 Task: Look for space in Inhumas, Brazil from 5th June, 2023 to 16th June, 2023 for 2 adults in price range Rs.7000 to Rs.15000. Place can be entire place with 1  bedroom having 1 bed and 1 bathroom. Property type can be house, flat, guest house, hotel. Booking option can be shelf check-in. Required host language is Spanish.
Action: Key pressed <Key.caps_lock>i<Key.caps_lock>nhumas,<Key.space><Key.caps_lock>b<Key.caps_lock>razil<Key.enter>
Screenshot: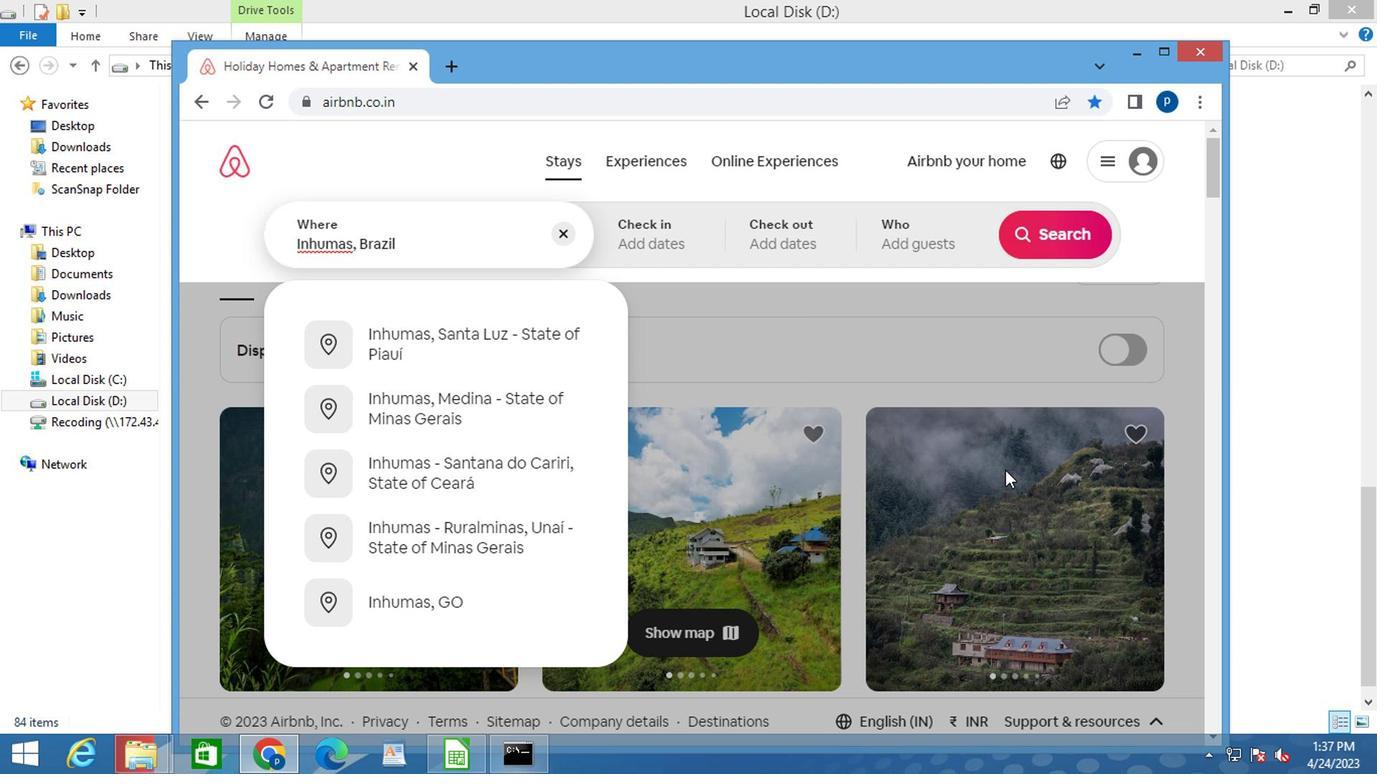 
Action: Mouse moved to (1042, 390)
Screenshot: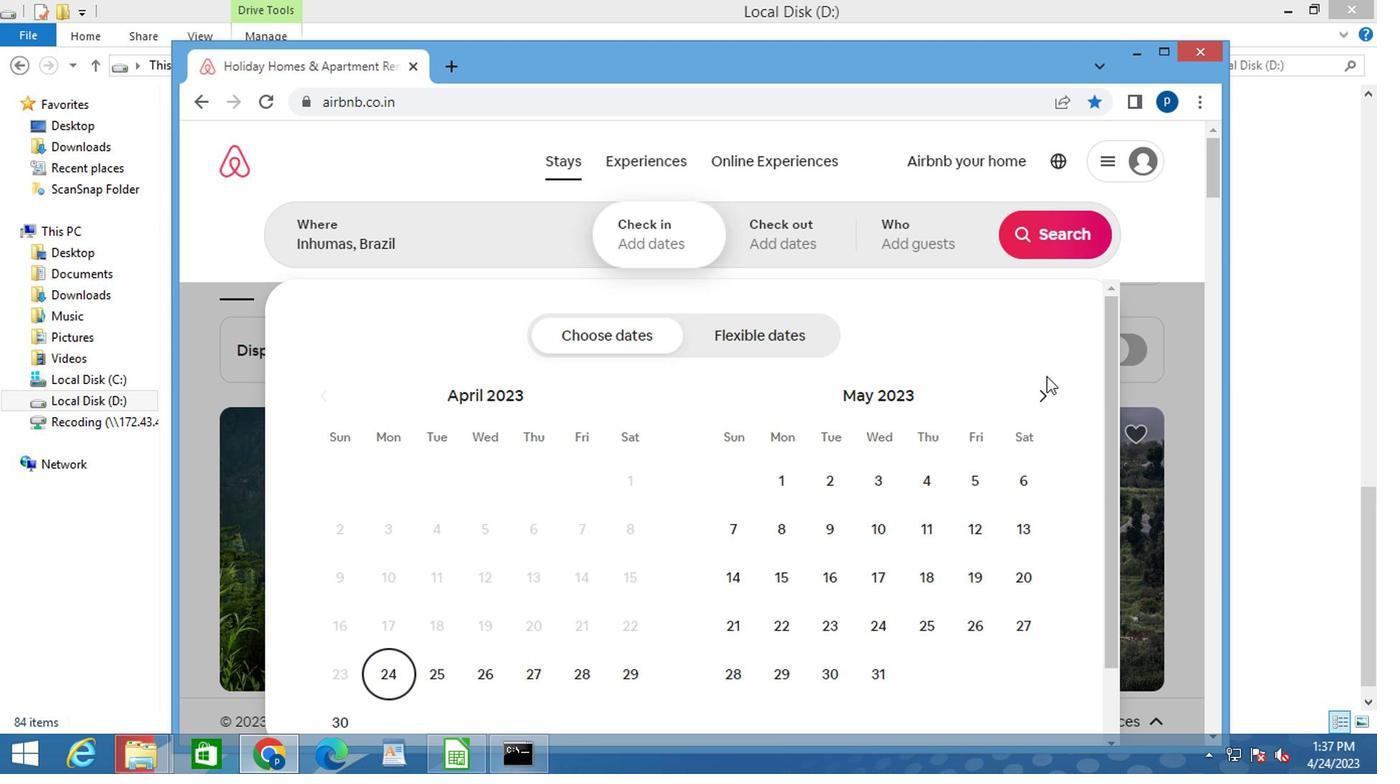 
Action: Mouse pressed left at (1042, 390)
Screenshot: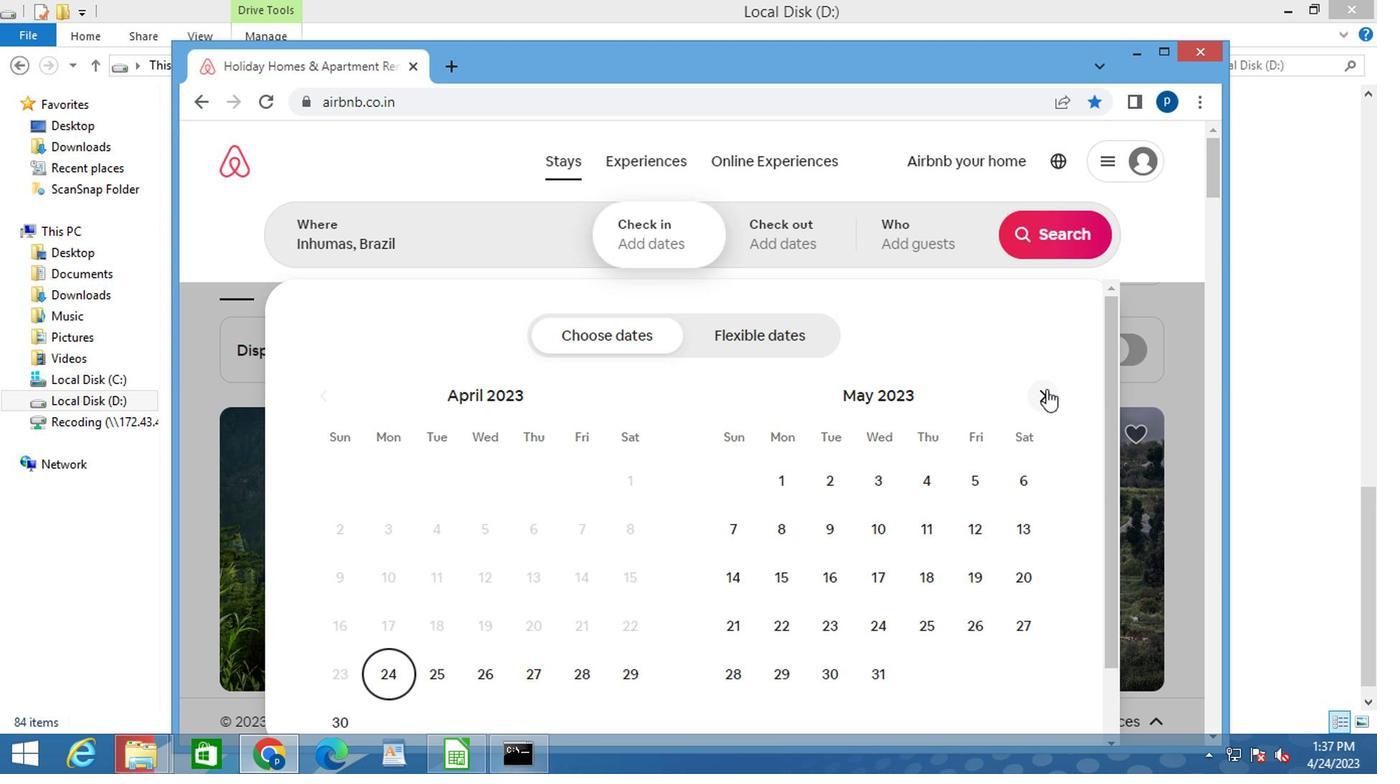 
Action: Mouse moved to (783, 522)
Screenshot: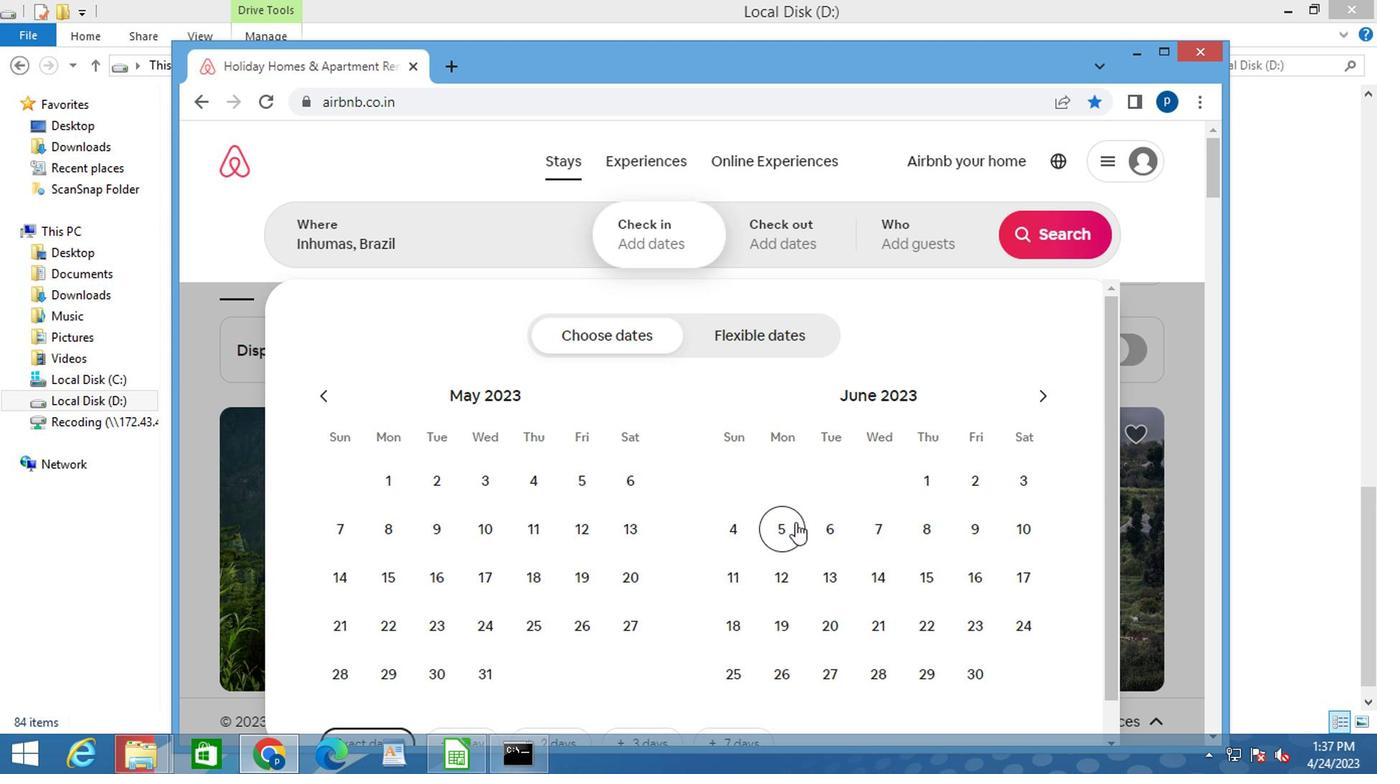 
Action: Mouse pressed left at (783, 522)
Screenshot: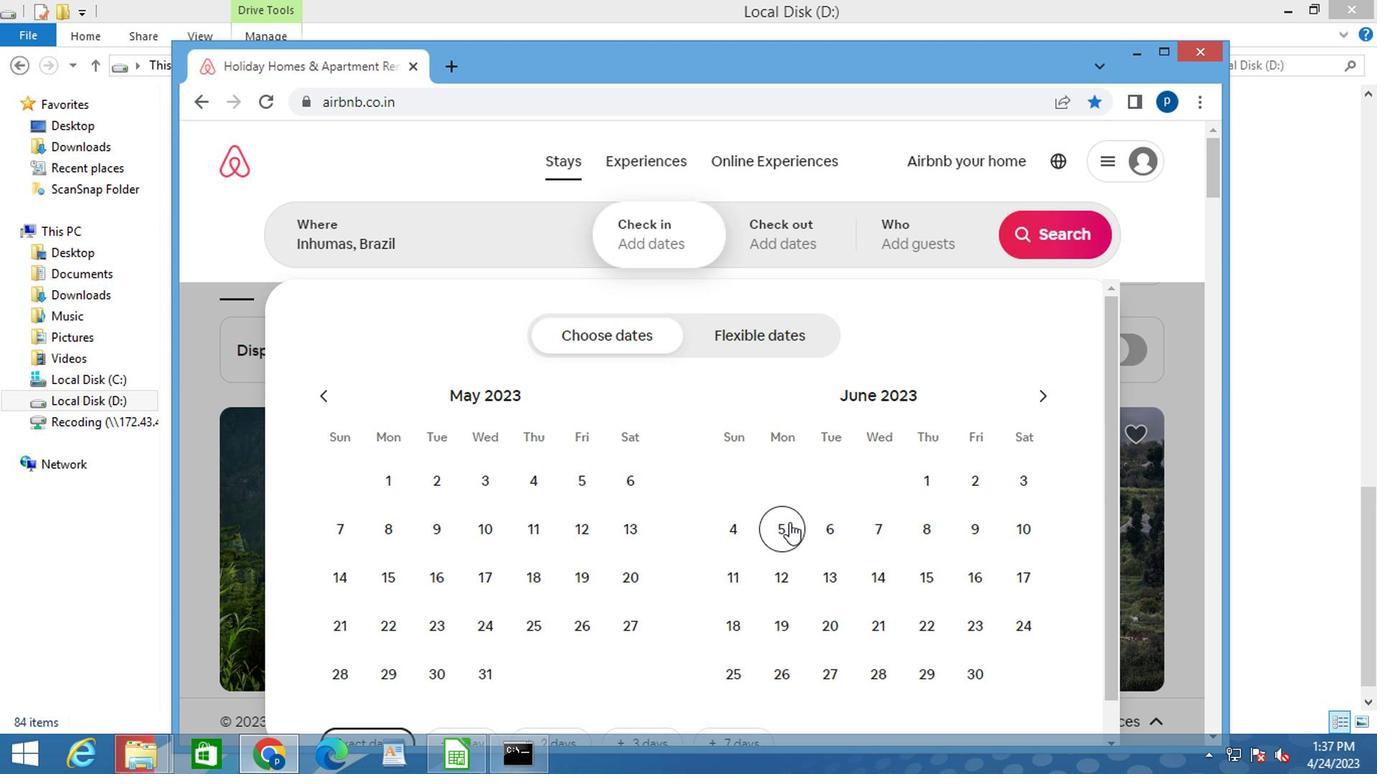 
Action: Mouse moved to (970, 575)
Screenshot: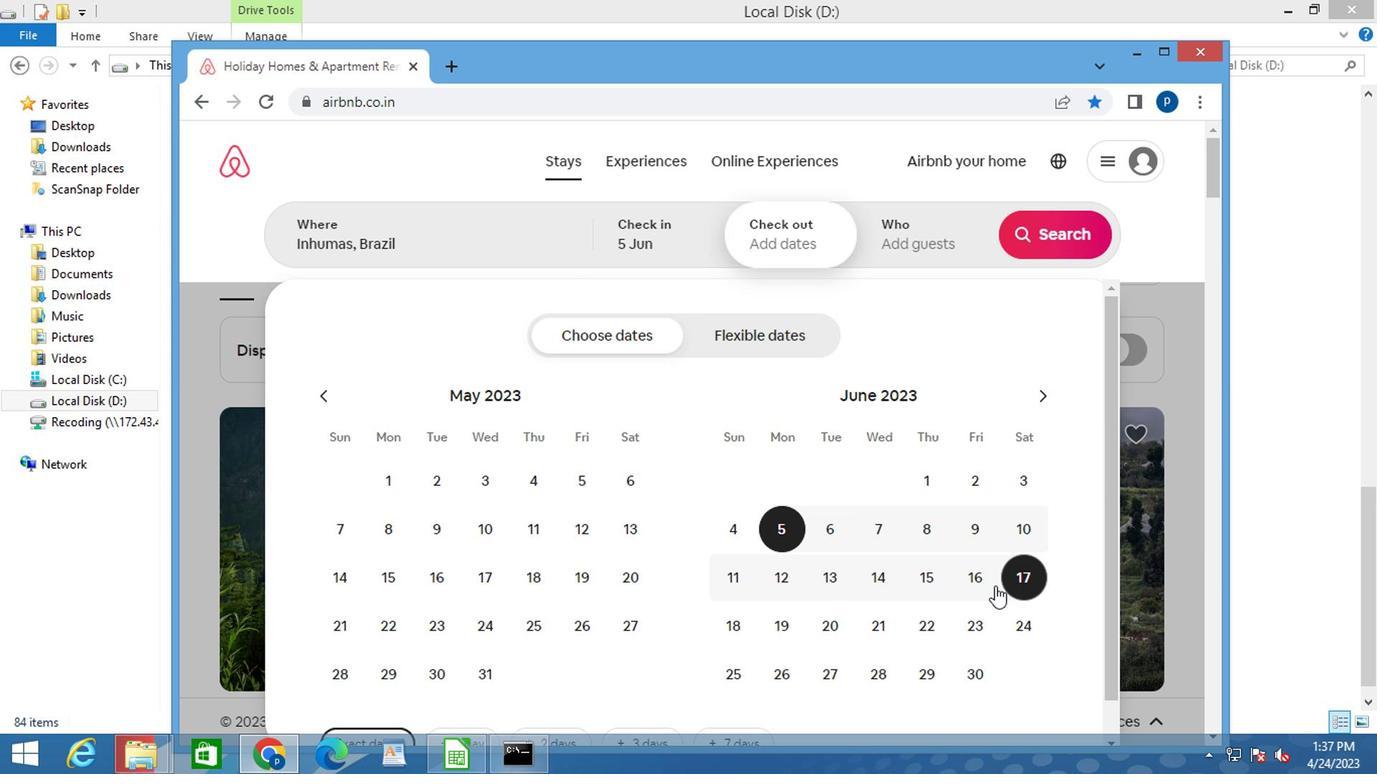 
Action: Mouse pressed left at (970, 575)
Screenshot: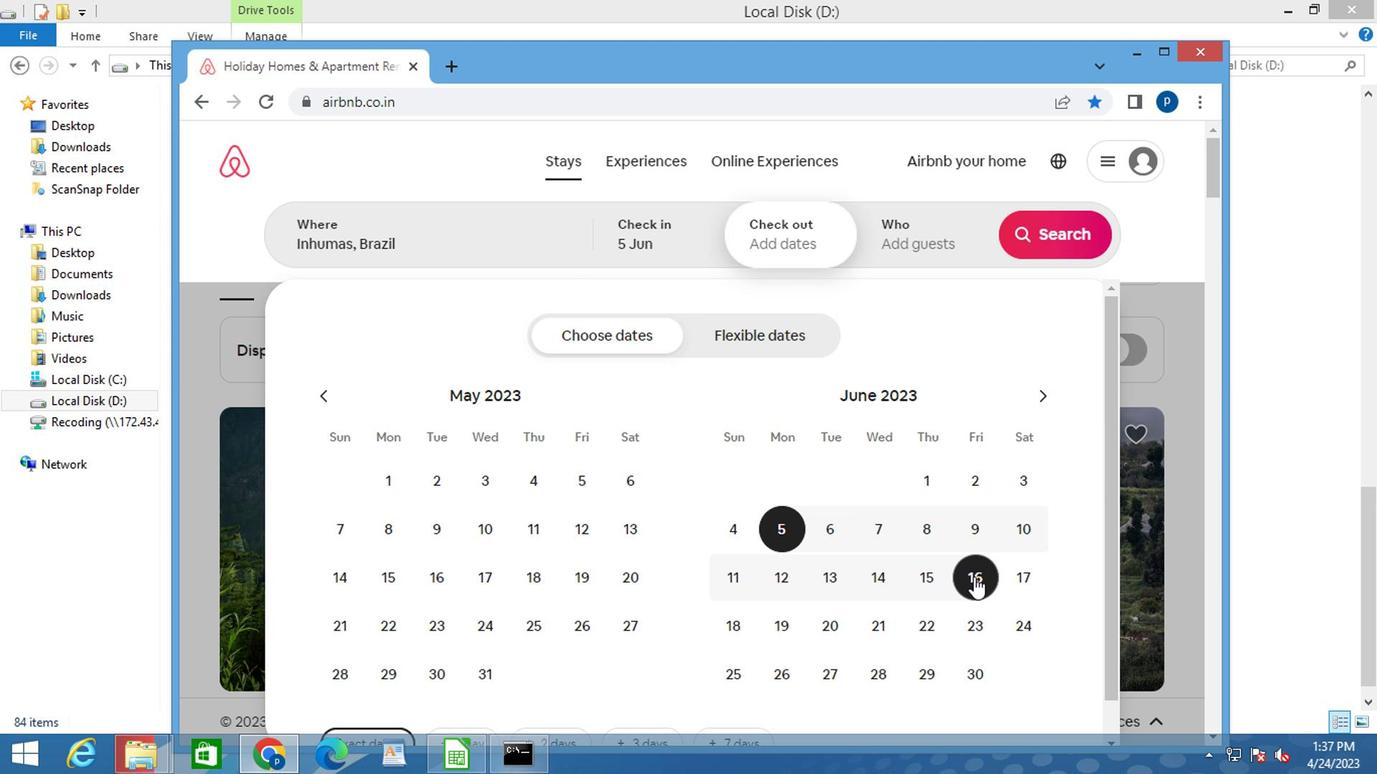 
Action: Mouse moved to (914, 233)
Screenshot: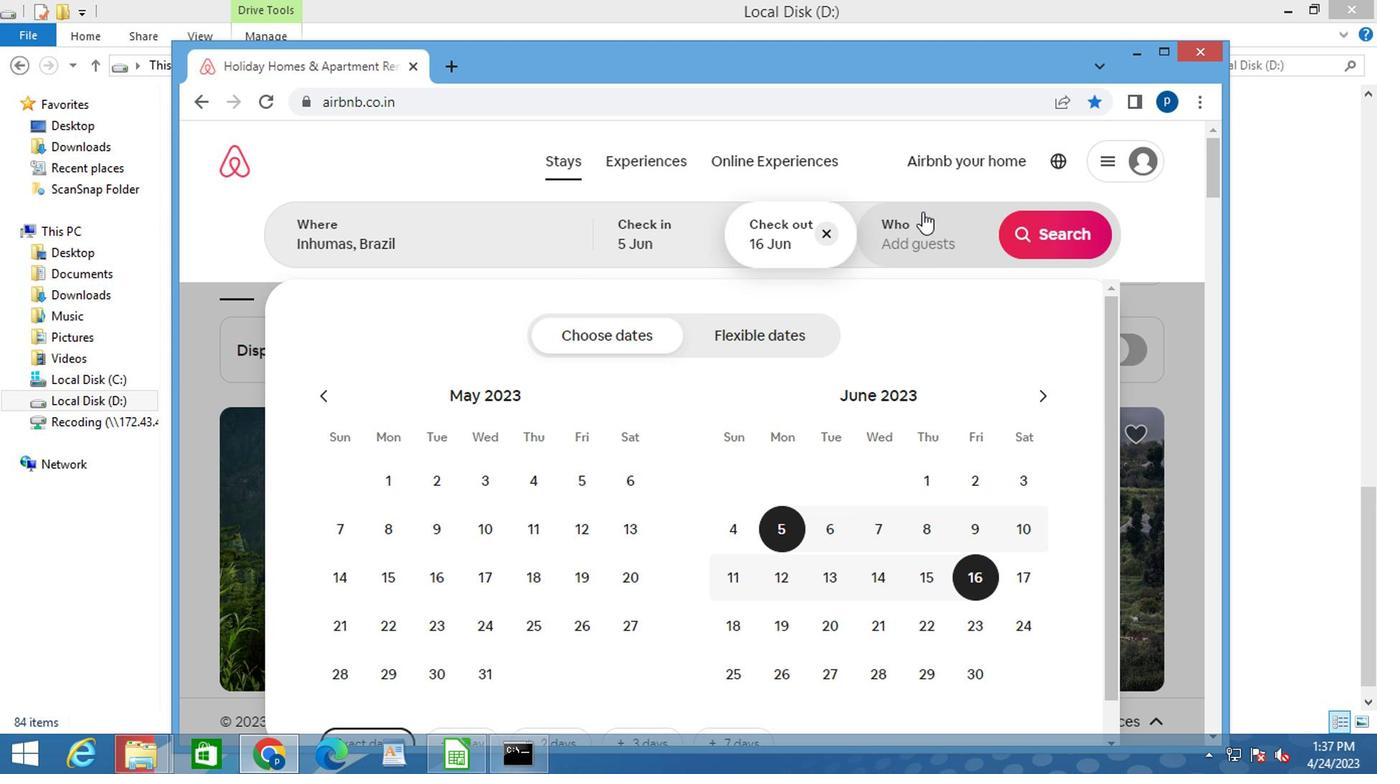 
Action: Mouse pressed left at (914, 233)
Screenshot: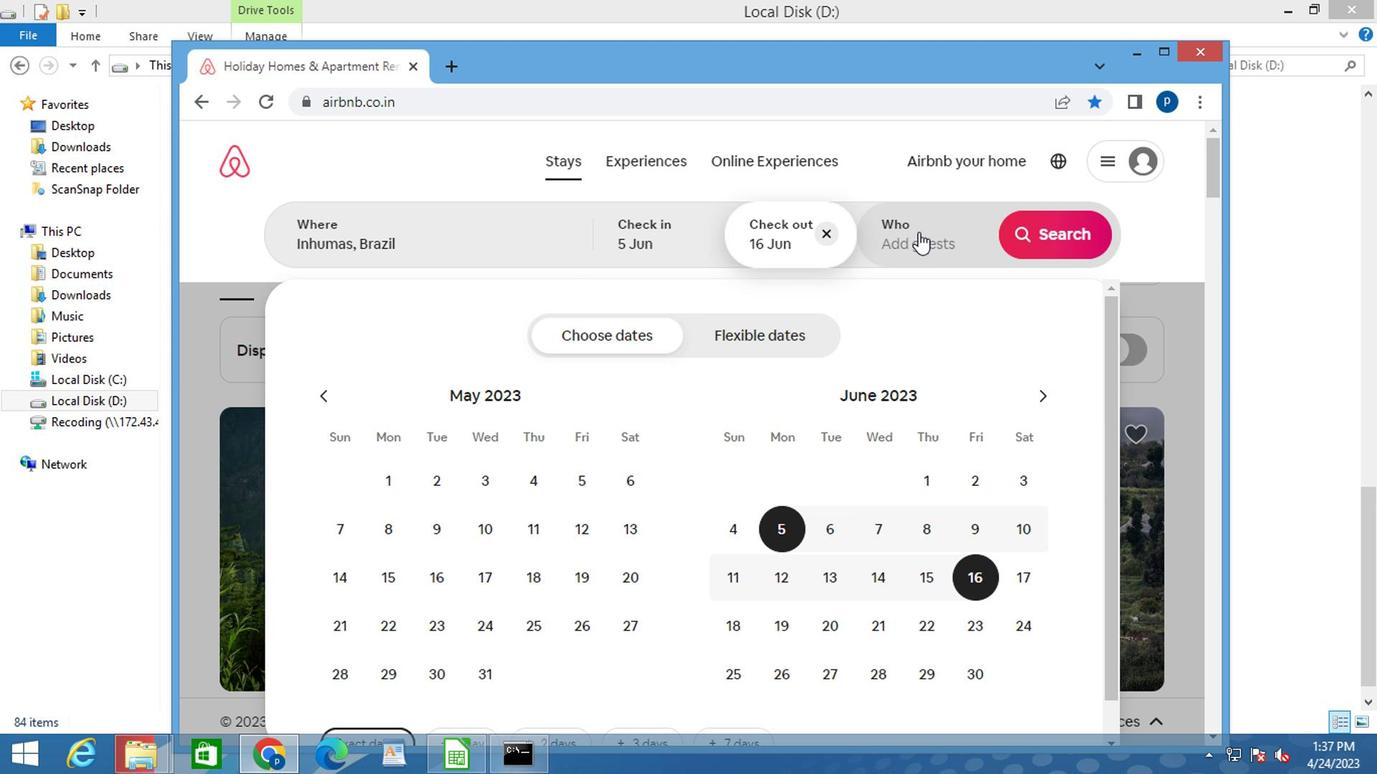 
Action: Mouse moved to (1054, 339)
Screenshot: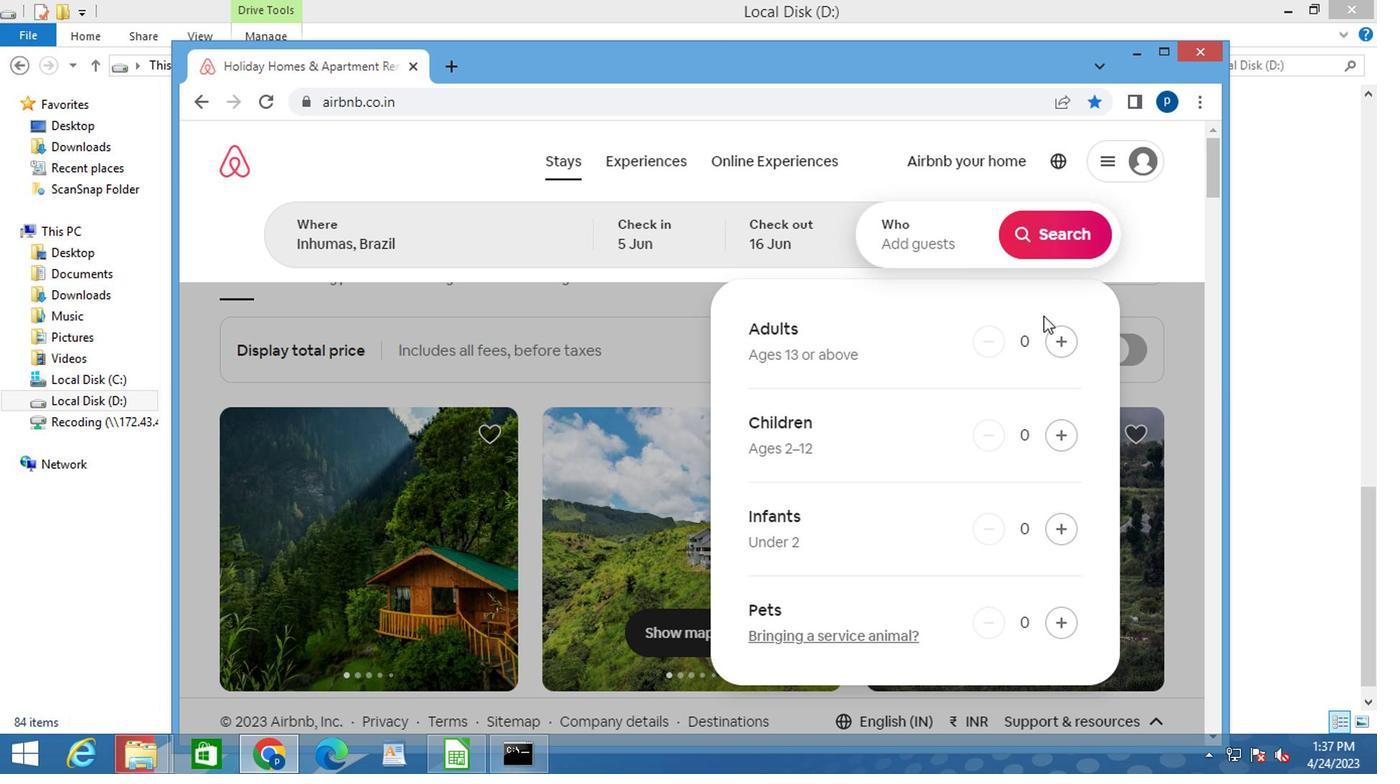
Action: Mouse pressed left at (1054, 339)
Screenshot: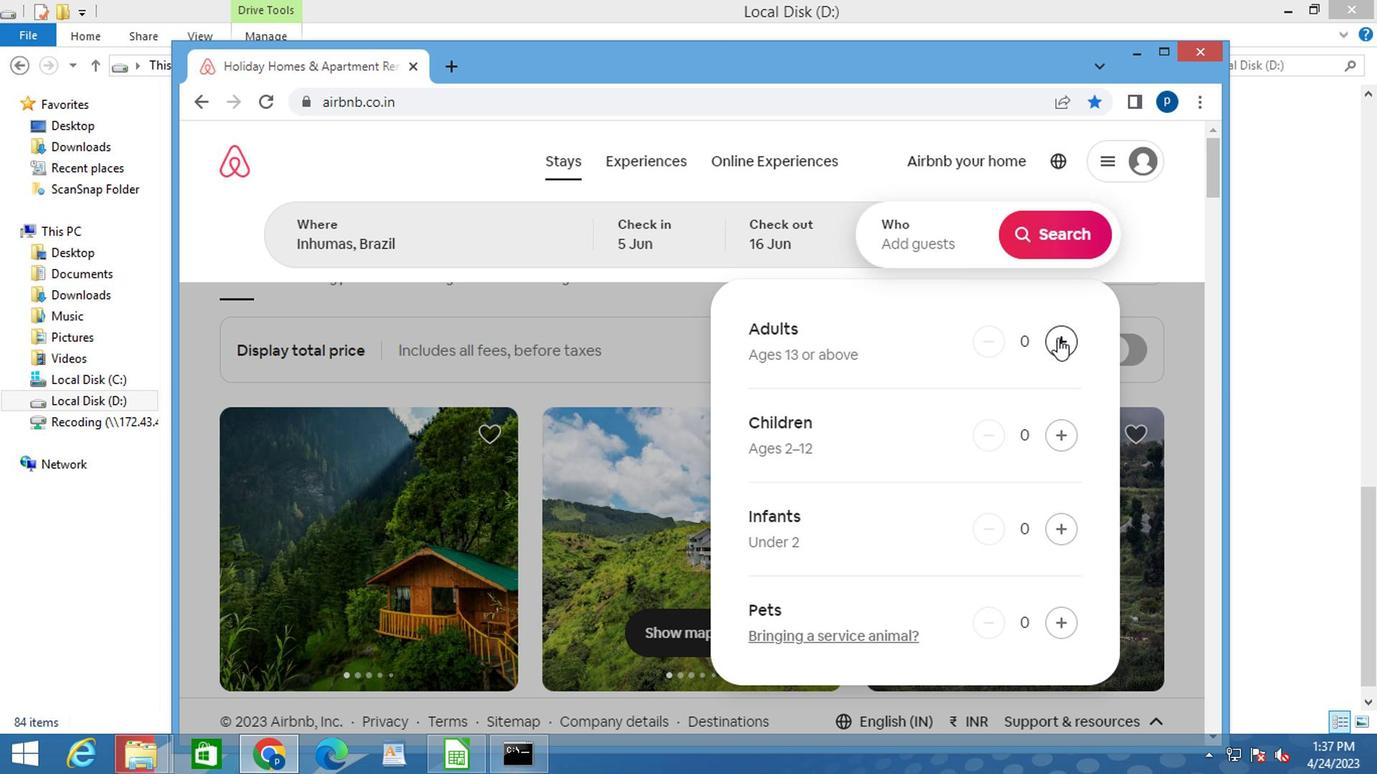 
Action: Mouse pressed left at (1054, 339)
Screenshot: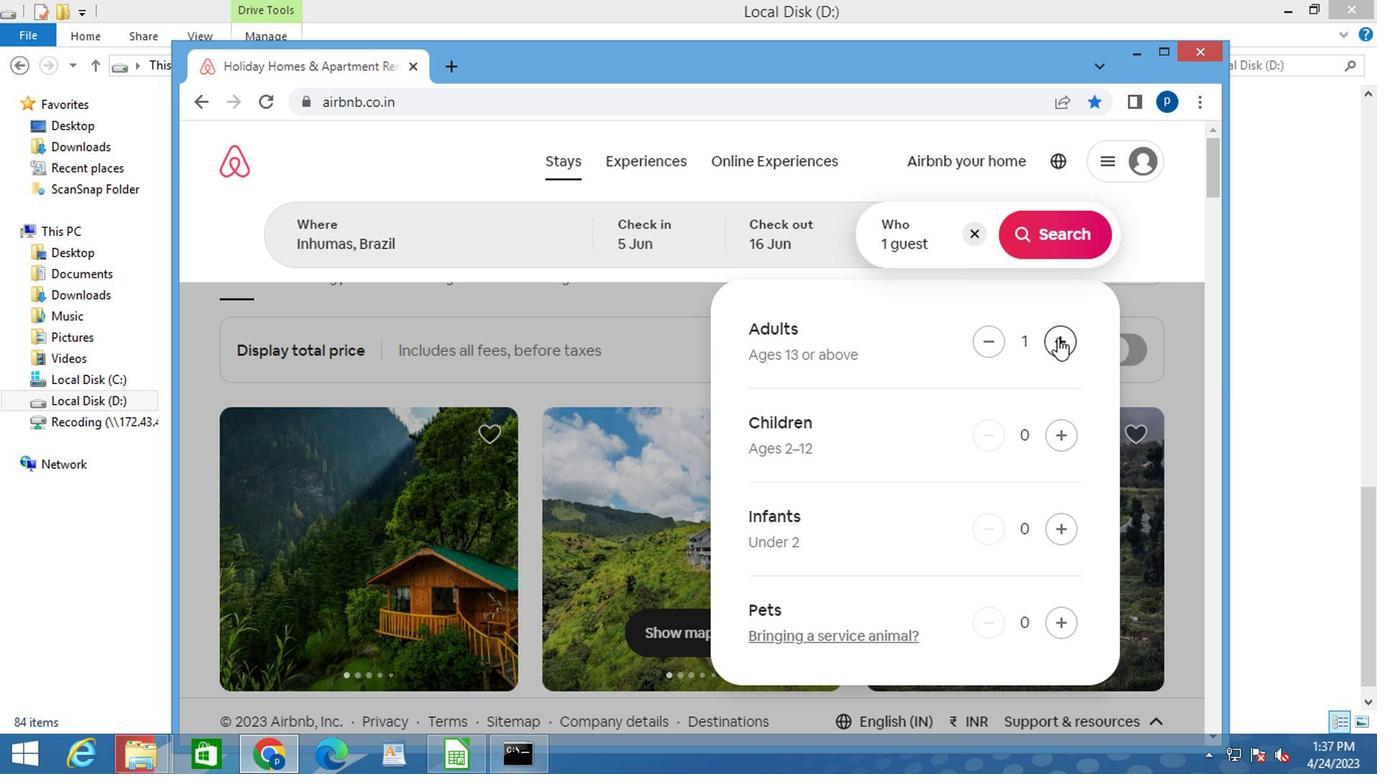 
Action: Mouse moved to (1035, 231)
Screenshot: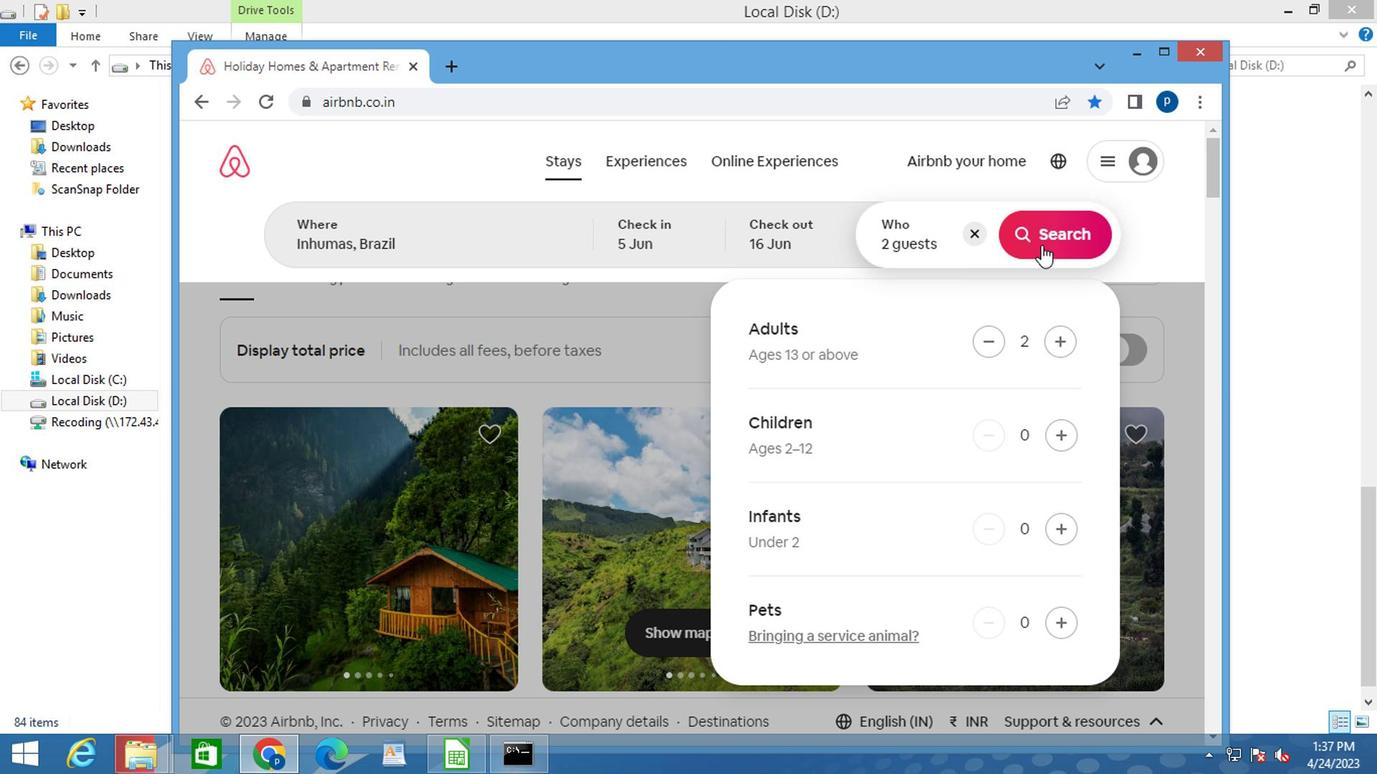 
Action: Mouse pressed left at (1035, 231)
Screenshot: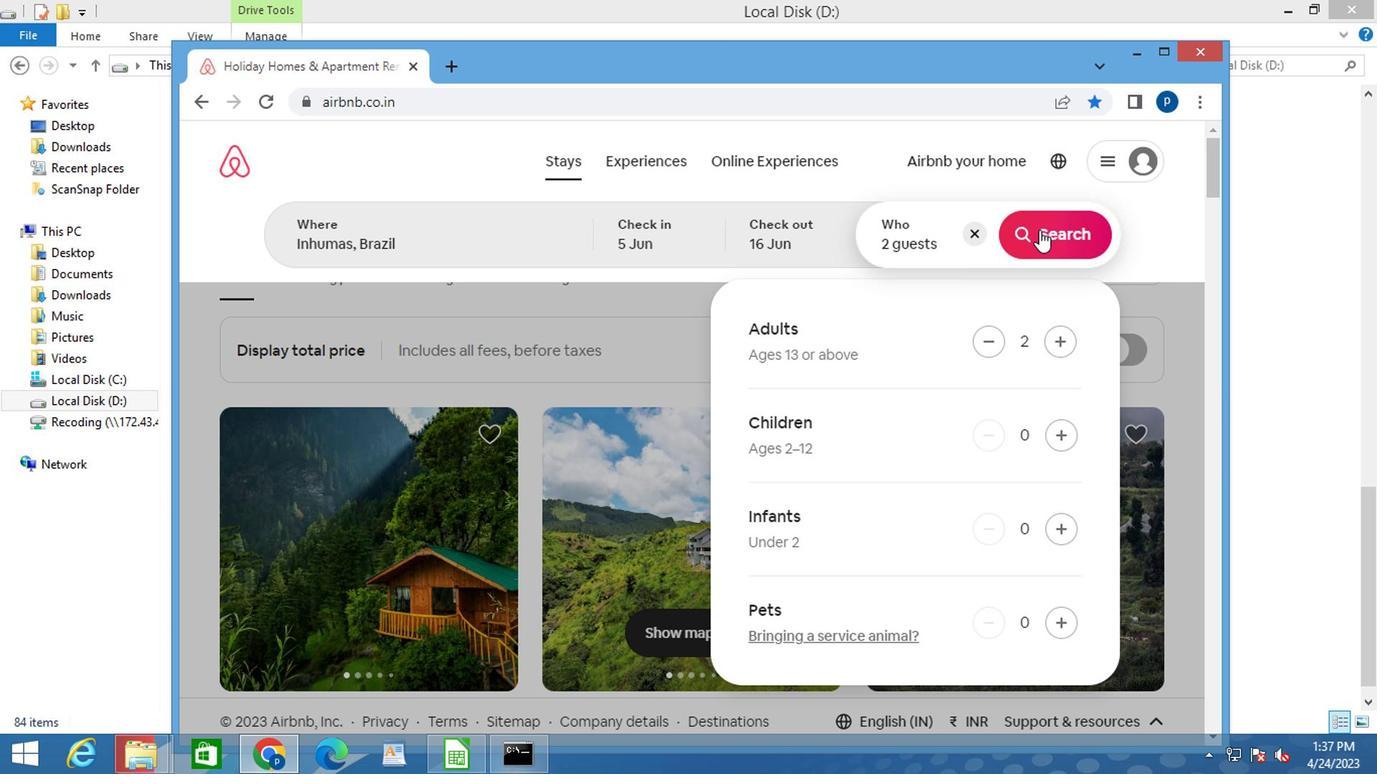 
Action: Mouse moved to (1163, 58)
Screenshot: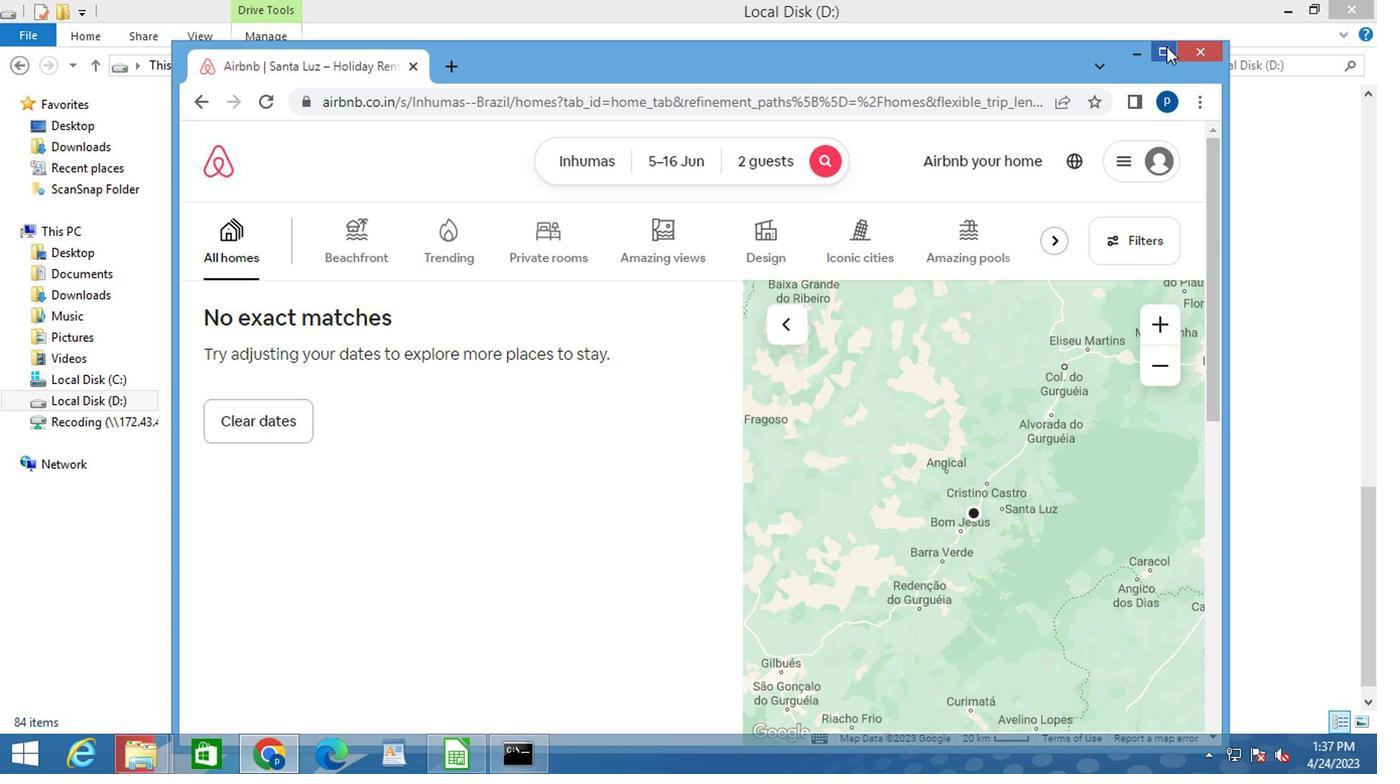 
Action: Mouse pressed left at (1163, 58)
Screenshot: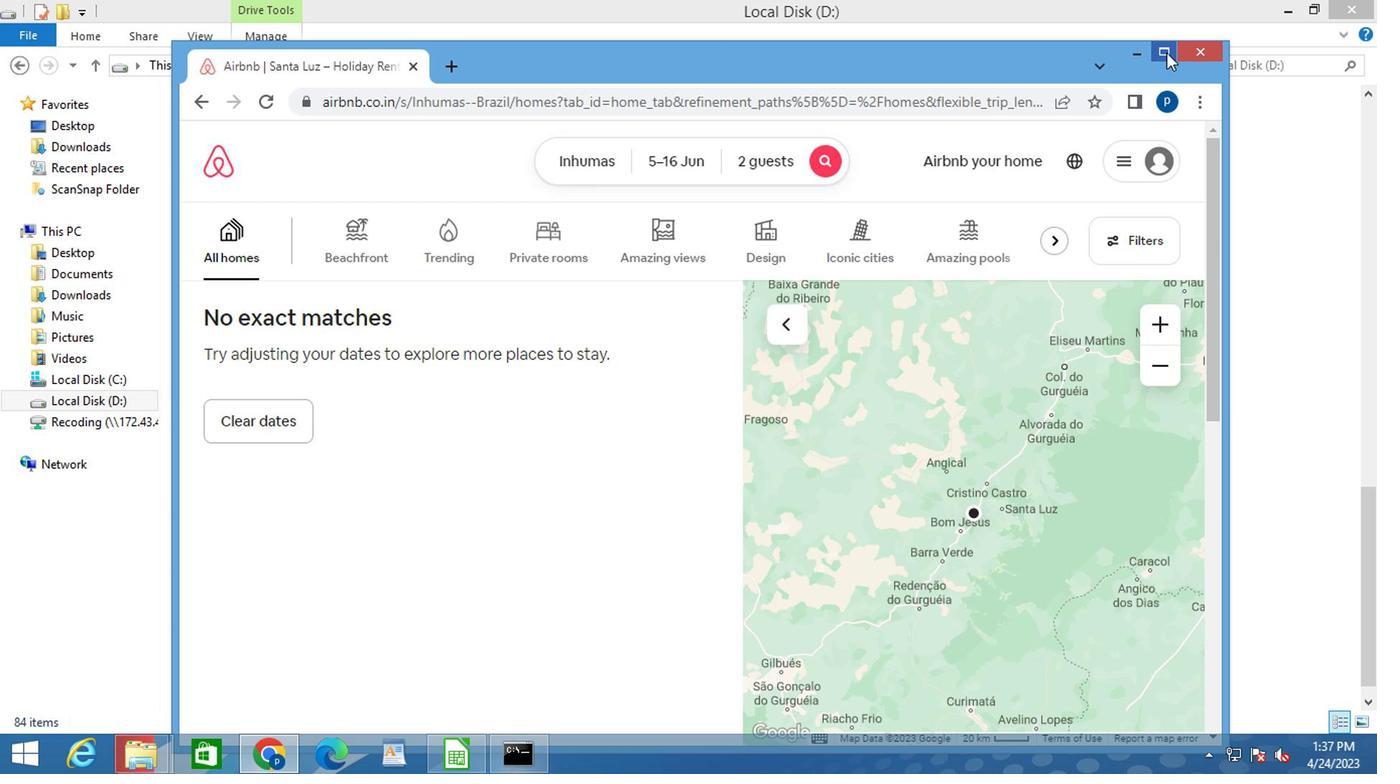 
Action: Mouse moved to (1252, 192)
Screenshot: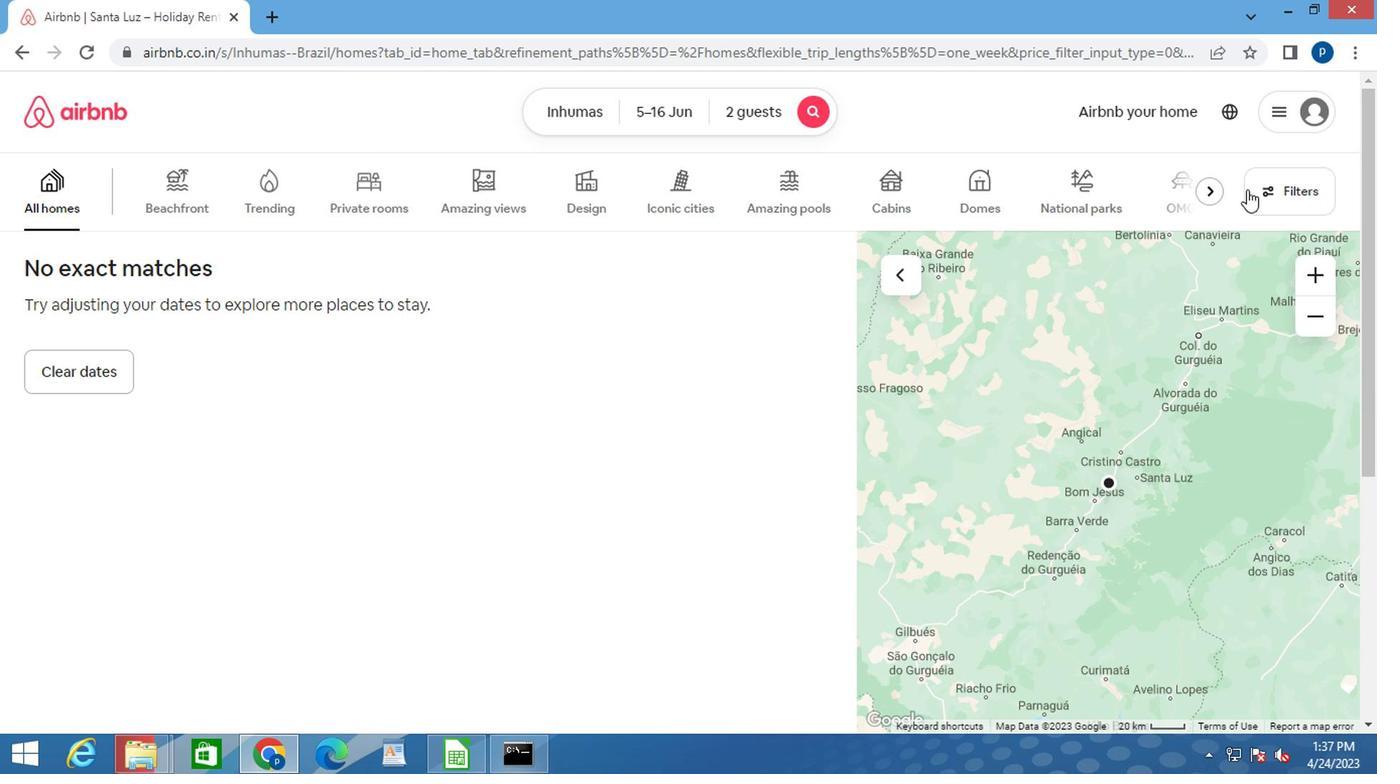 
Action: Mouse pressed left at (1252, 192)
Screenshot: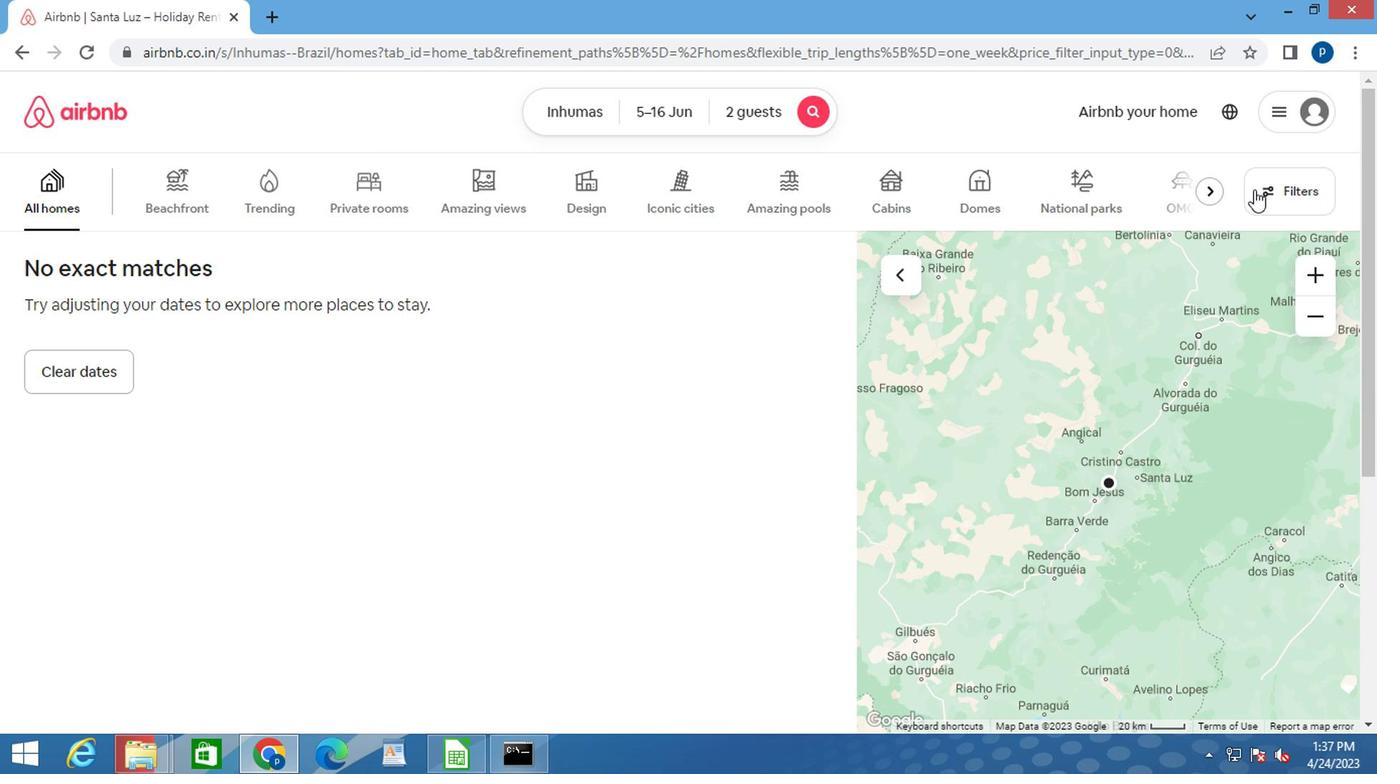 
Action: Mouse moved to (393, 317)
Screenshot: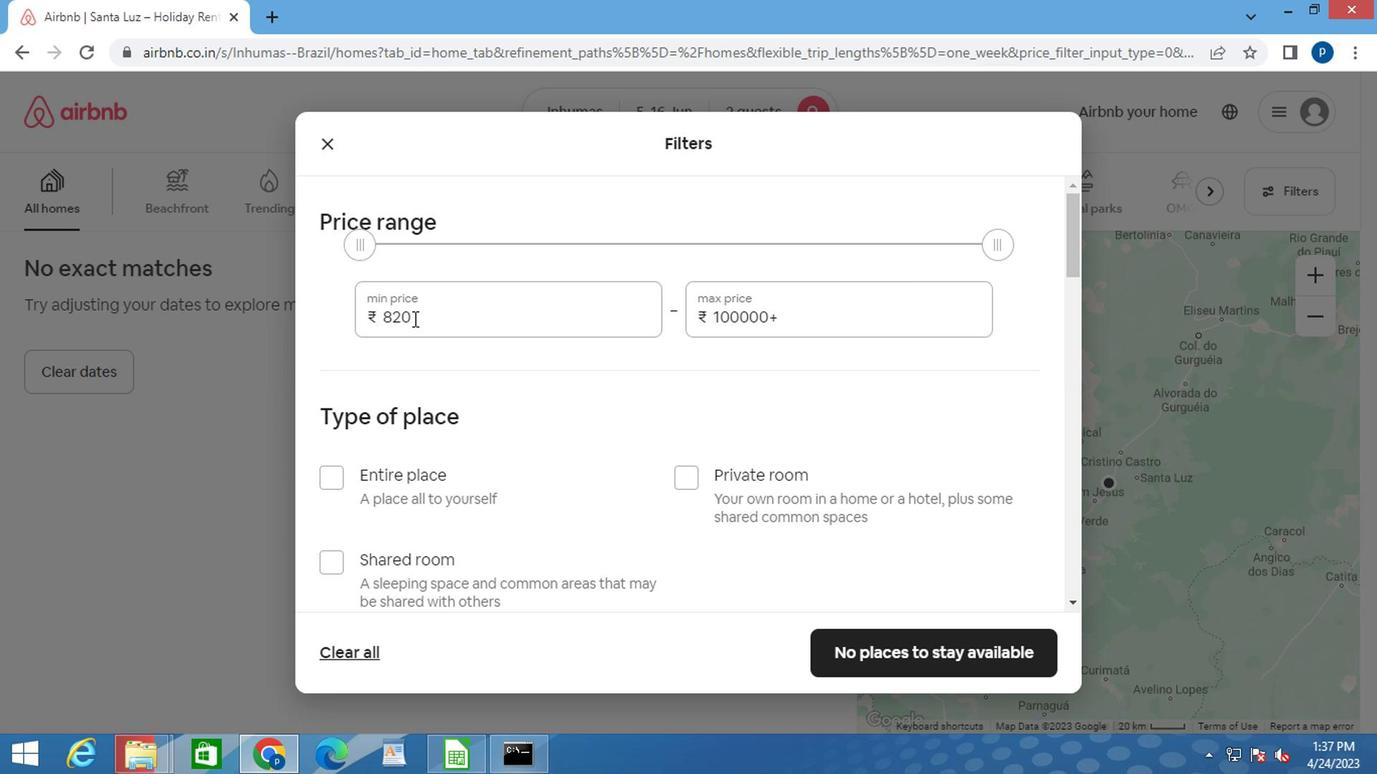 
Action: Mouse pressed left at (393, 317)
Screenshot: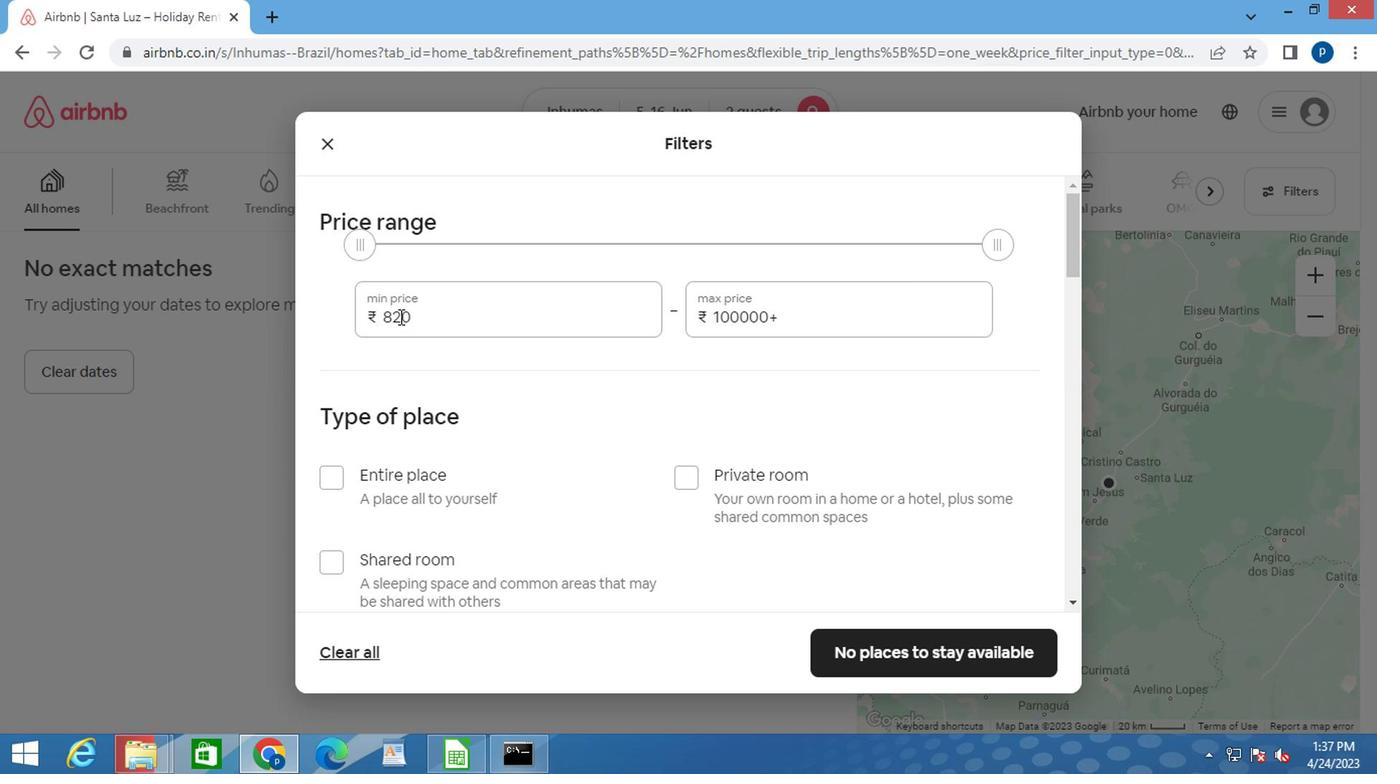 
Action: Mouse pressed left at (393, 317)
Screenshot: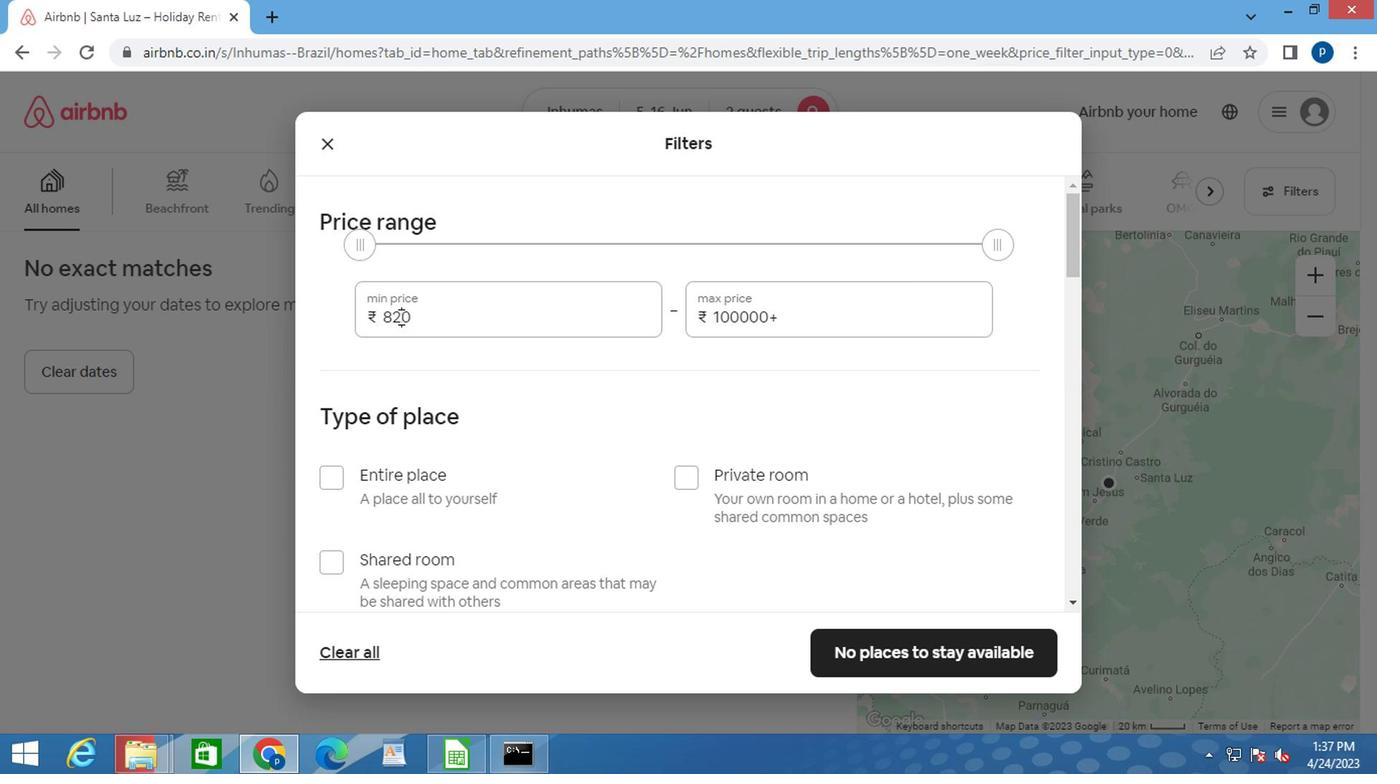 
Action: Mouse moved to (393, 317)
Screenshot: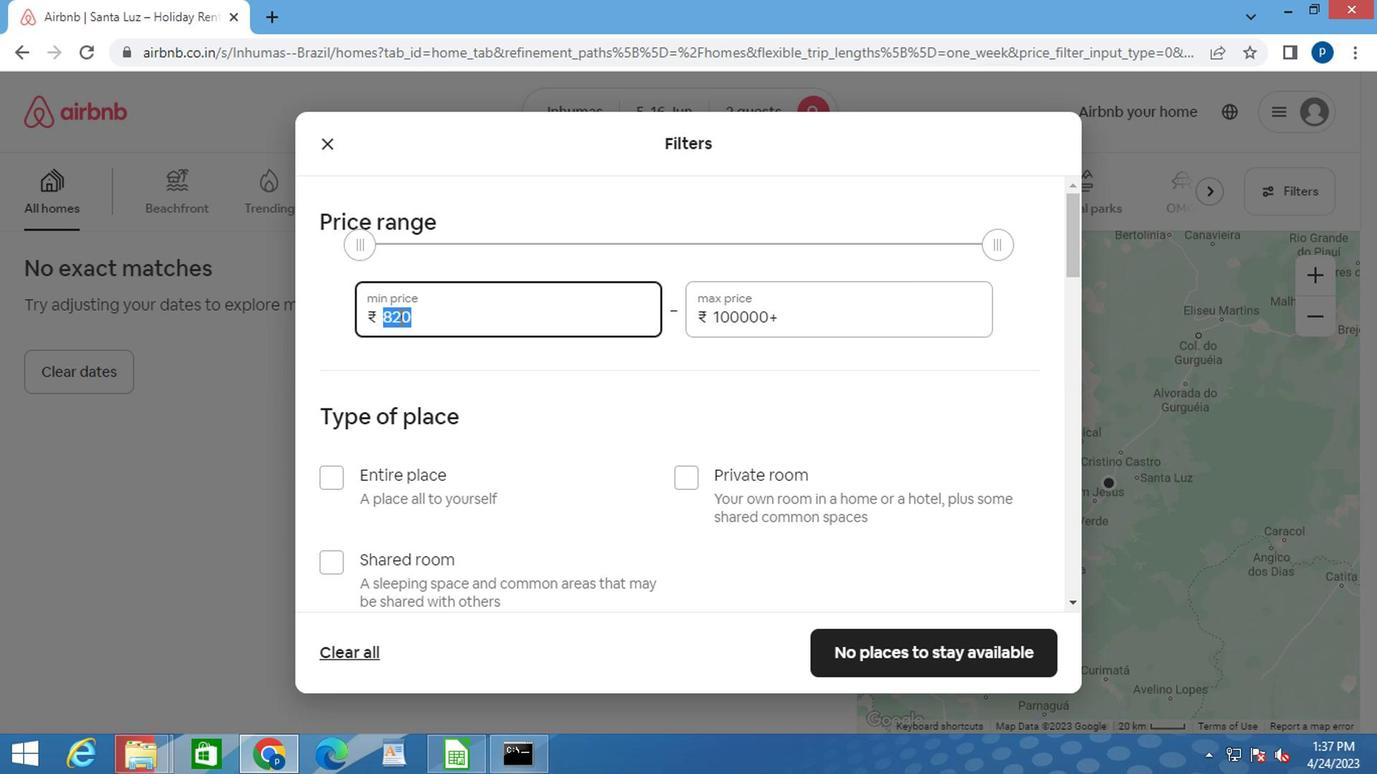 
Action: Key pressed 7000<Key.tab>15000
Screenshot: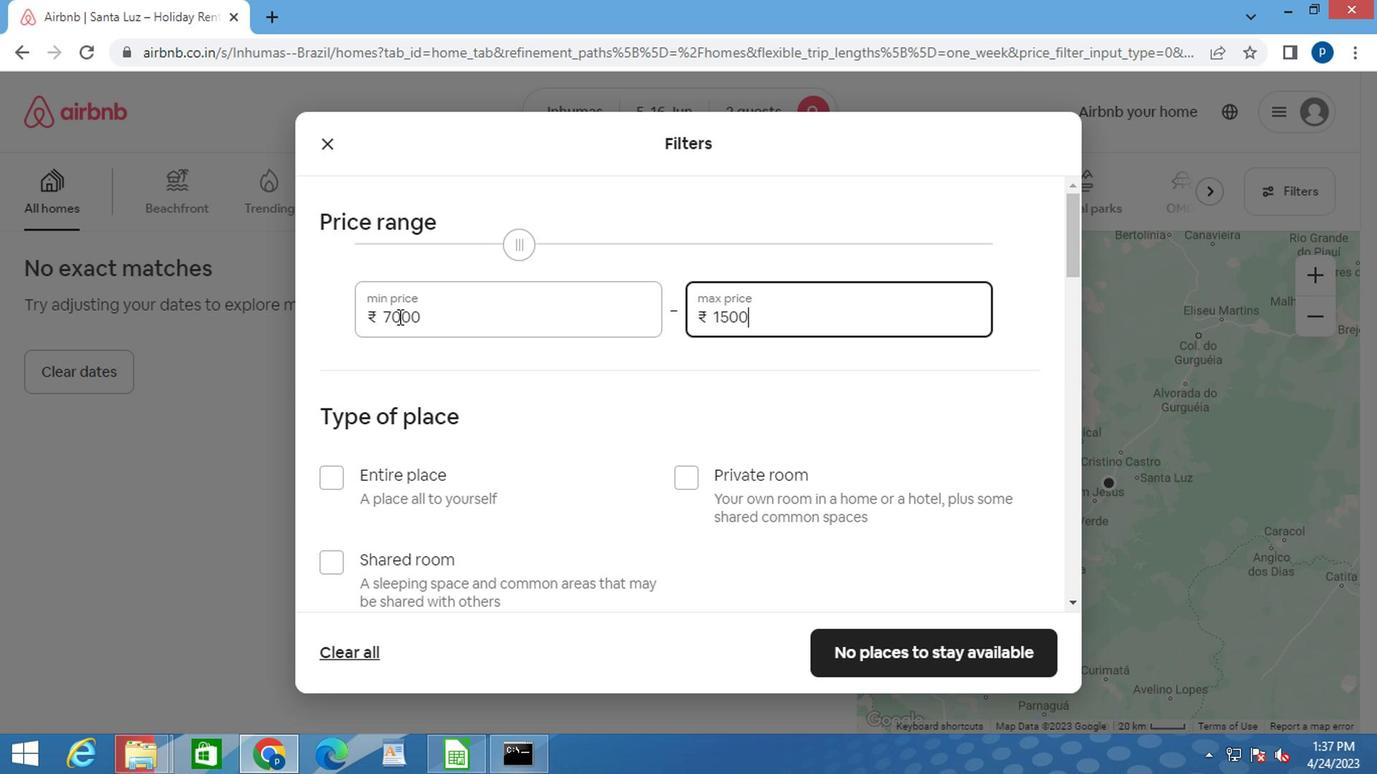 
Action: Mouse moved to (323, 476)
Screenshot: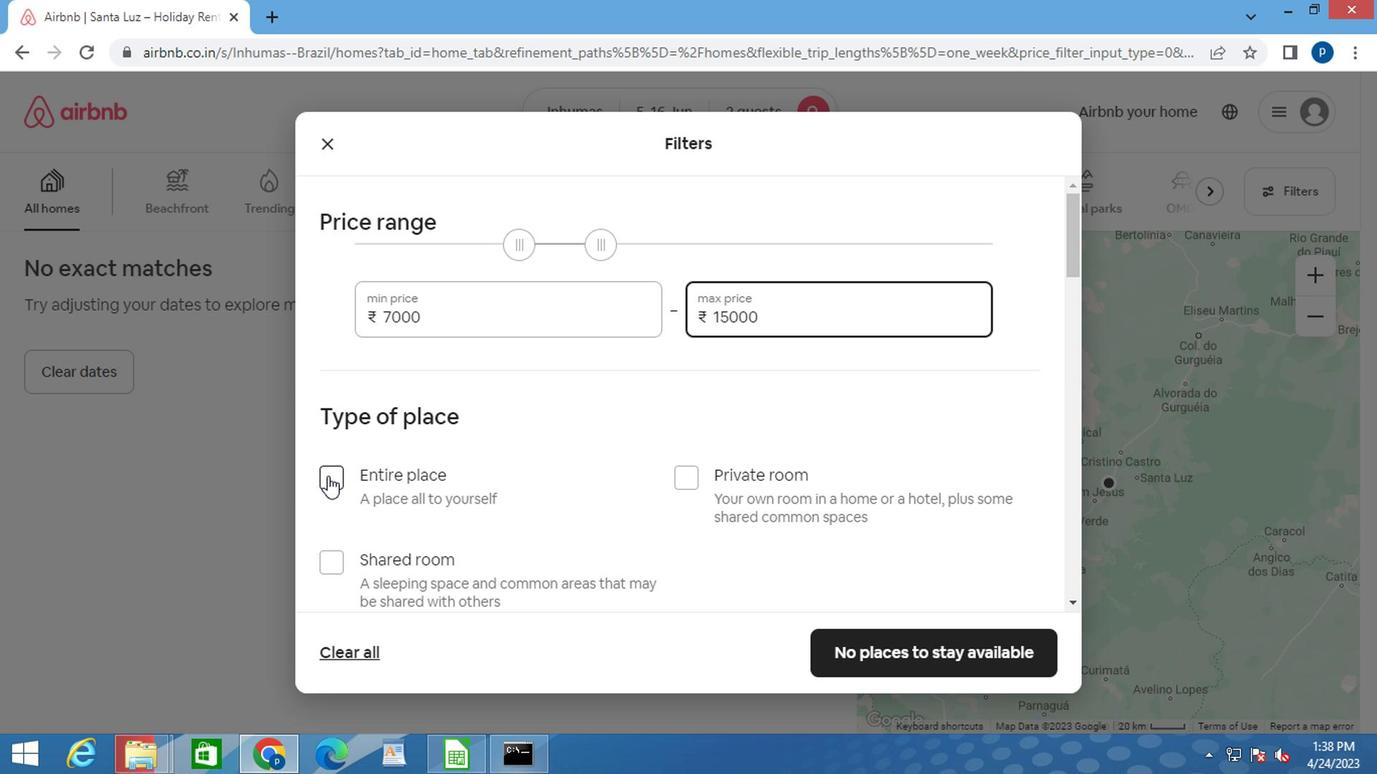 
Action: Mouse pressed left at (323, 476)
Screenshot: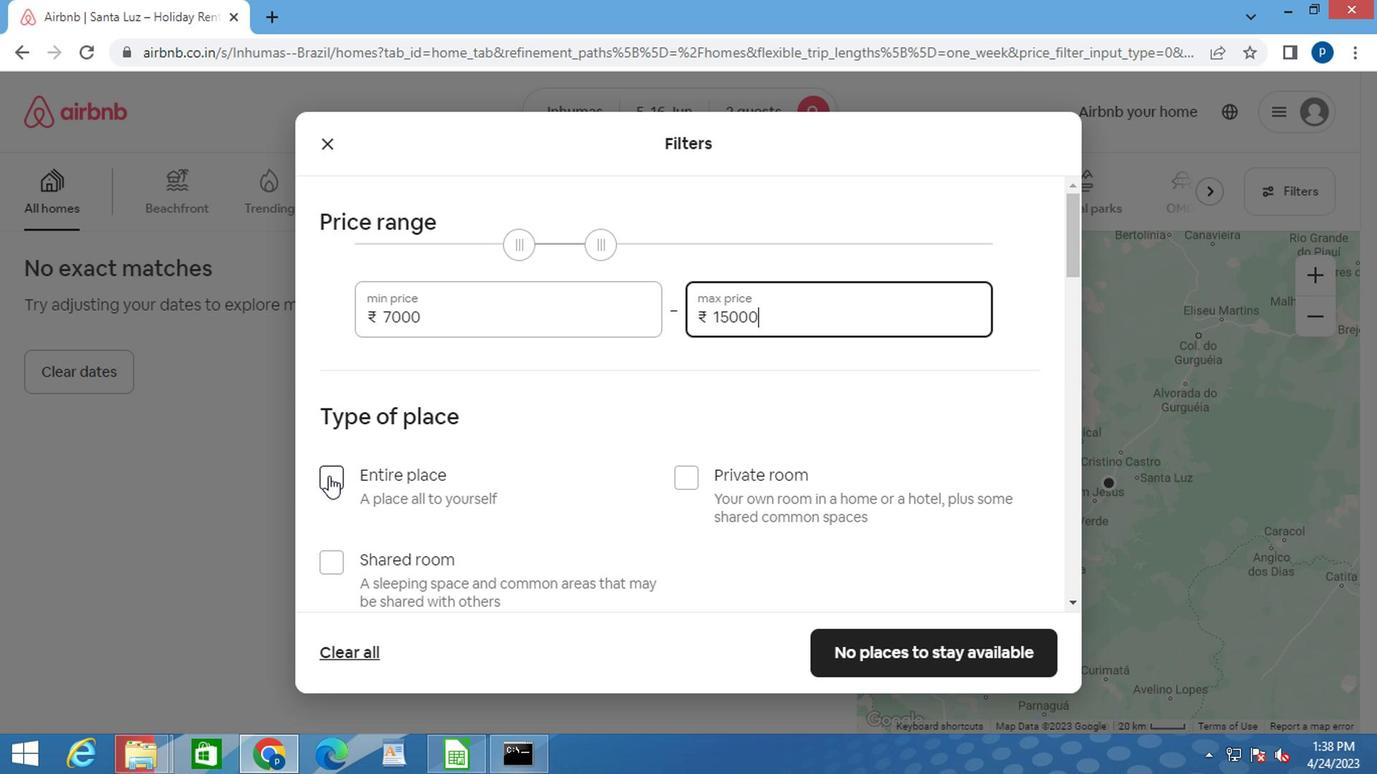 
Action: Mouse moved to (395, 491)
Screenshot: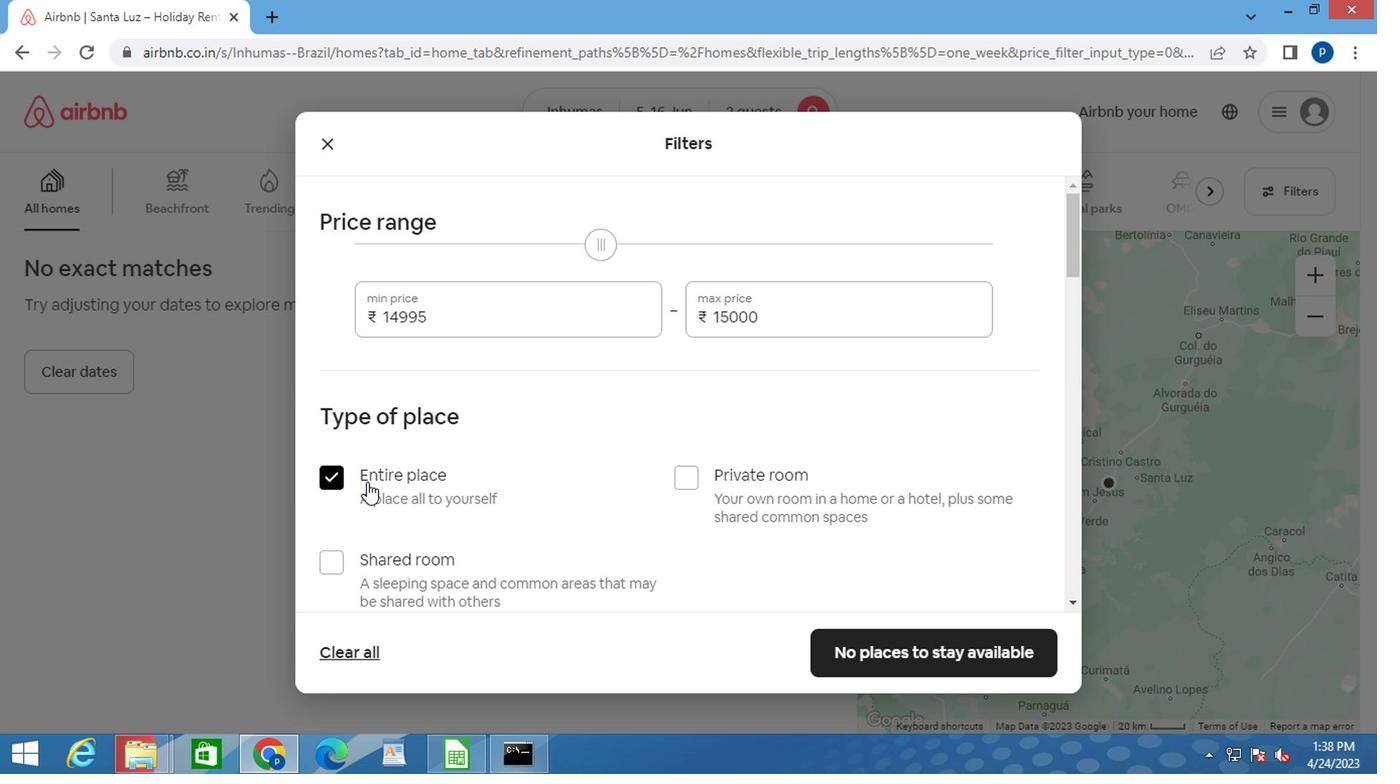 
Action: Mouse scrolled (395, 489) with delta (0, -1)
Screenshot: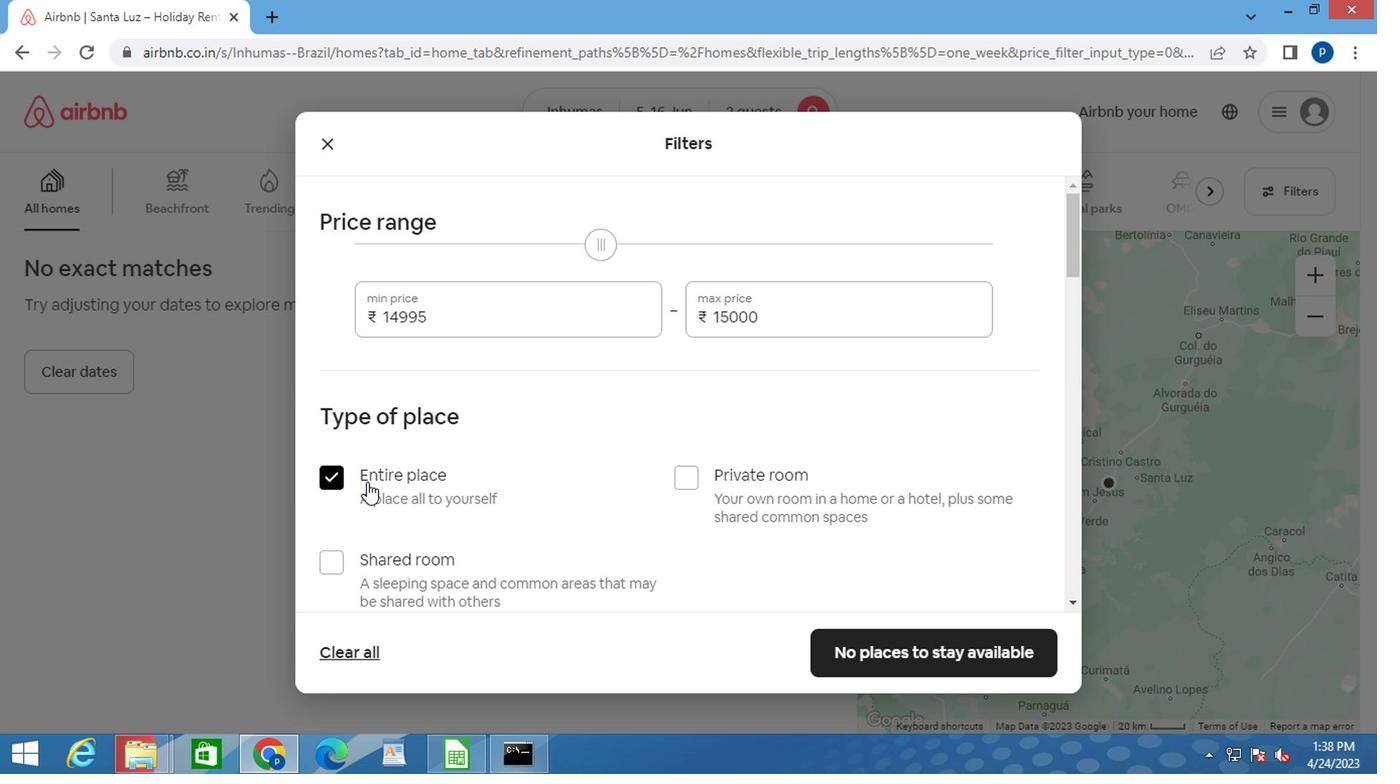 
Action: Mouse scrolled (395, 489) with delta (0, -1)
Screenshot: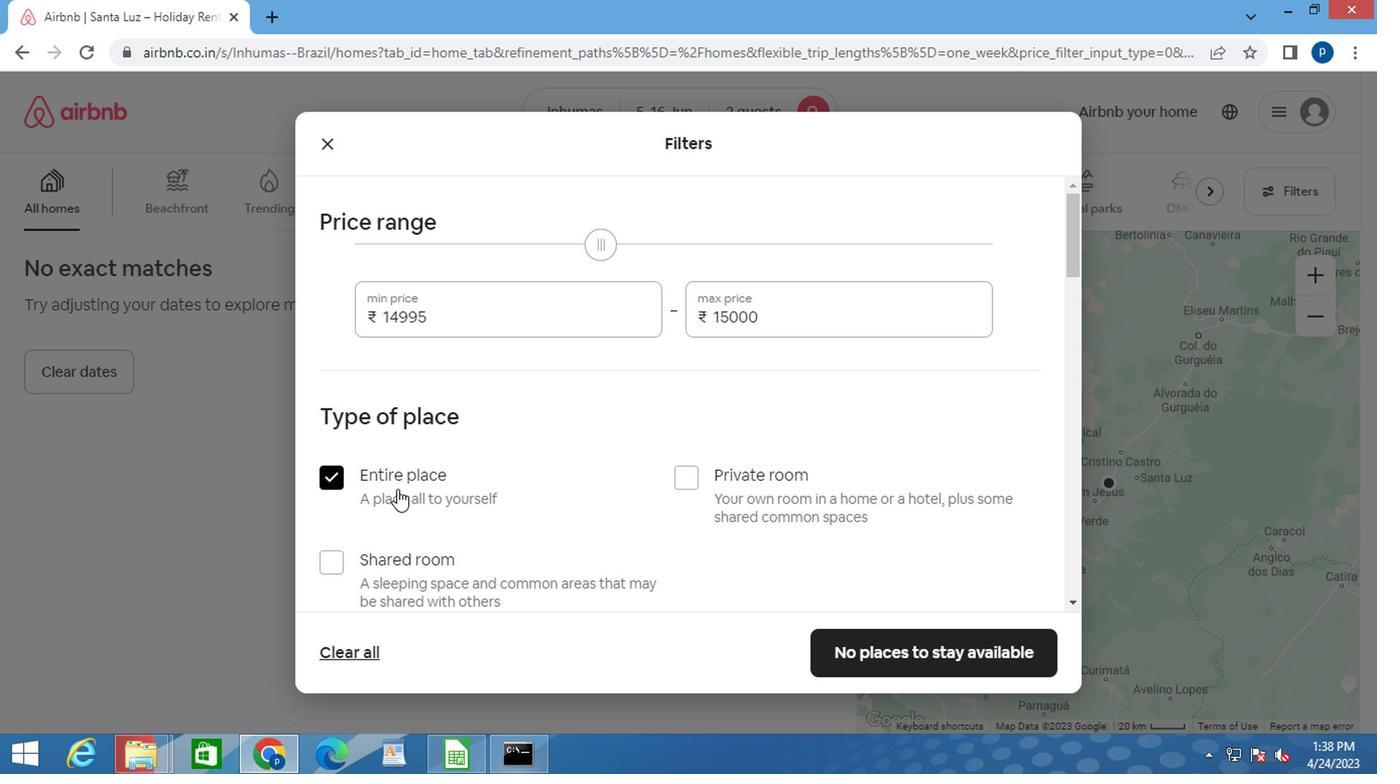 
Action: Mouse moved to (395, 491)
Screenshot: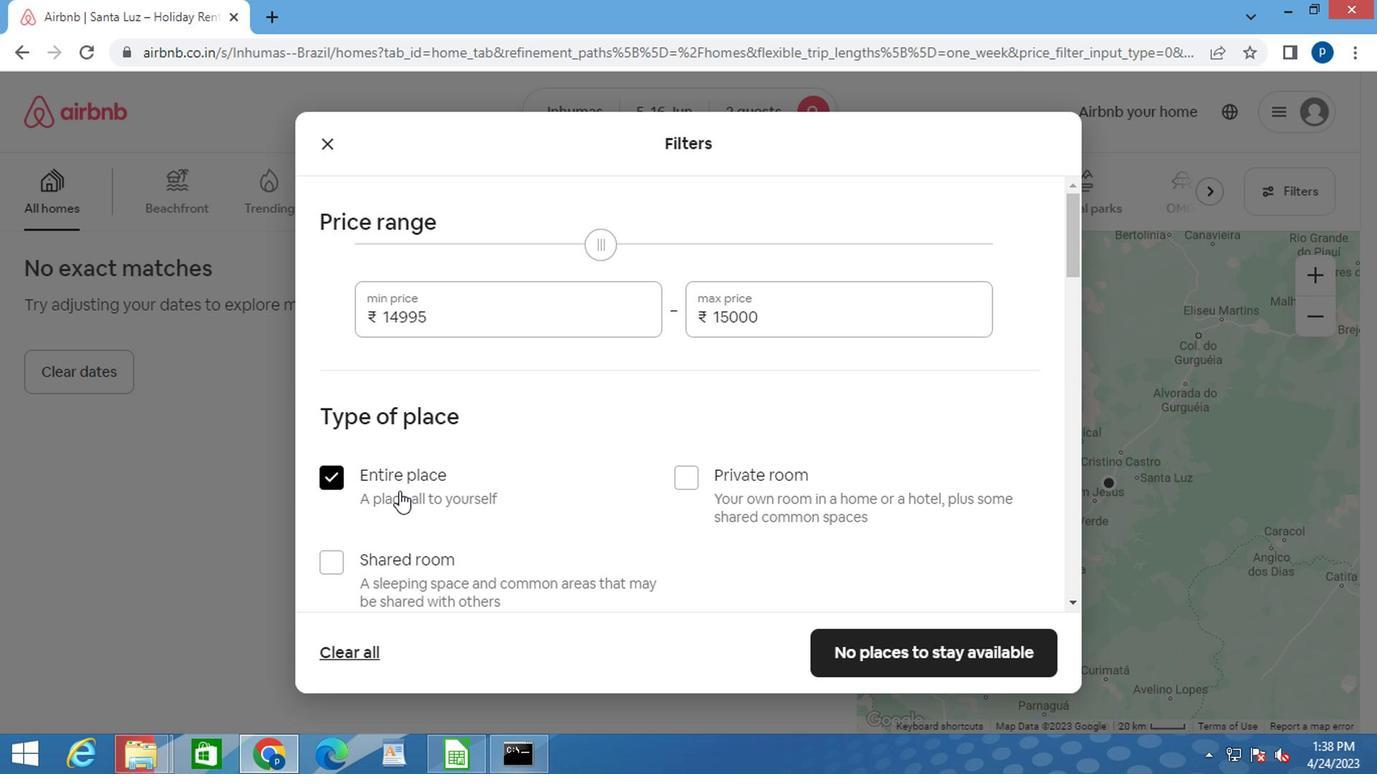 
Action: Mouse scrolled (395, 489) with delta (0, -1)
Screenshot: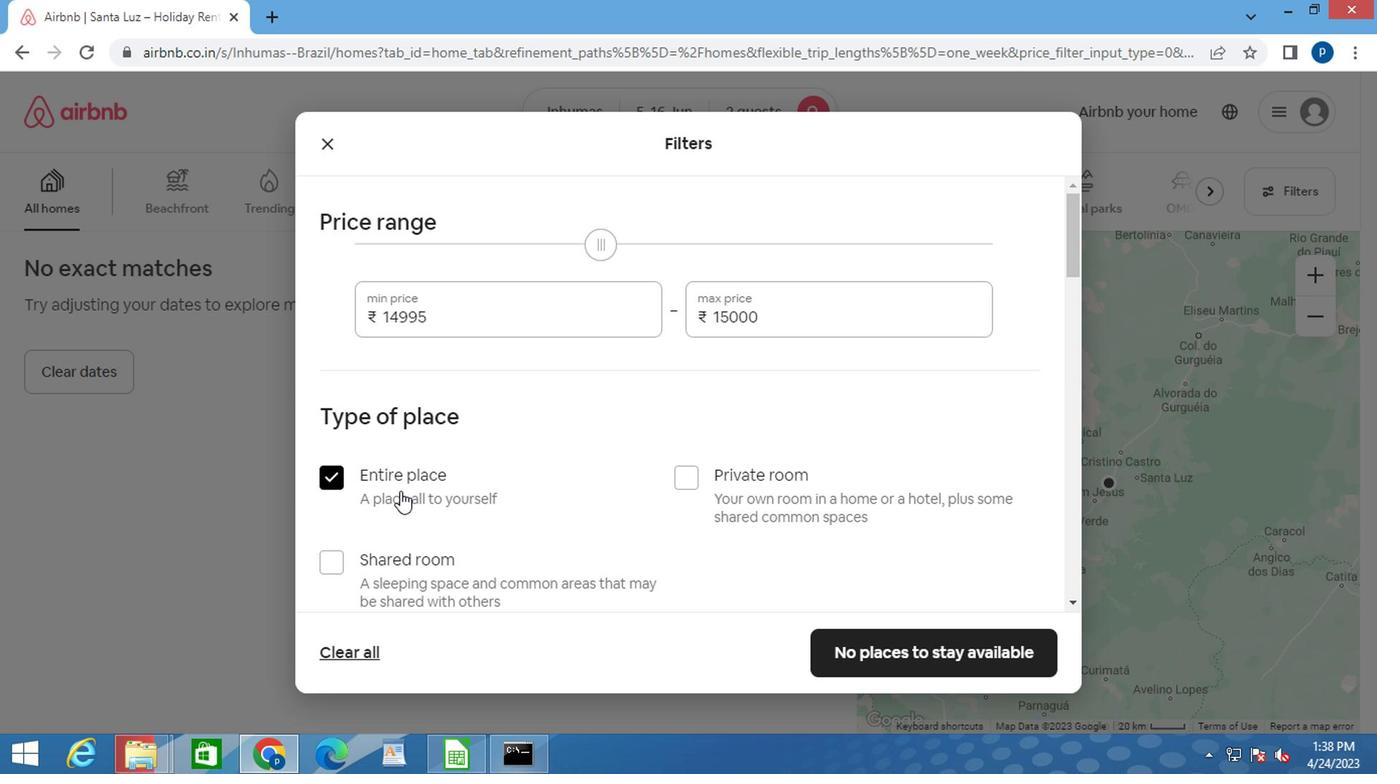 
Action: Mouse moved to (440, 499)
Screenshot: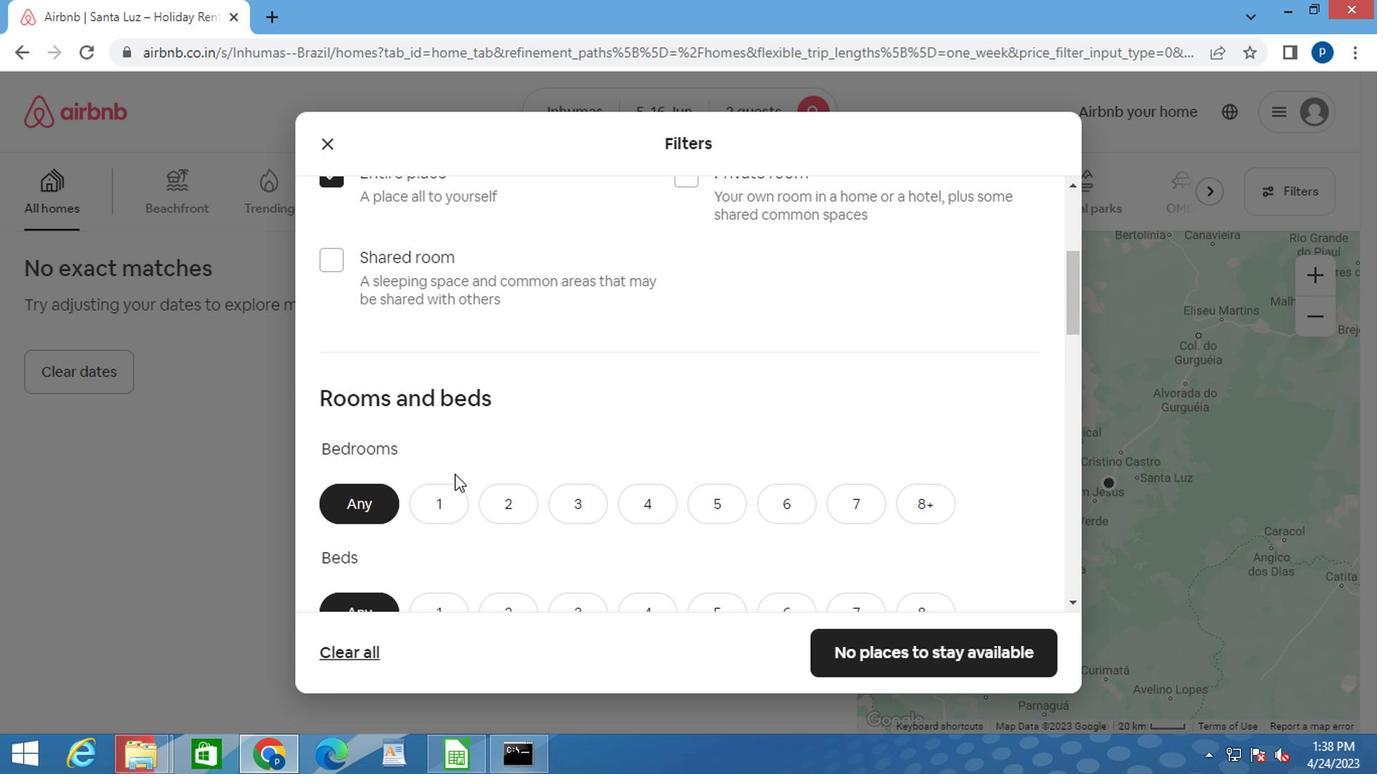 
Action: Mouse pressed left at (440, 499)
Screenshot: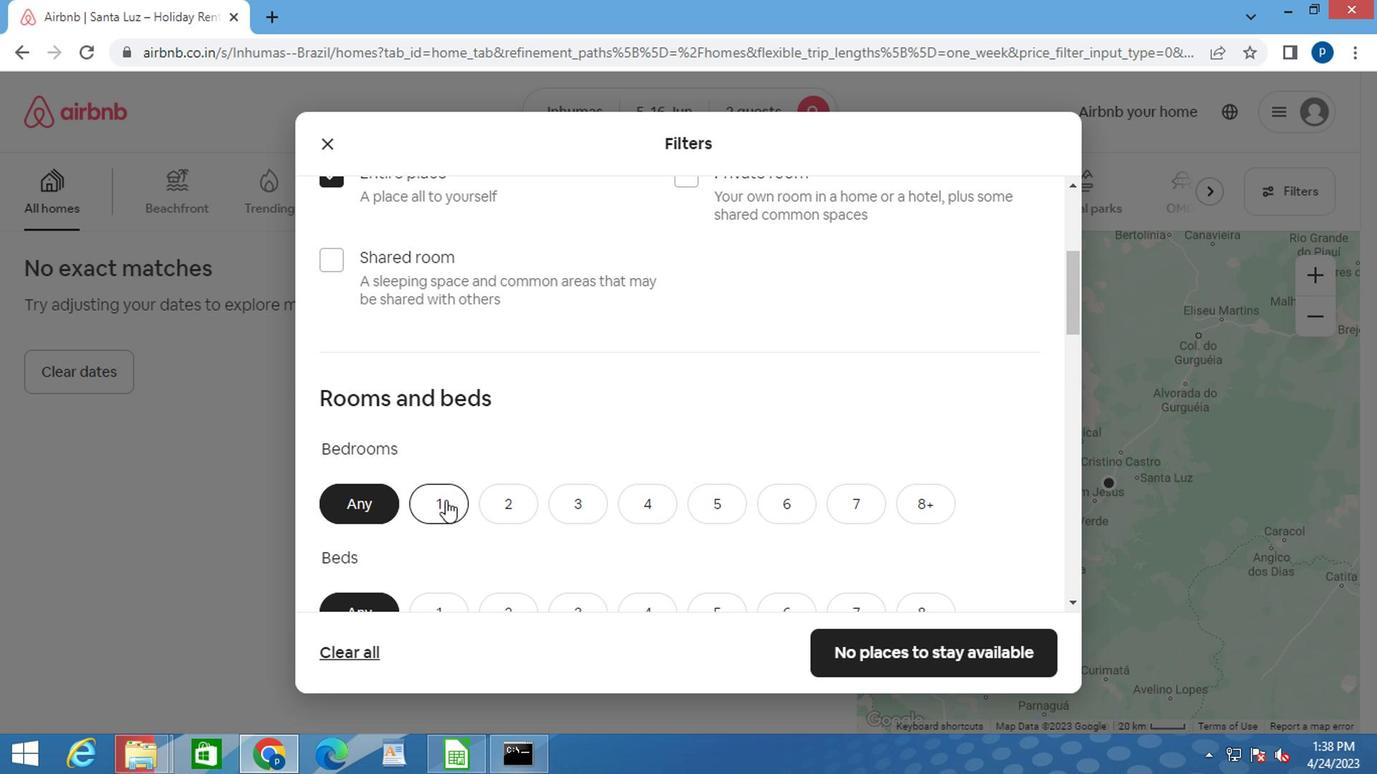 
Action: Mouse moved to (438, 501)
Screenshot: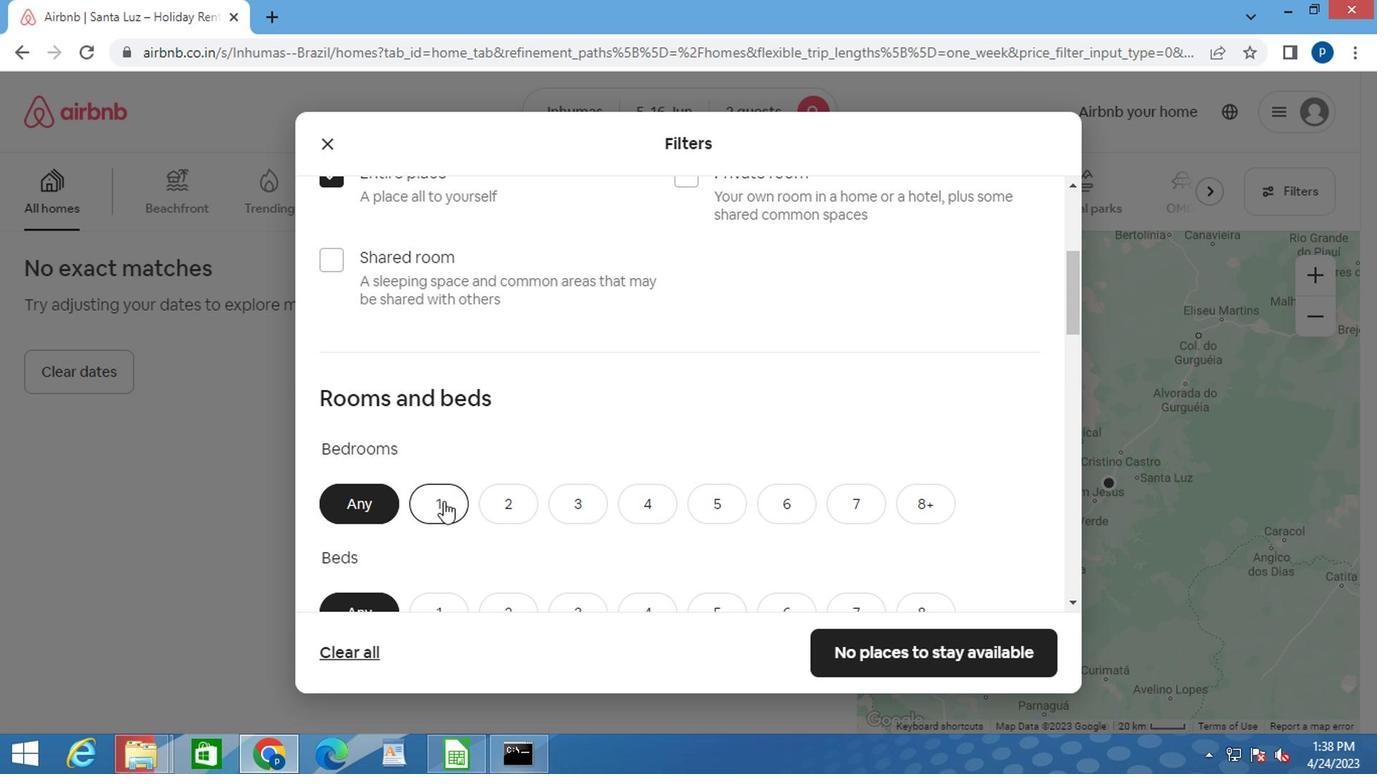 
Action: Mouse scrolled (438, 499) with delta (0, -1)
Screenshot: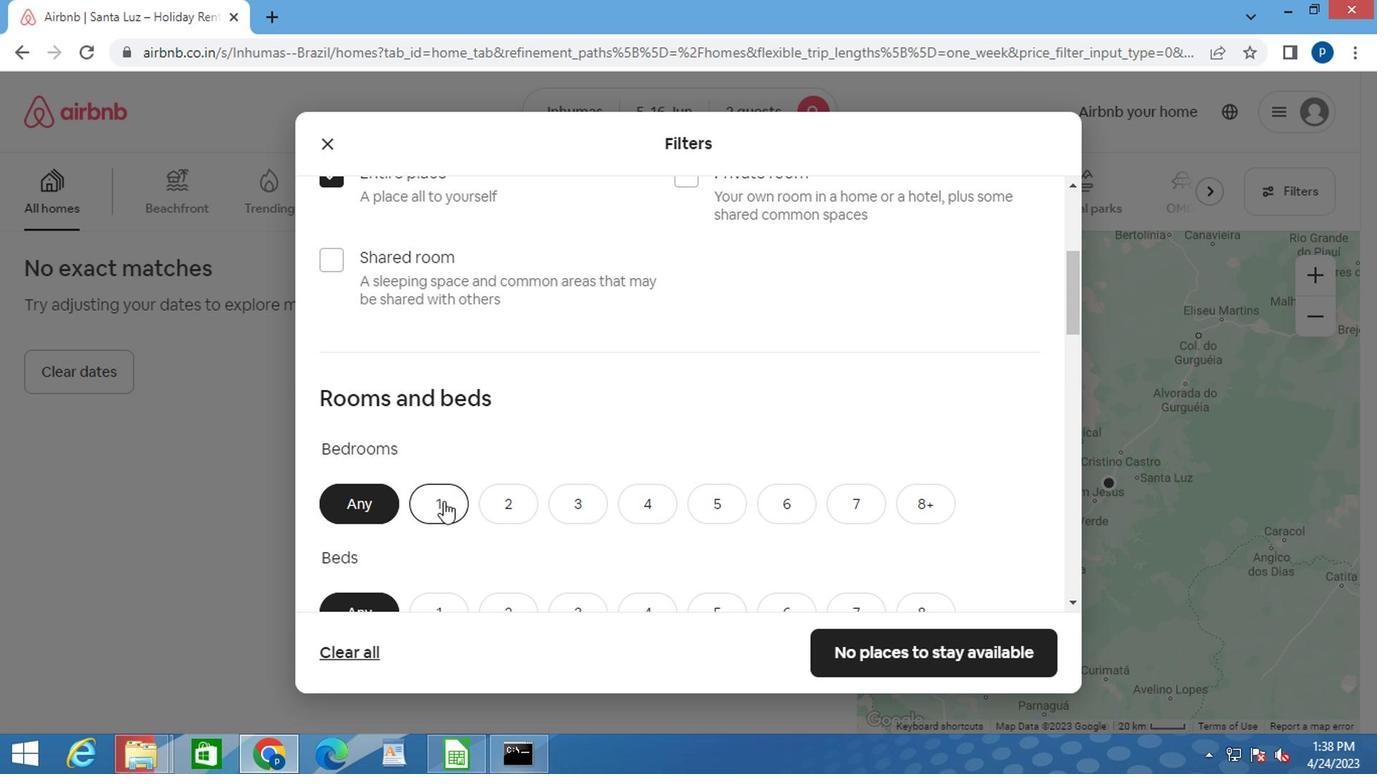 
Action: Mouse scrolled (438, 499) with delta (0, -1)
Screenshot: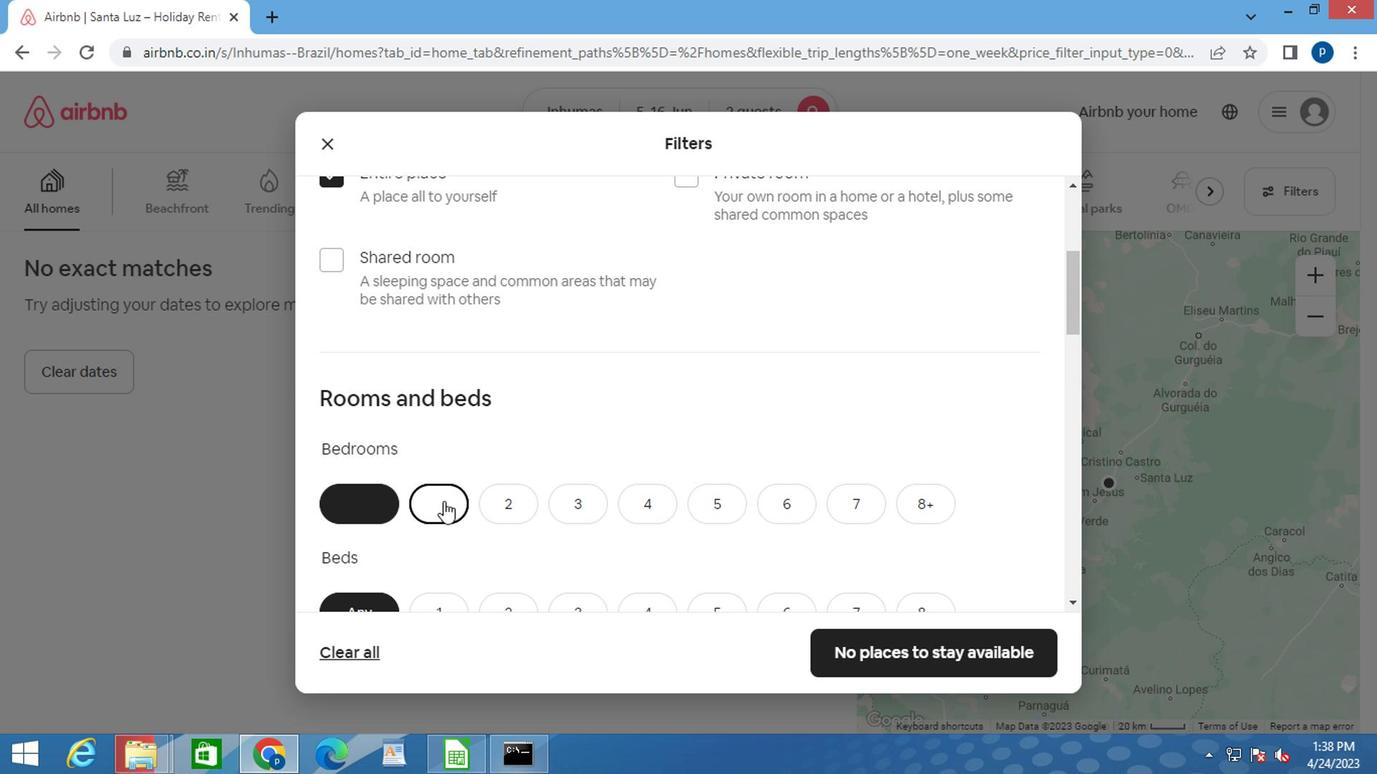 
Action: Mouse moved to (434, 410)
Screenshot: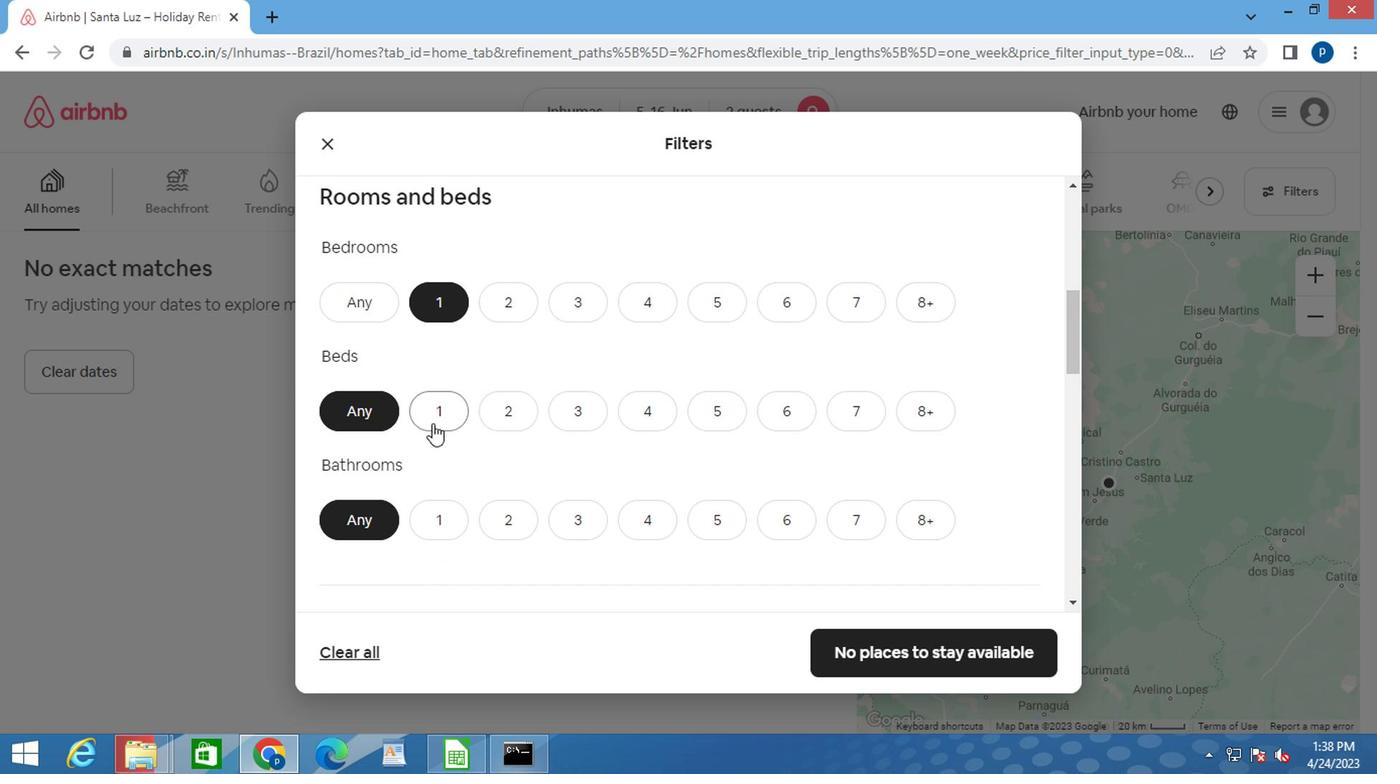 
Action: Mouse pressed left at (434, 410)
Screenshot: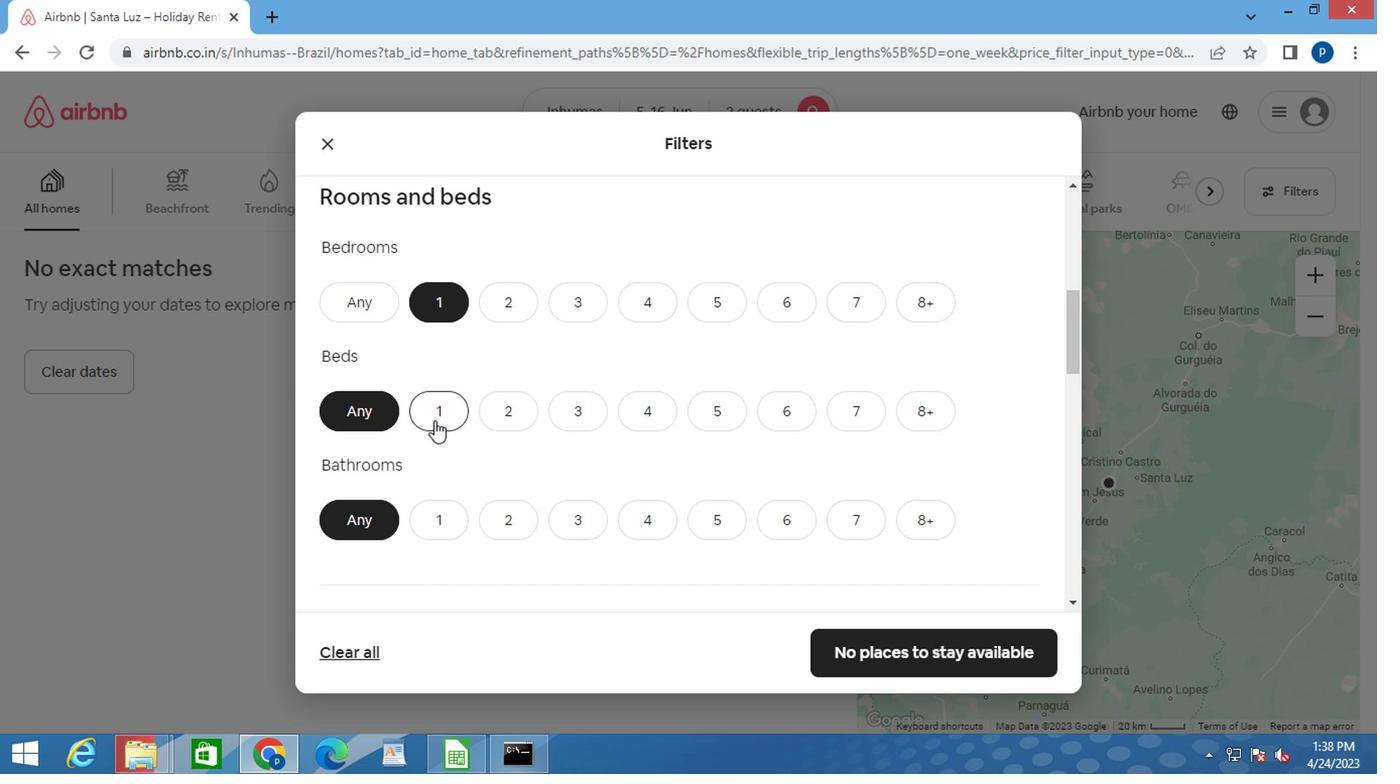 
Action: Mouse moved to (429, 511)
Screenshot: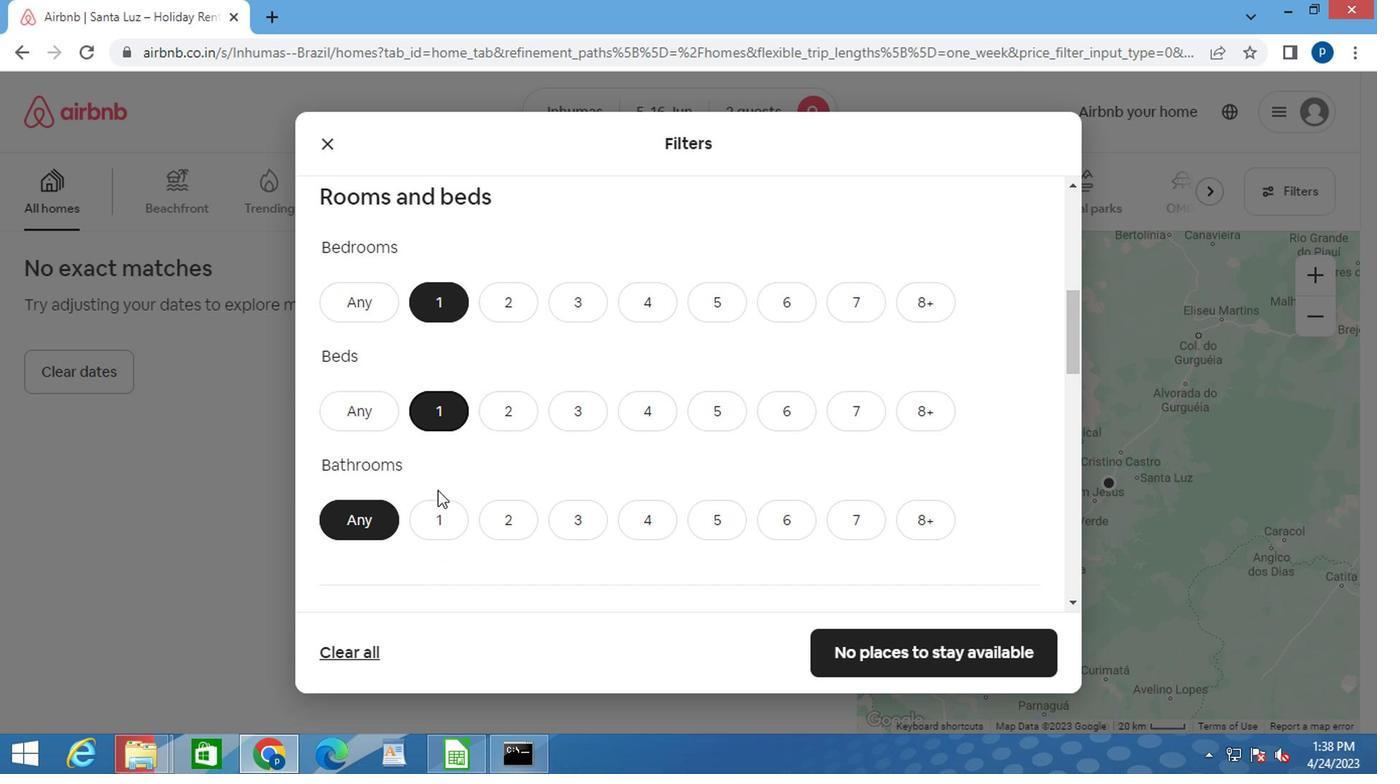 
Action: Mouse pressed left at (429, 511)
Screenshot: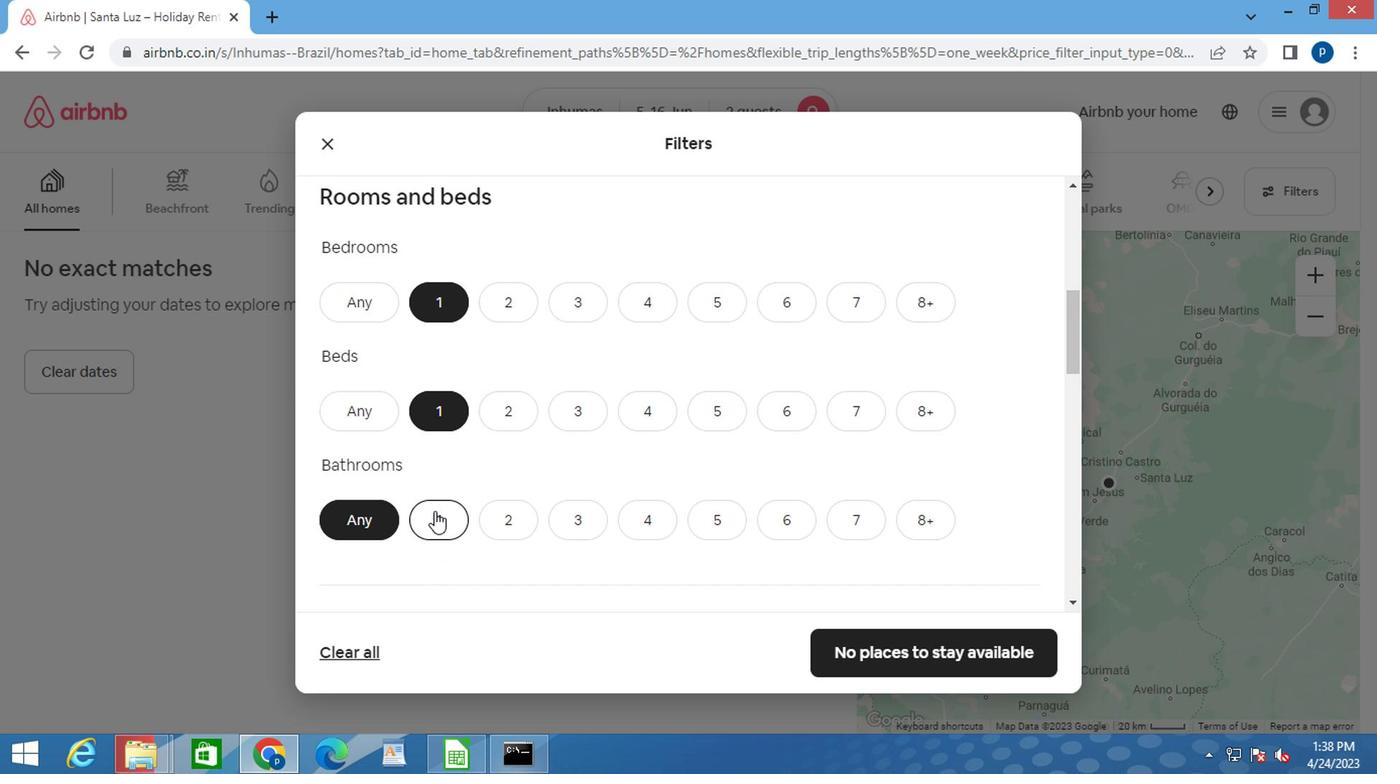 
Action: Mouse moved to (547, 509)
Screenshot: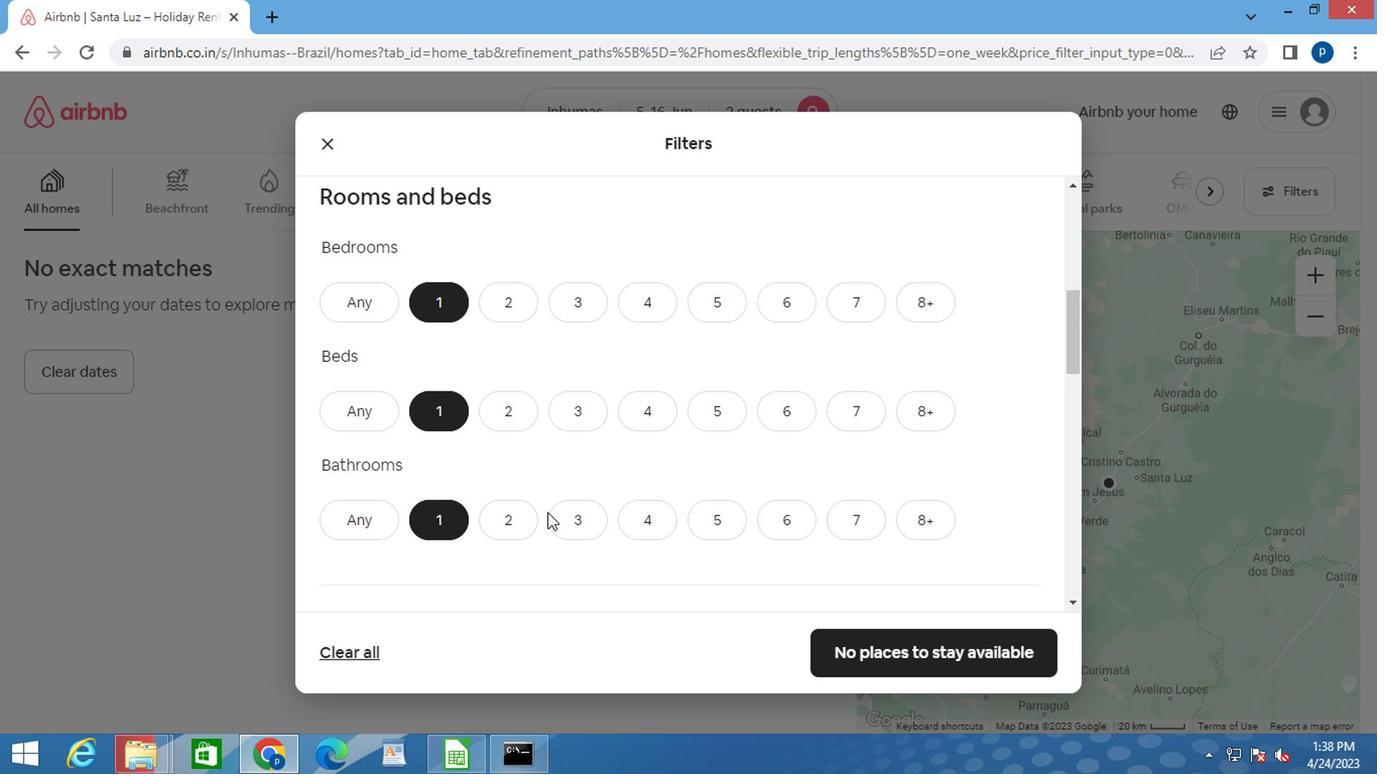 
Action: Mouse scrolled (547, 509) with delta (0, 0)
Screenshot: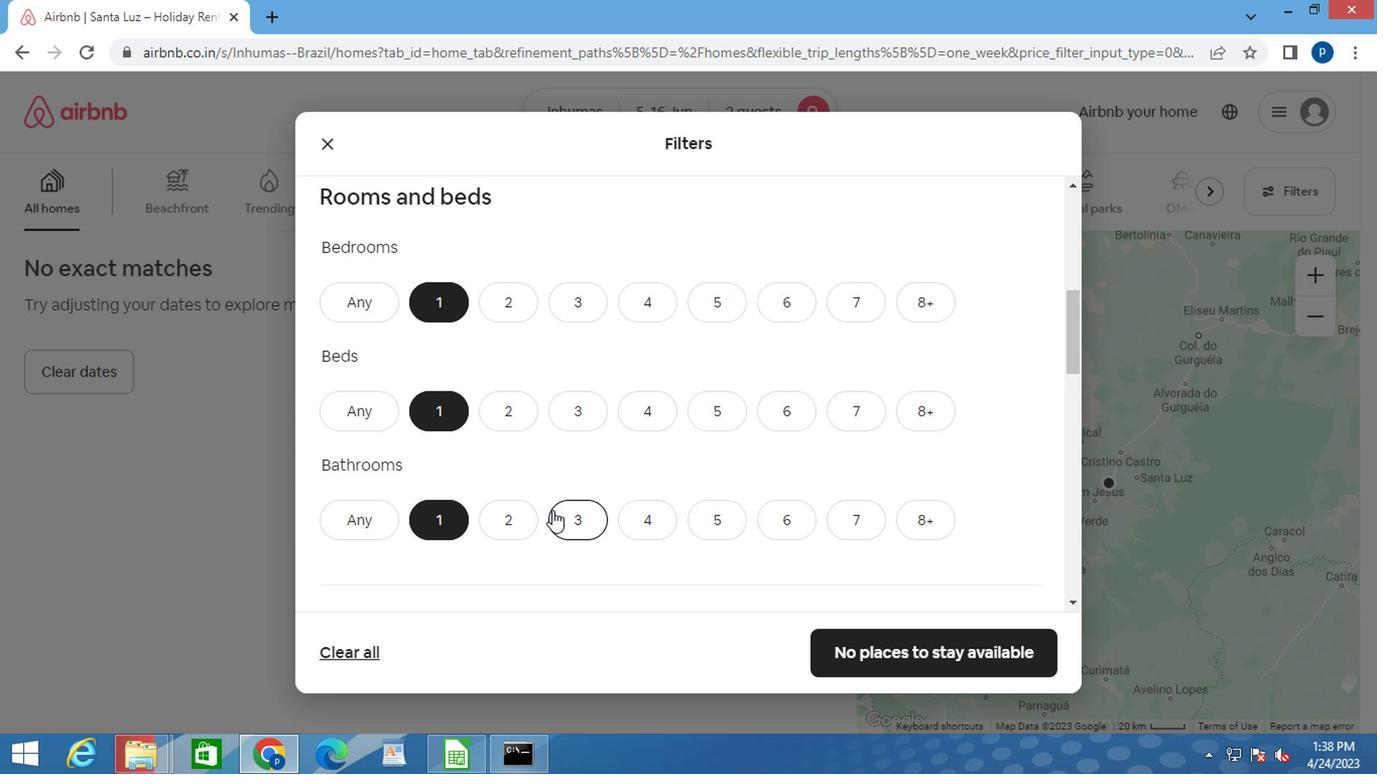 
Action: Mouse scrolled (547, 509) with delta (0, 0)
Screenshot: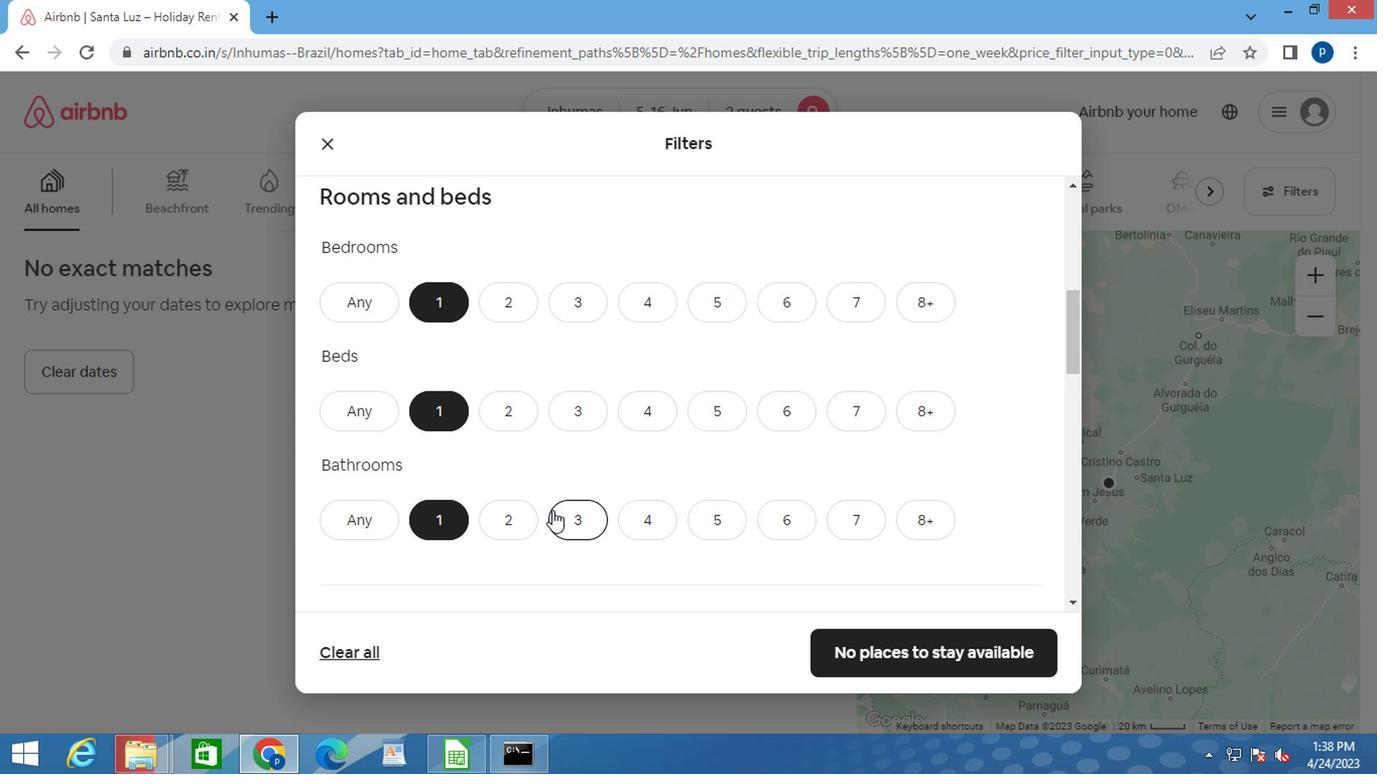 
Action: Mouse moved to (543, 491)
Screenshot: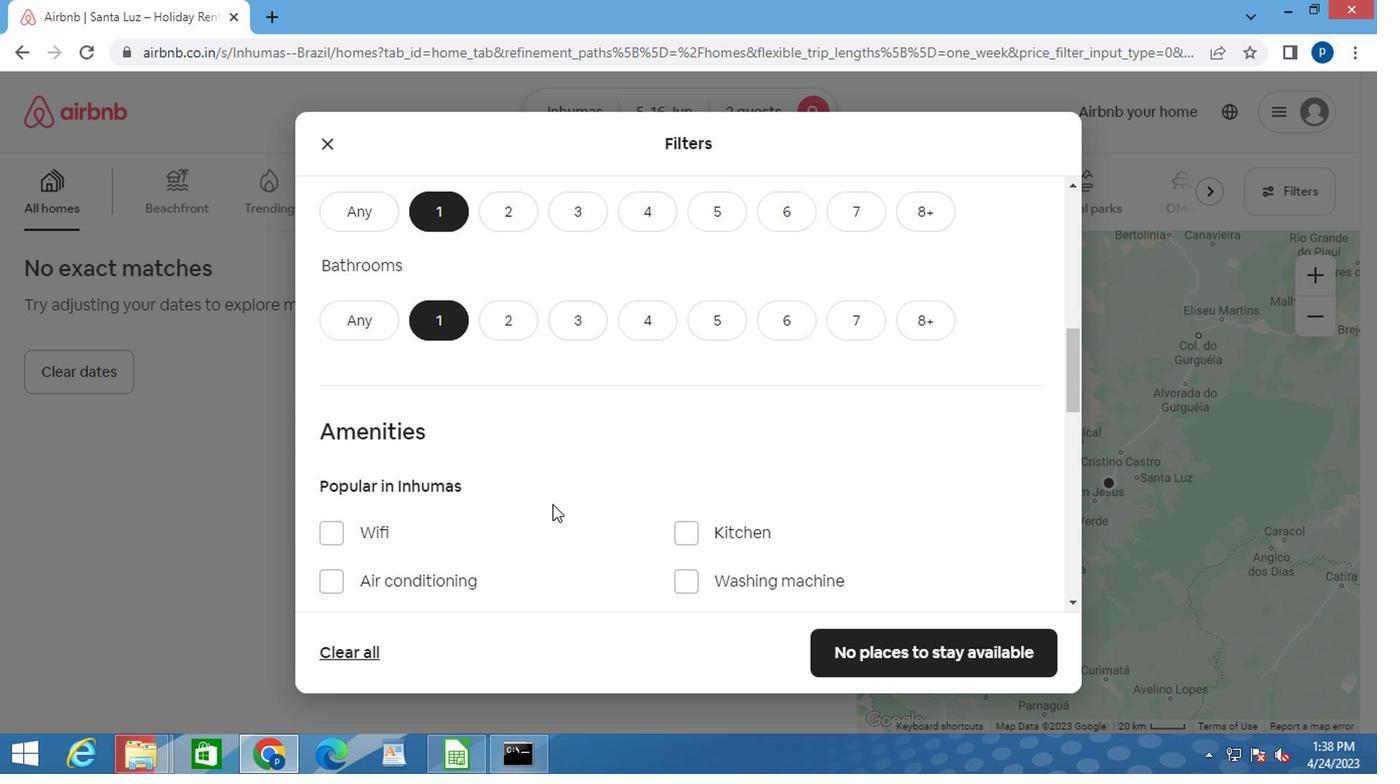 
Action: Mouse scrolled (543, 489) with delta (0, -1)
Screenshot: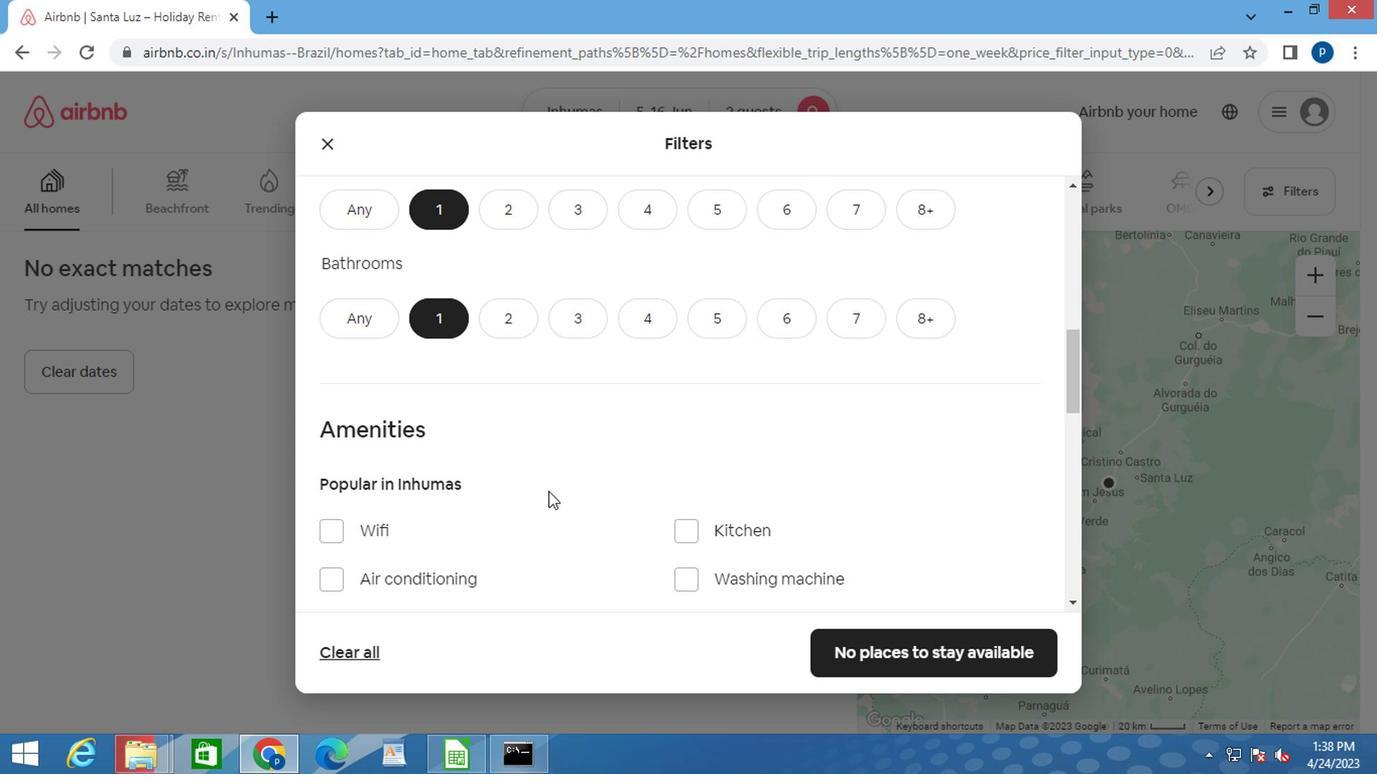 
Action: Mouse moved to (538, 484)
Screenshot: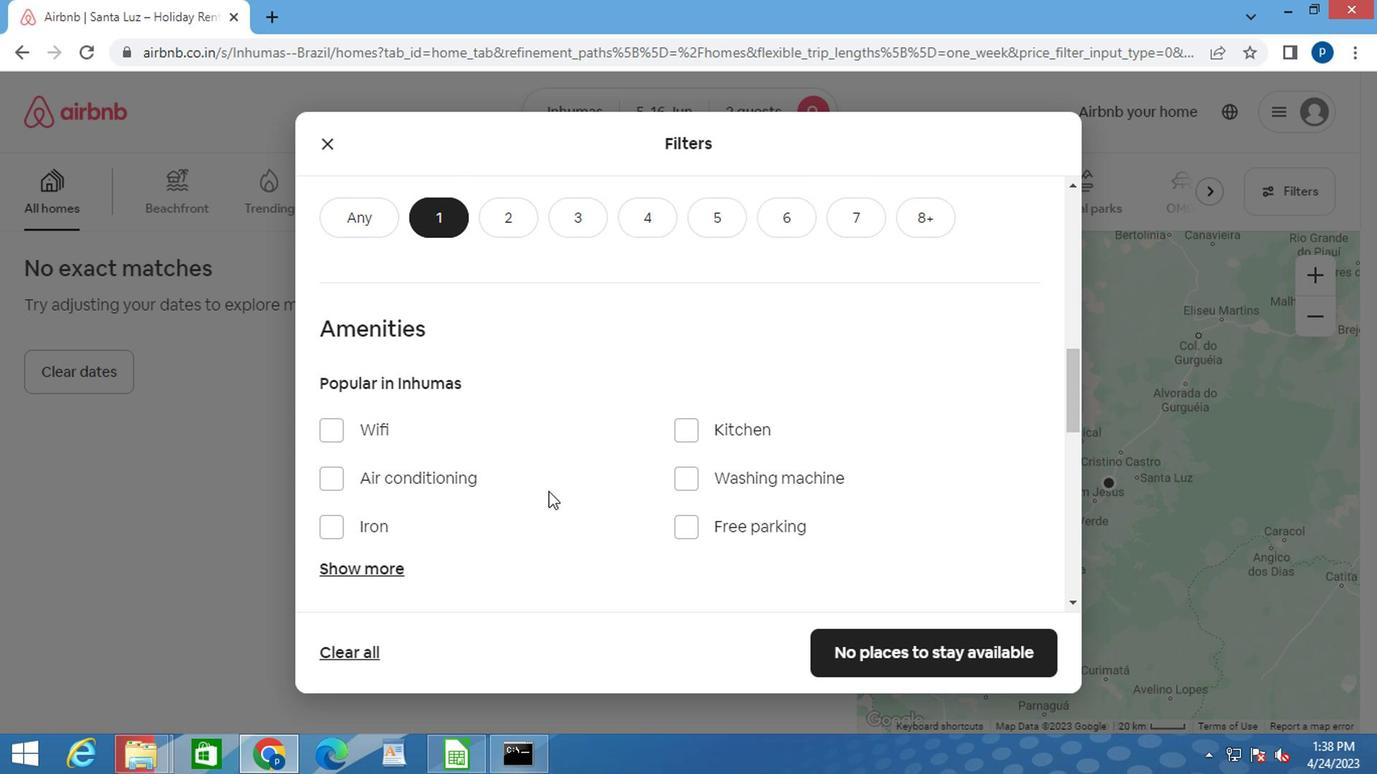 
Action: Mouse scrolled (538, 484) with delta (0, 0)
Screenshot: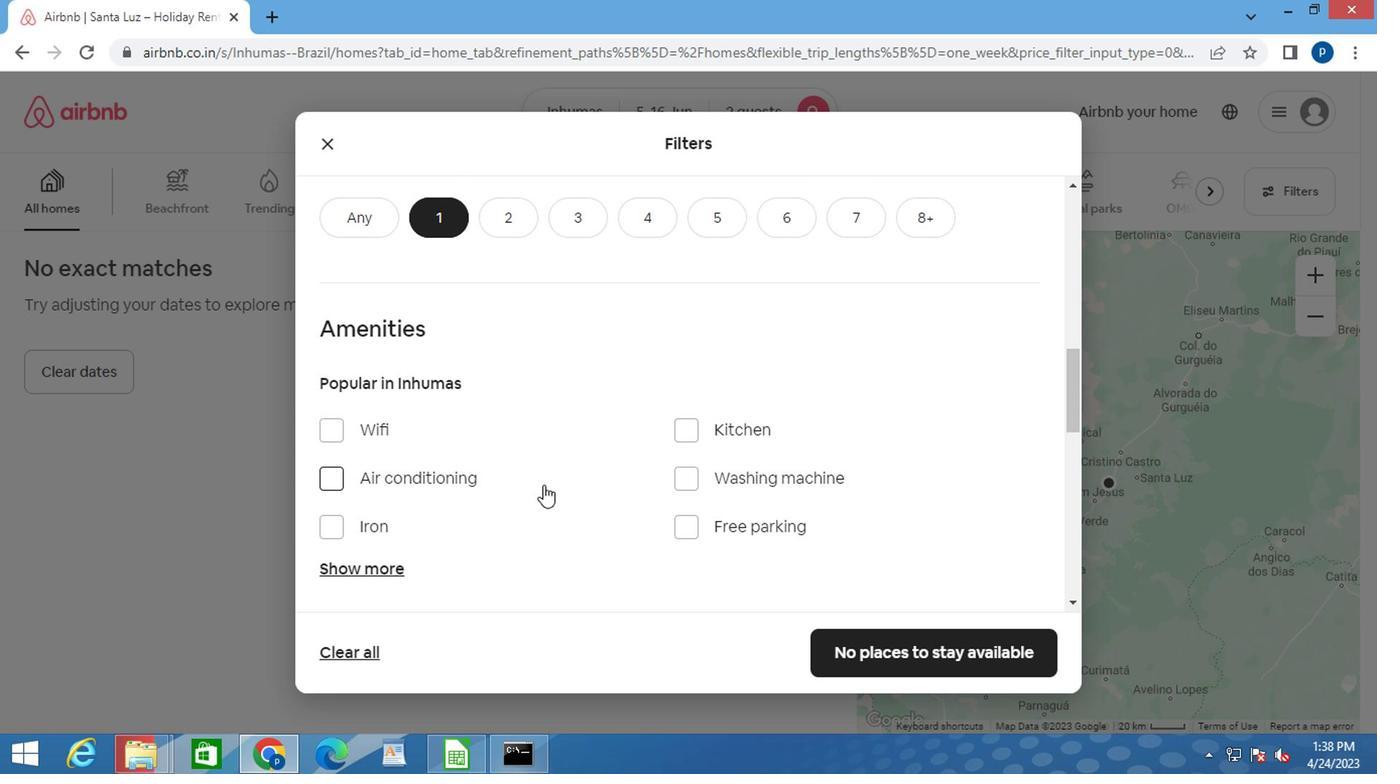 
Action: Mouse moved to (539, 479)
Screenshot: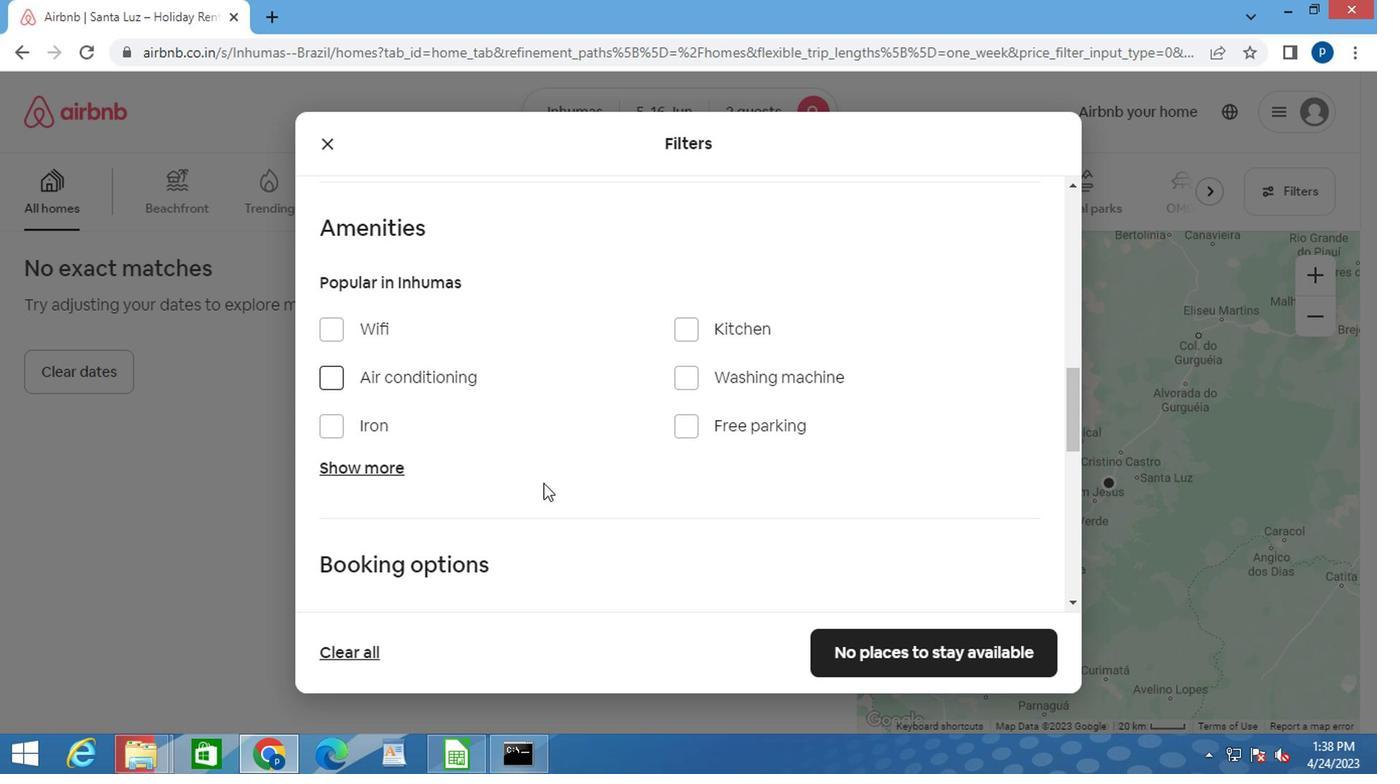
Action: Mouse scrolled (539, 478) with delta (0, 0)
Screenshot: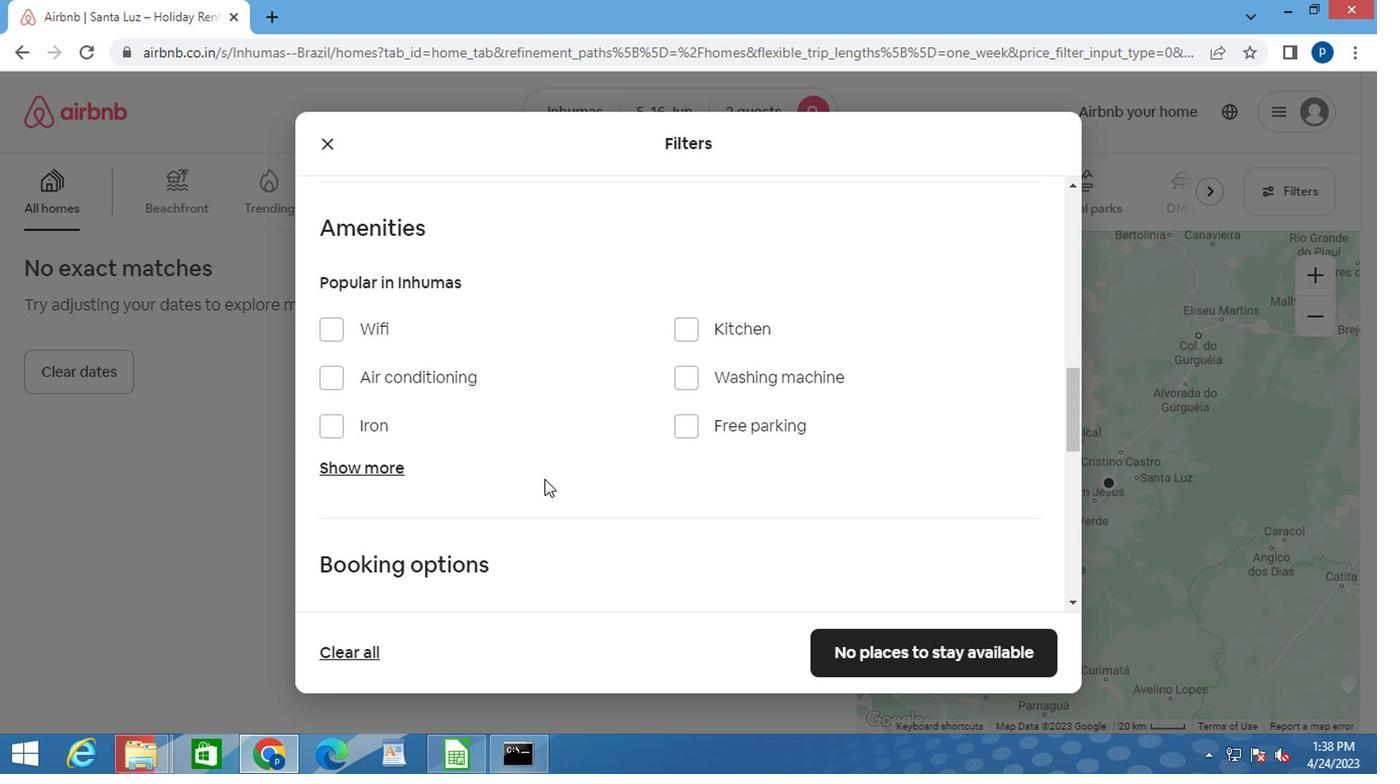 
Action: Mouse moved to (548, 469)
Screenshot: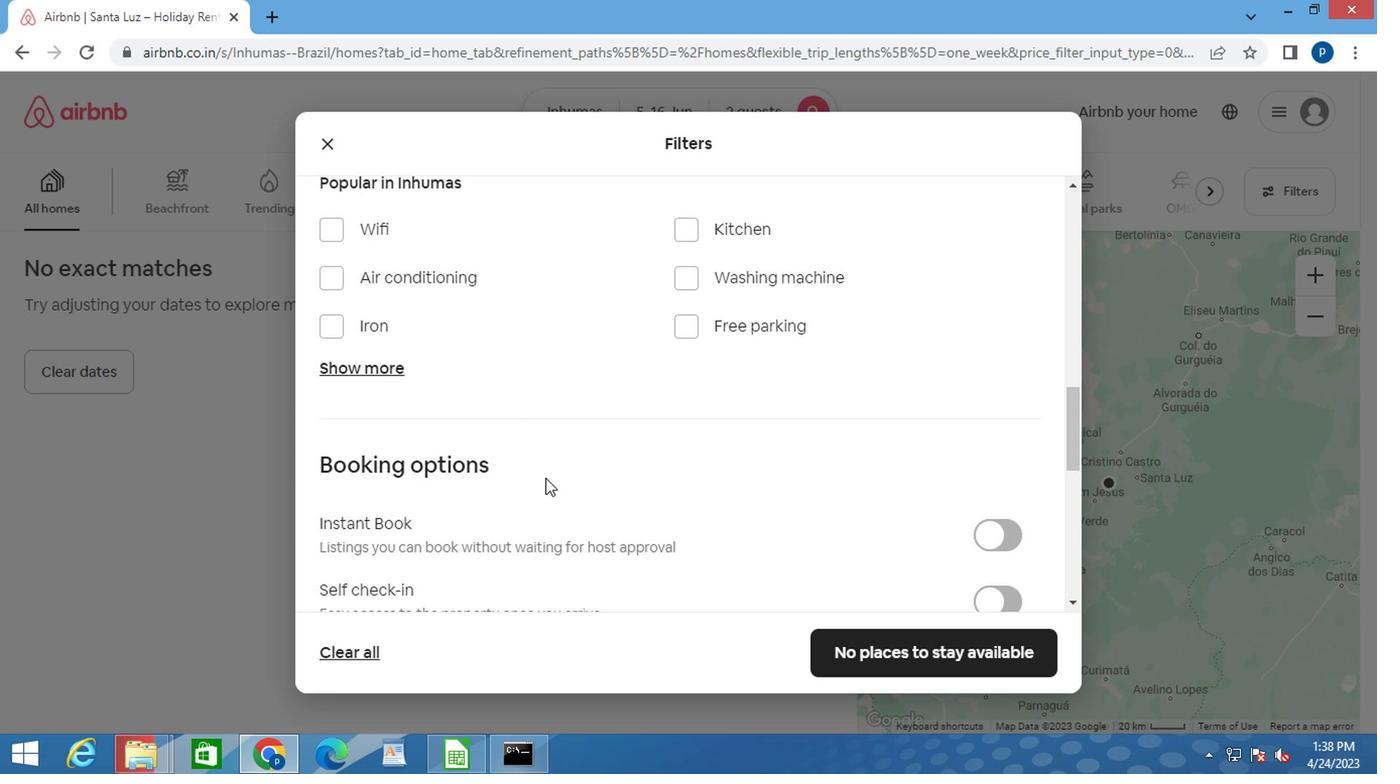 
Action: Mouse scrolled (548, 469) with delta (0, 0)
Screenshot: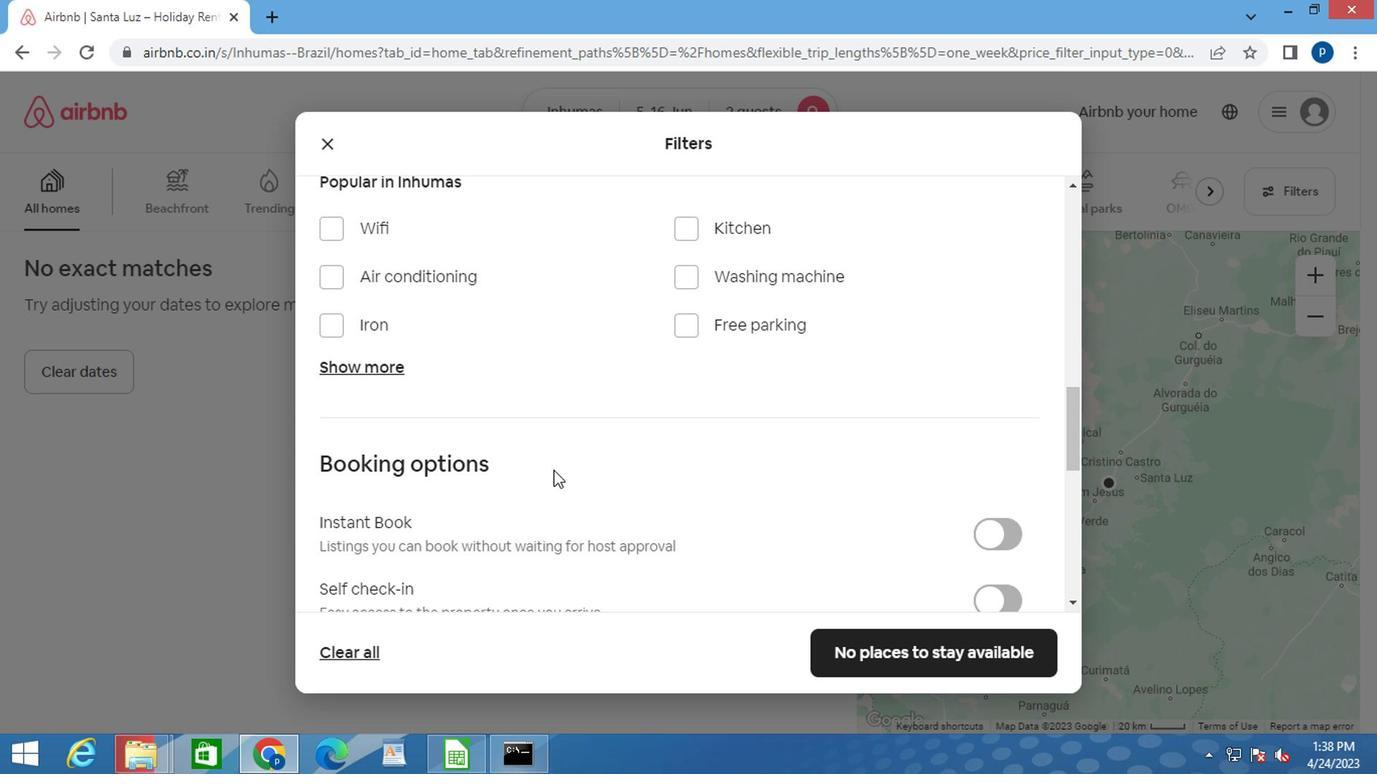 
Action: Mouse moved to (561, 461)
Screenshot: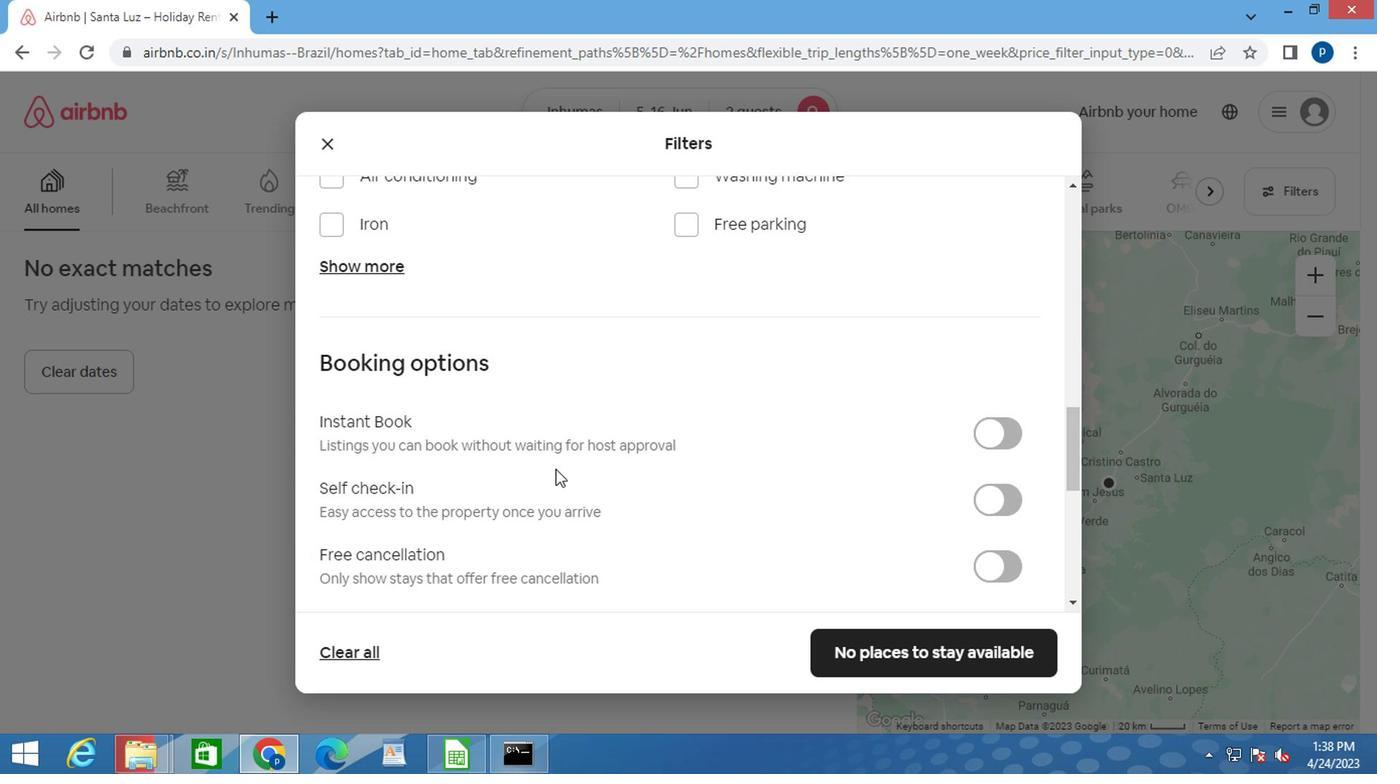 
Action: Mouse scrolled (561, 461) with delta (0, 0)
Screenshot: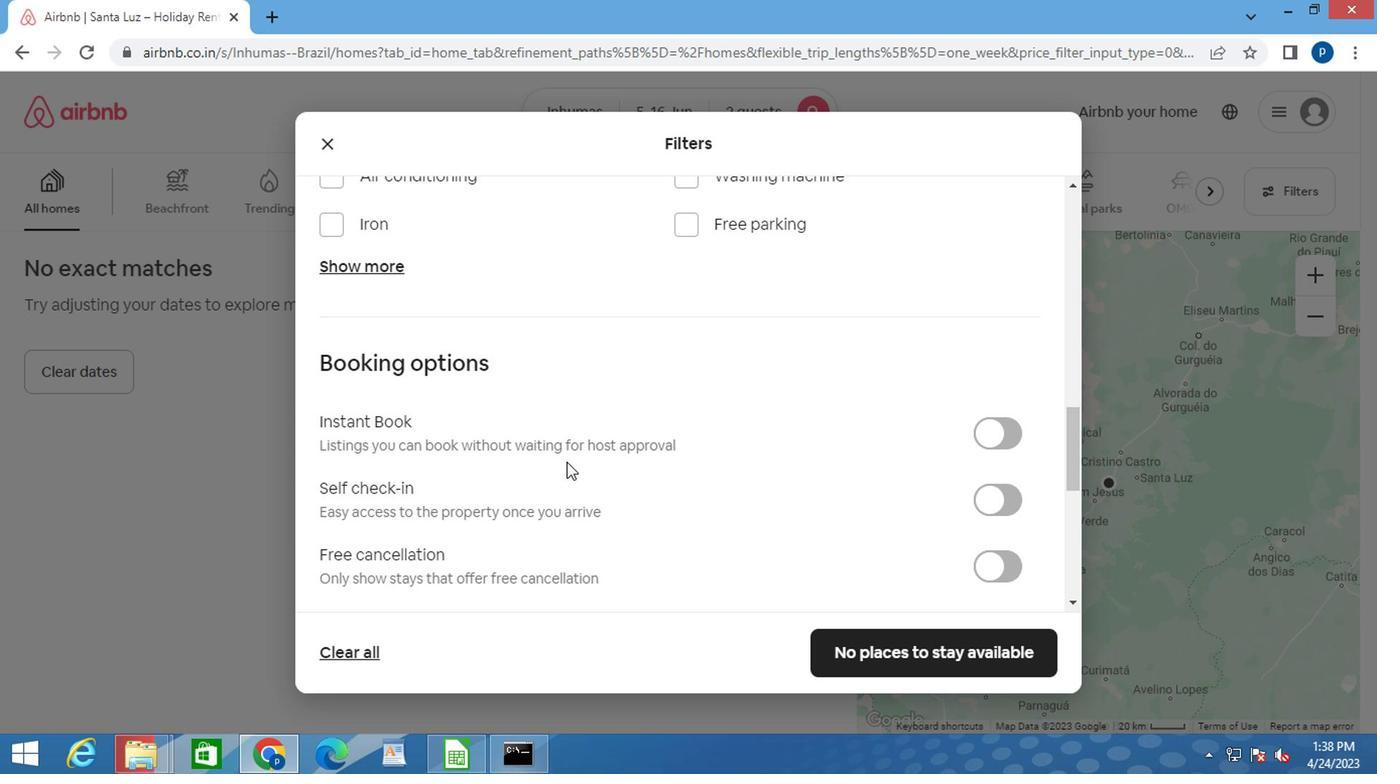 
Action: Mouse moved to (982, 393)
Screenshot: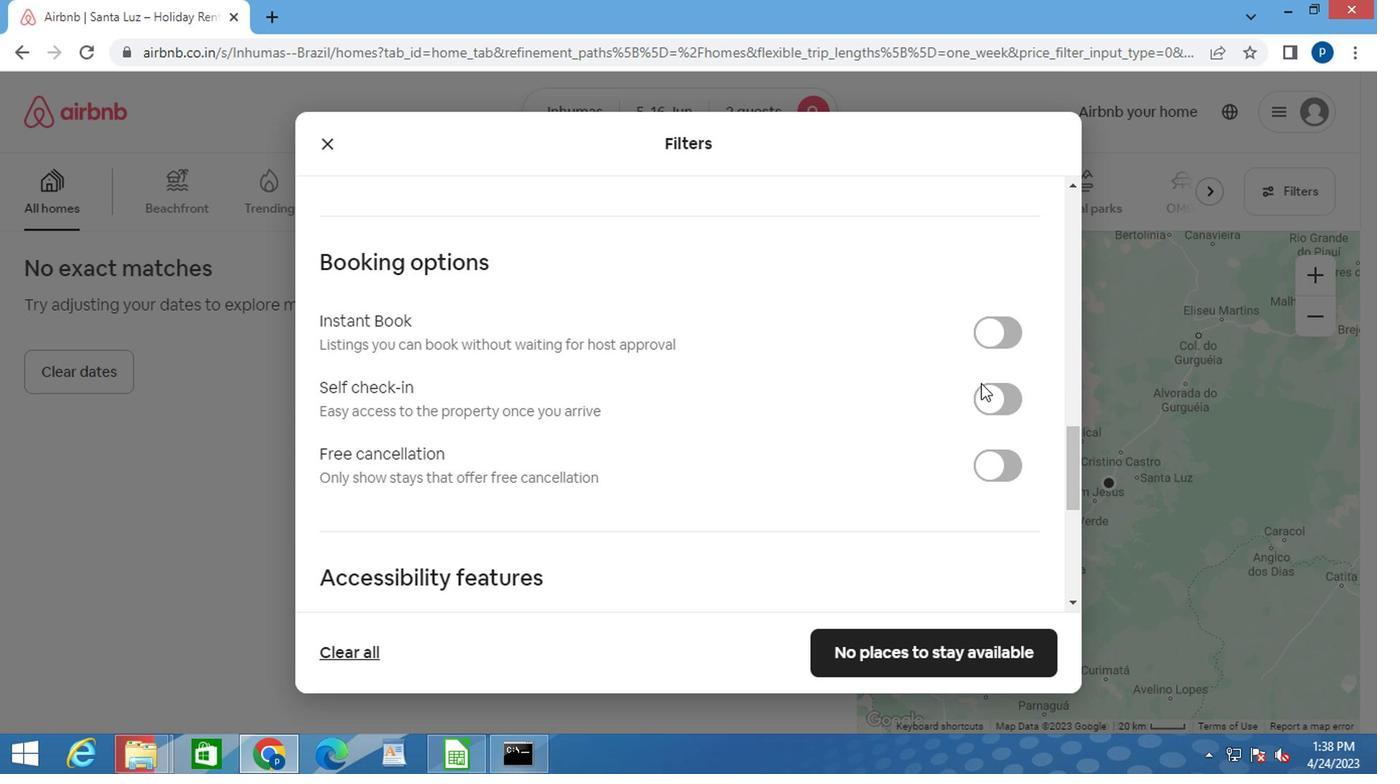 
Action: Mouse pressed left at (982, 393)
Screenshot: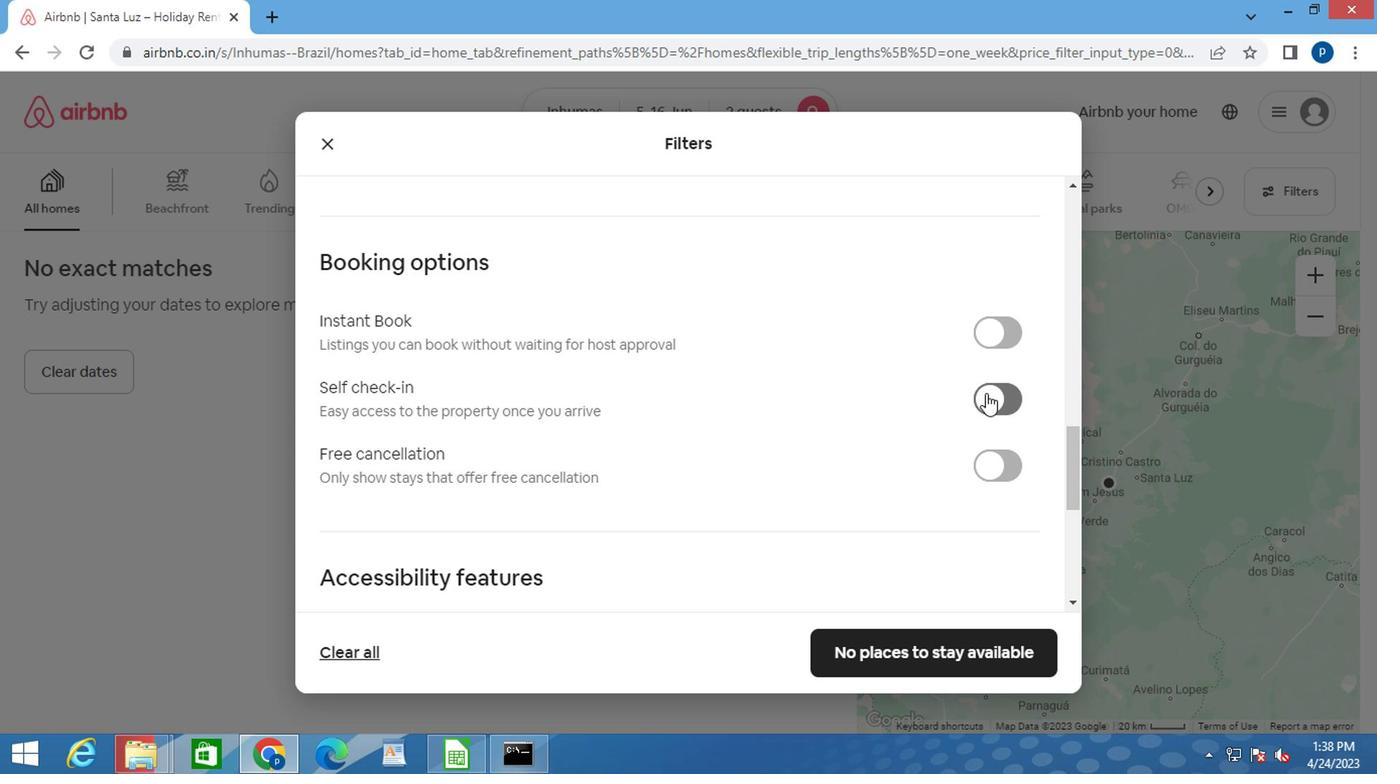 
Action: Mouse moved to (931, 388)
Screenshot: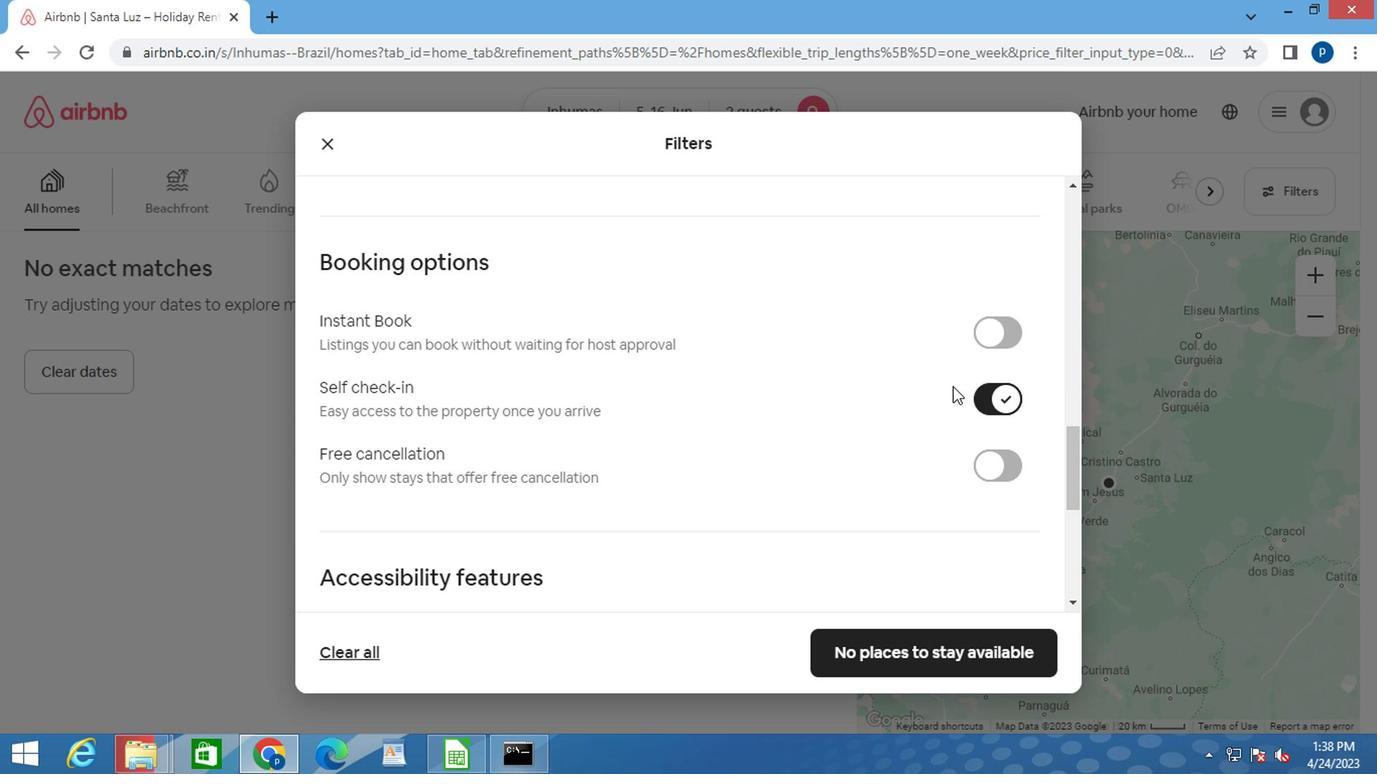 
Action: Mouse scrolled (931, 387) with delta (0, 0)
Screenshot: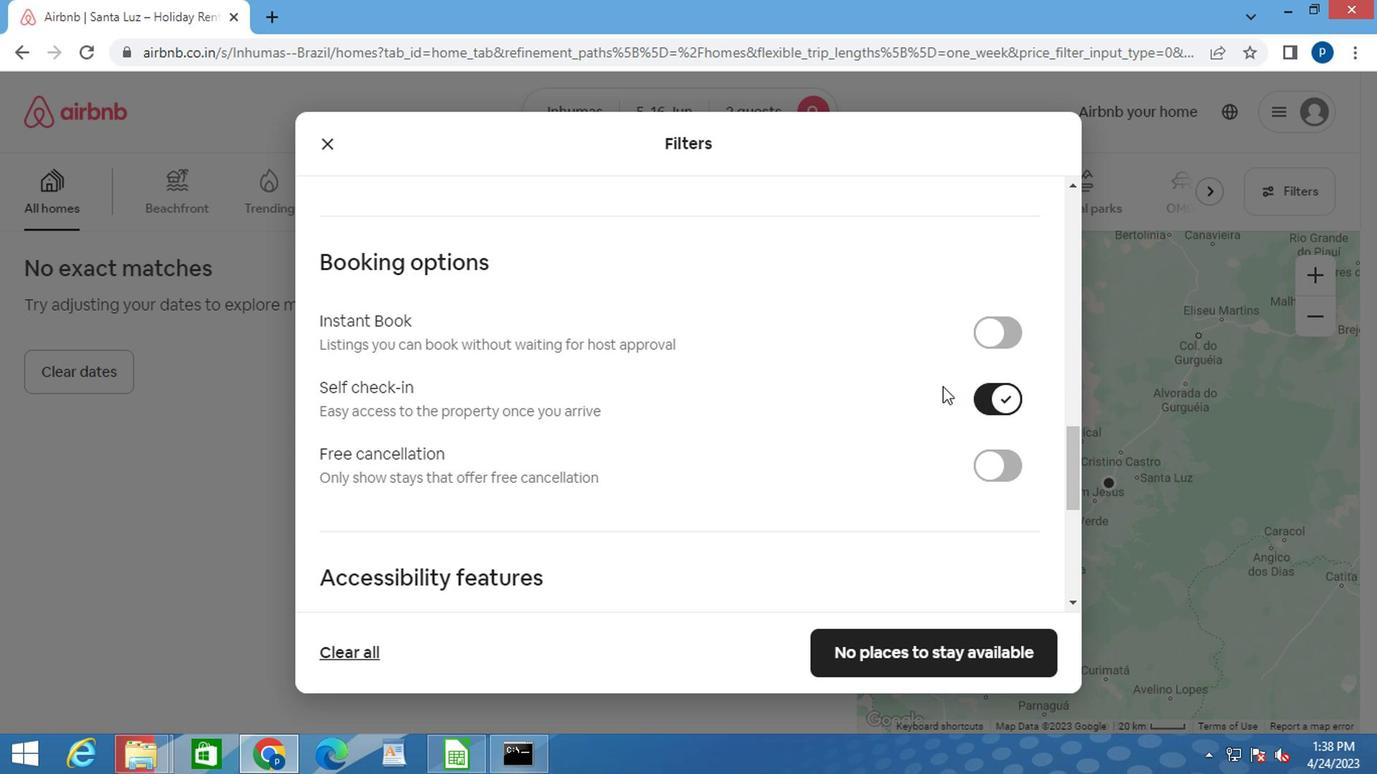 
Action: Mouse moved to (929, 388)
Screenshot: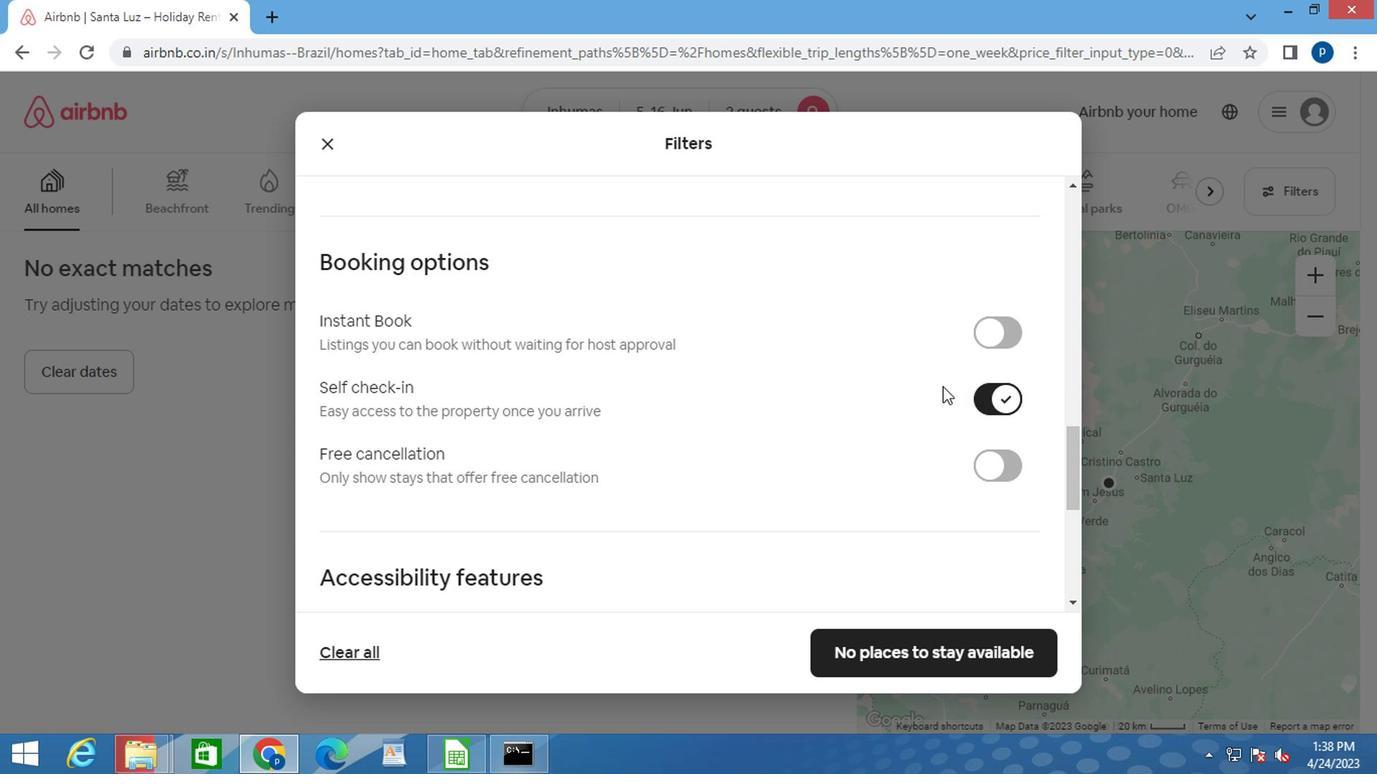 
Action: Mouse scrolled (929, 387) with delta (0, 0)
Screenshot: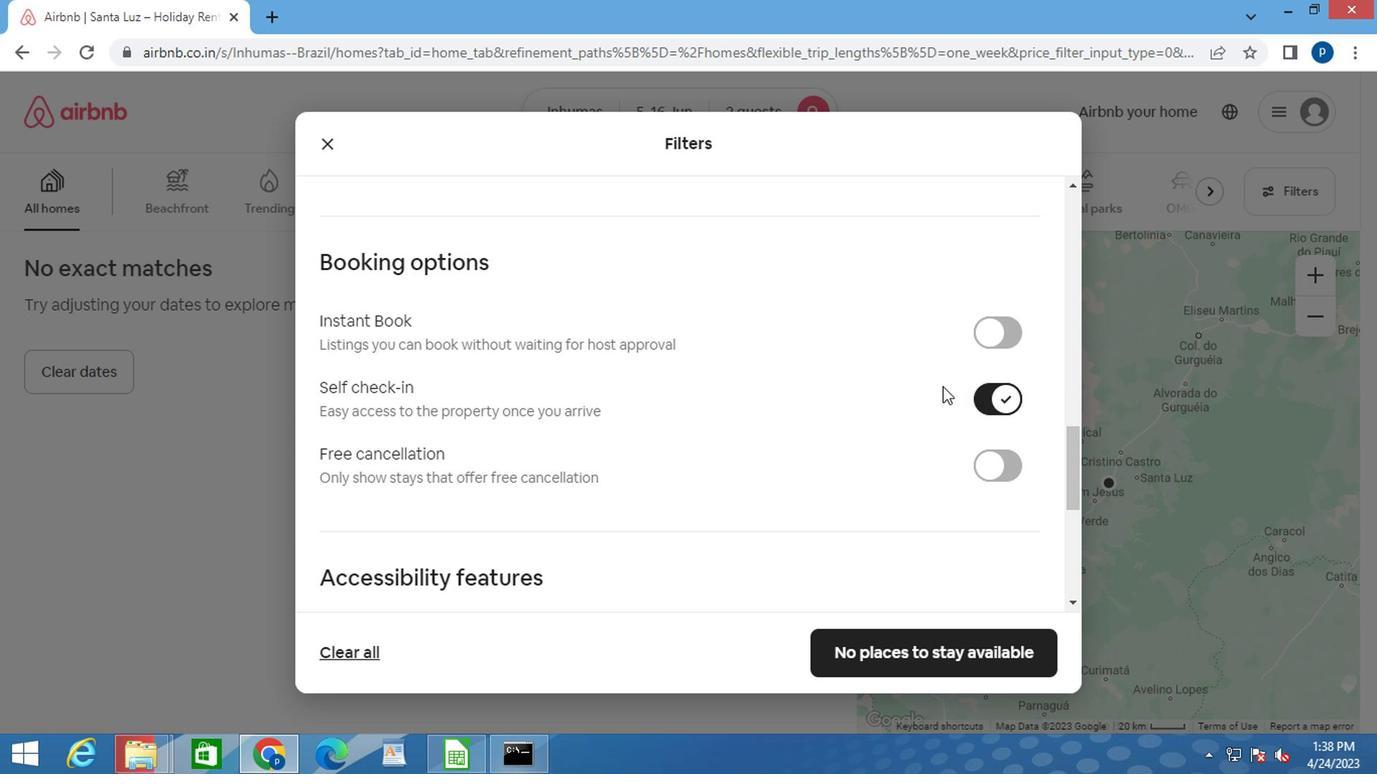 
Action: Mouse moved to (928, 388)
Screenshot: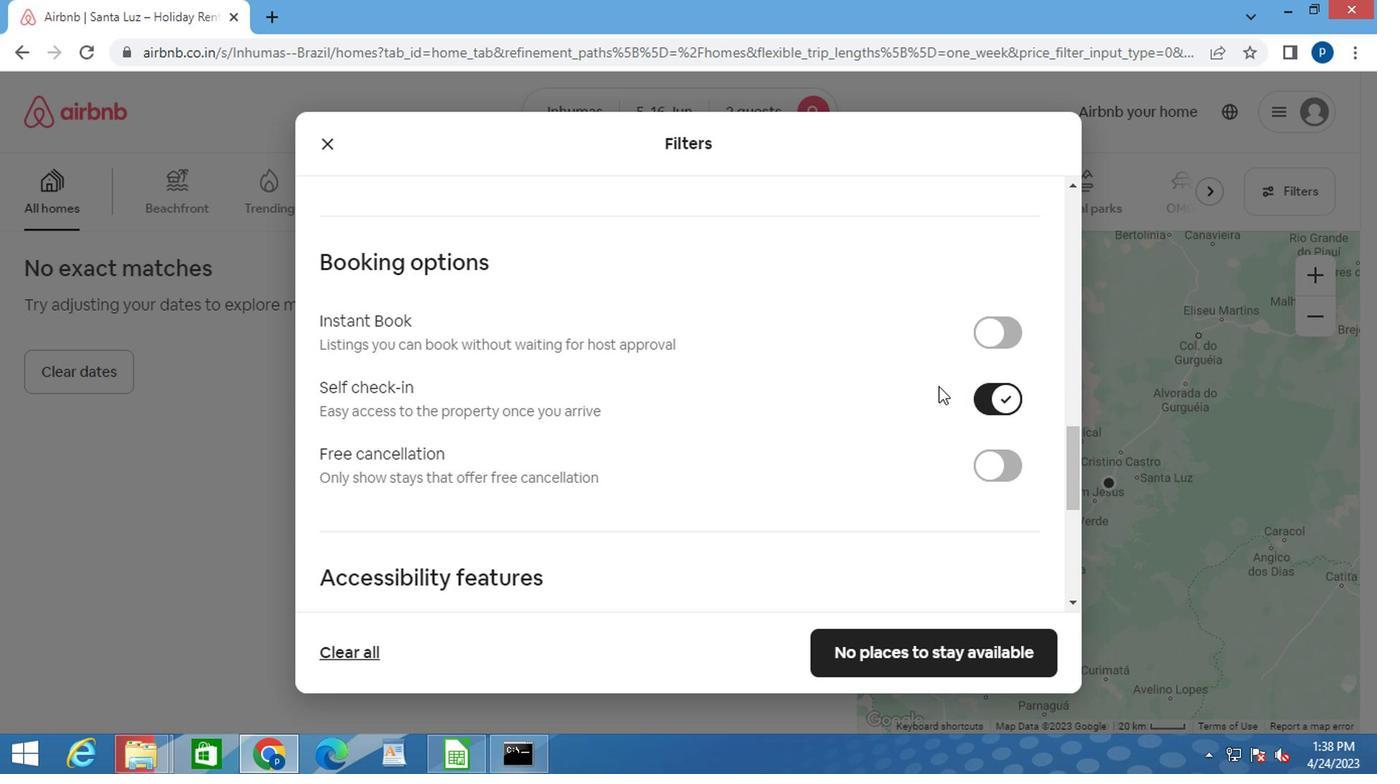 
Action: Mouse scrolled (928, 388) with delta (0, 0)
Screenshot: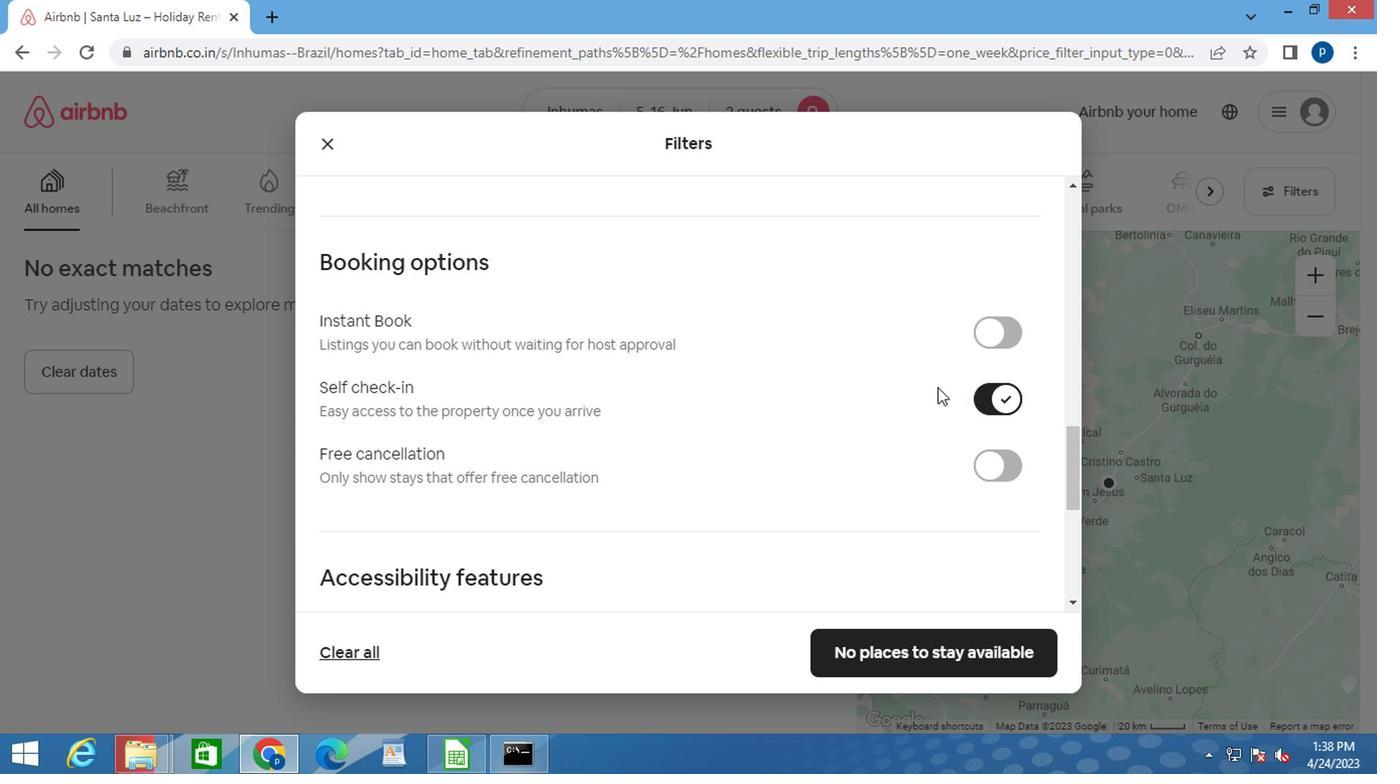 
Action: Mouse moved to (917, 384)
Screenshot: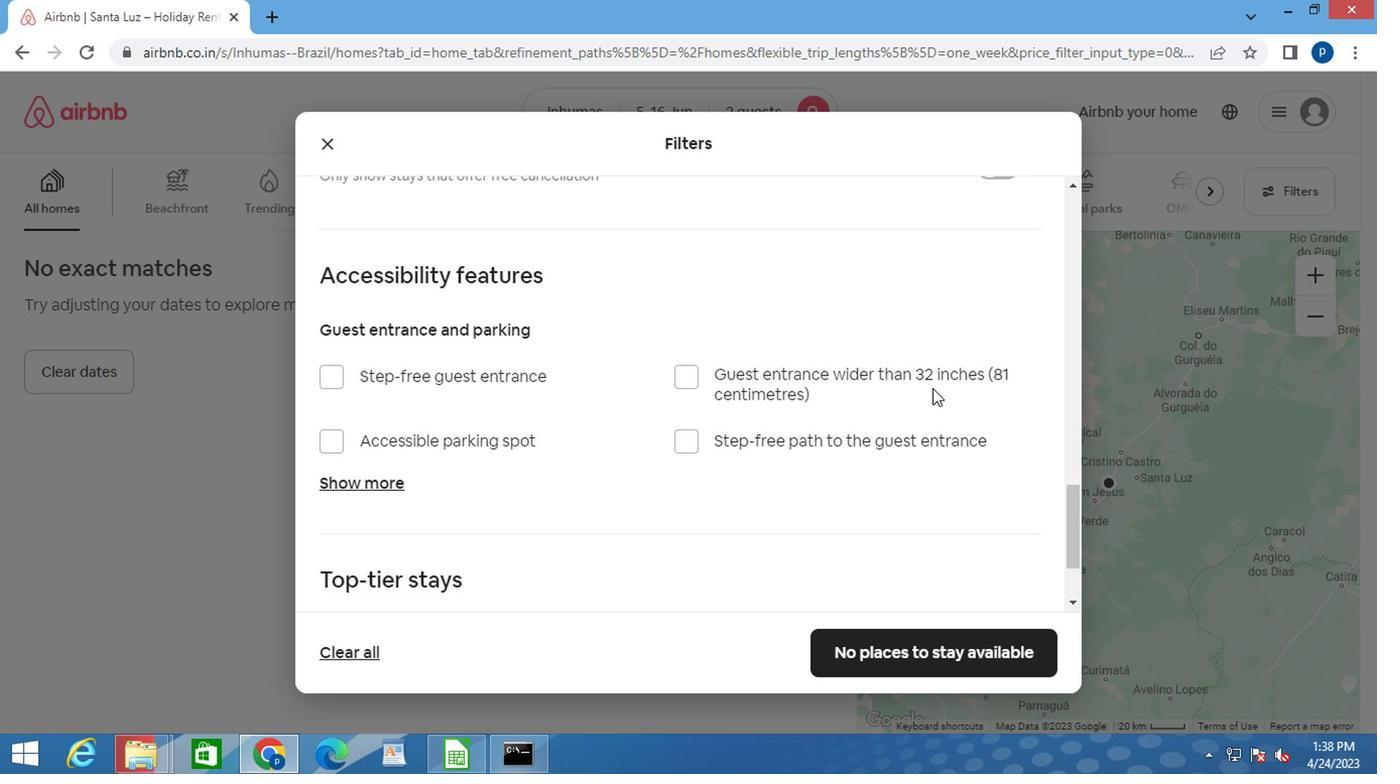 
Action: Mouse scrolled (917, 382) with delta (0, -1)
Screenshot: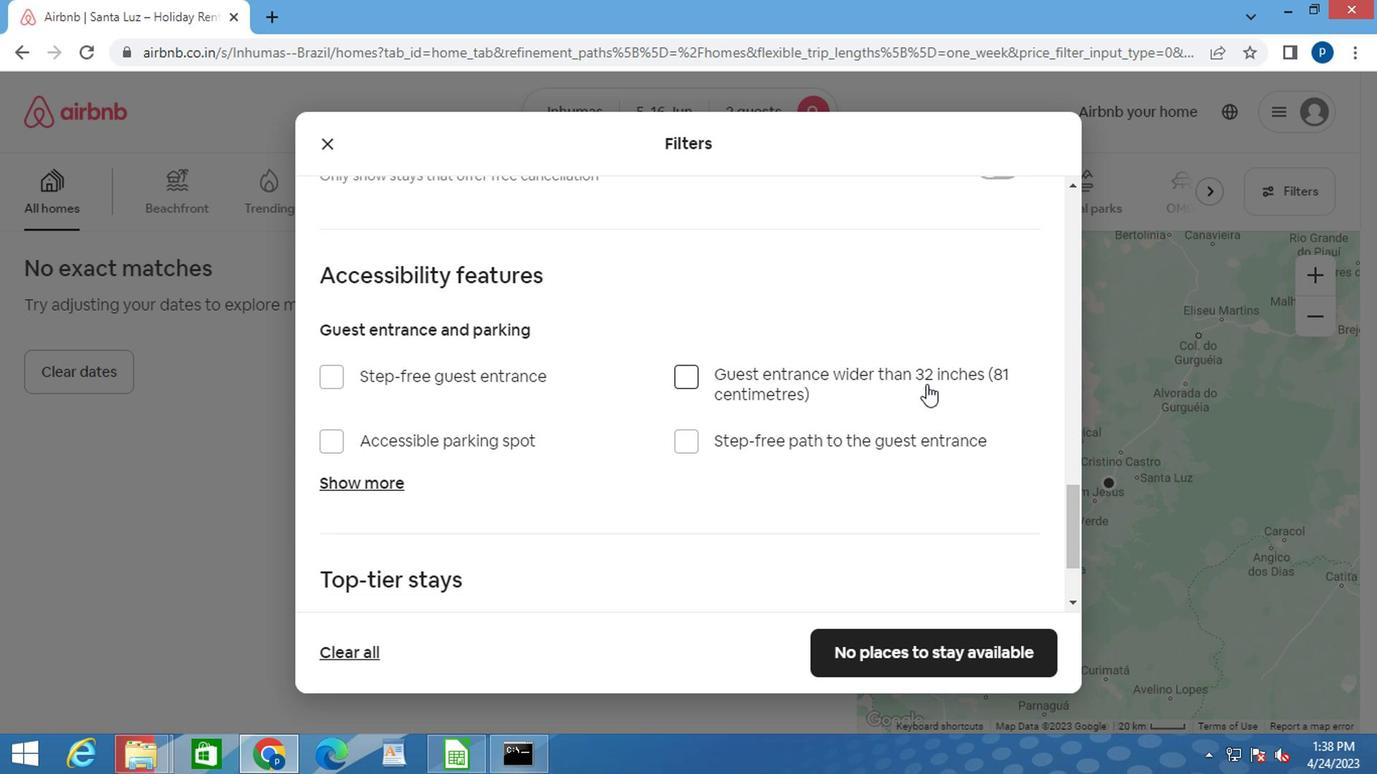
Action: Mouse scrolled (917, 382) with delta (0, -1)
Screenshot: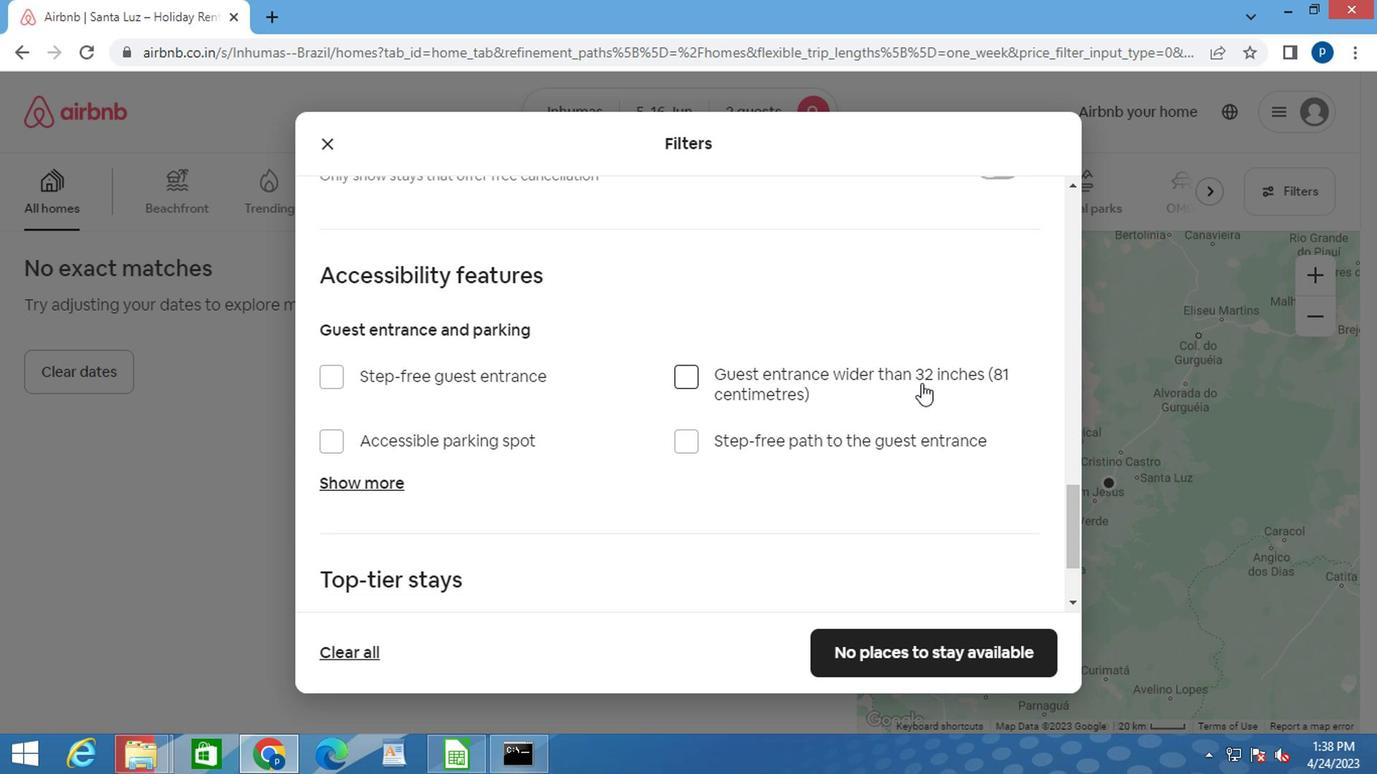 
Action: Mouse moved to (916, 384)
Screenshot: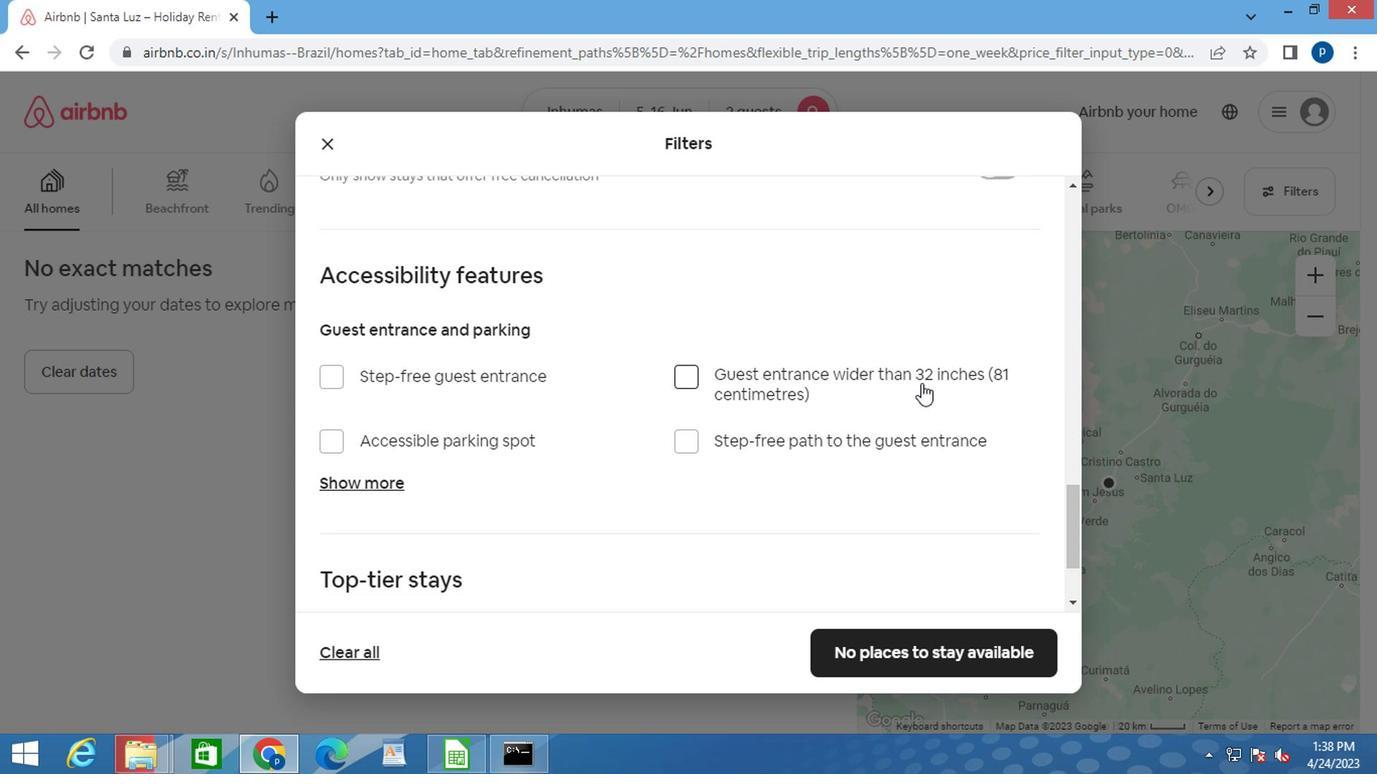 
Action: Mouse scrolled (916, 382) with delta (0, -1)
Screenshot: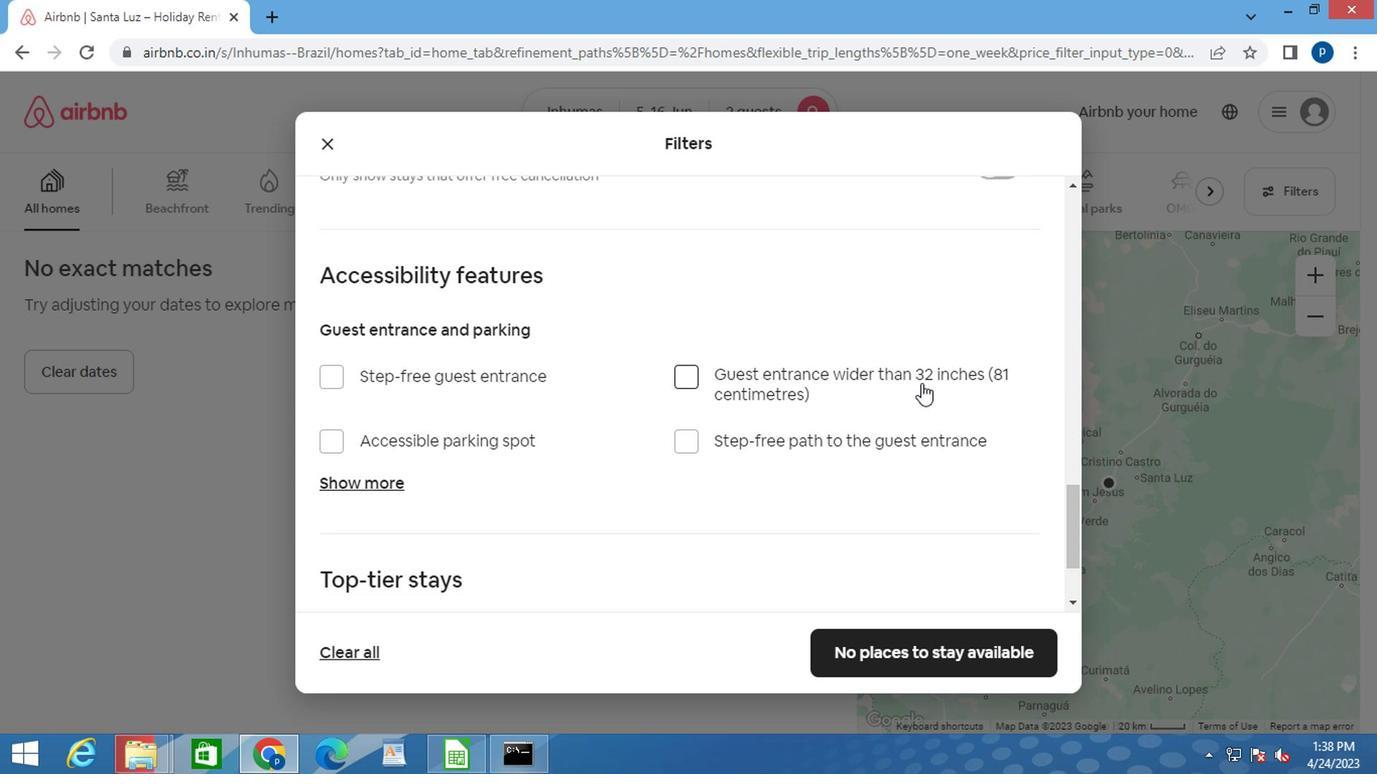 
Action: Mouse moved to (887, 388)
Screenshot: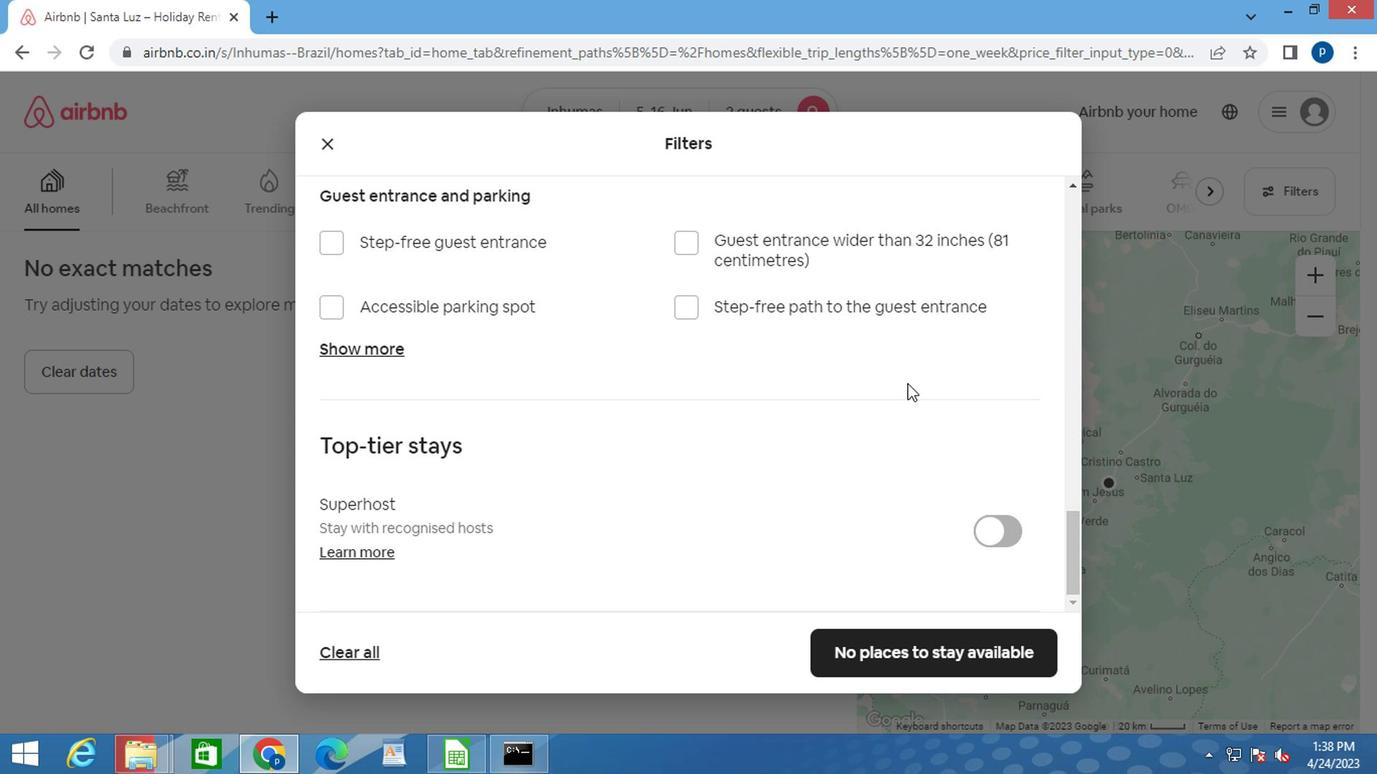 
Action: Mouse scrolled (887, 388) with delta (0, 0)
Screenshot: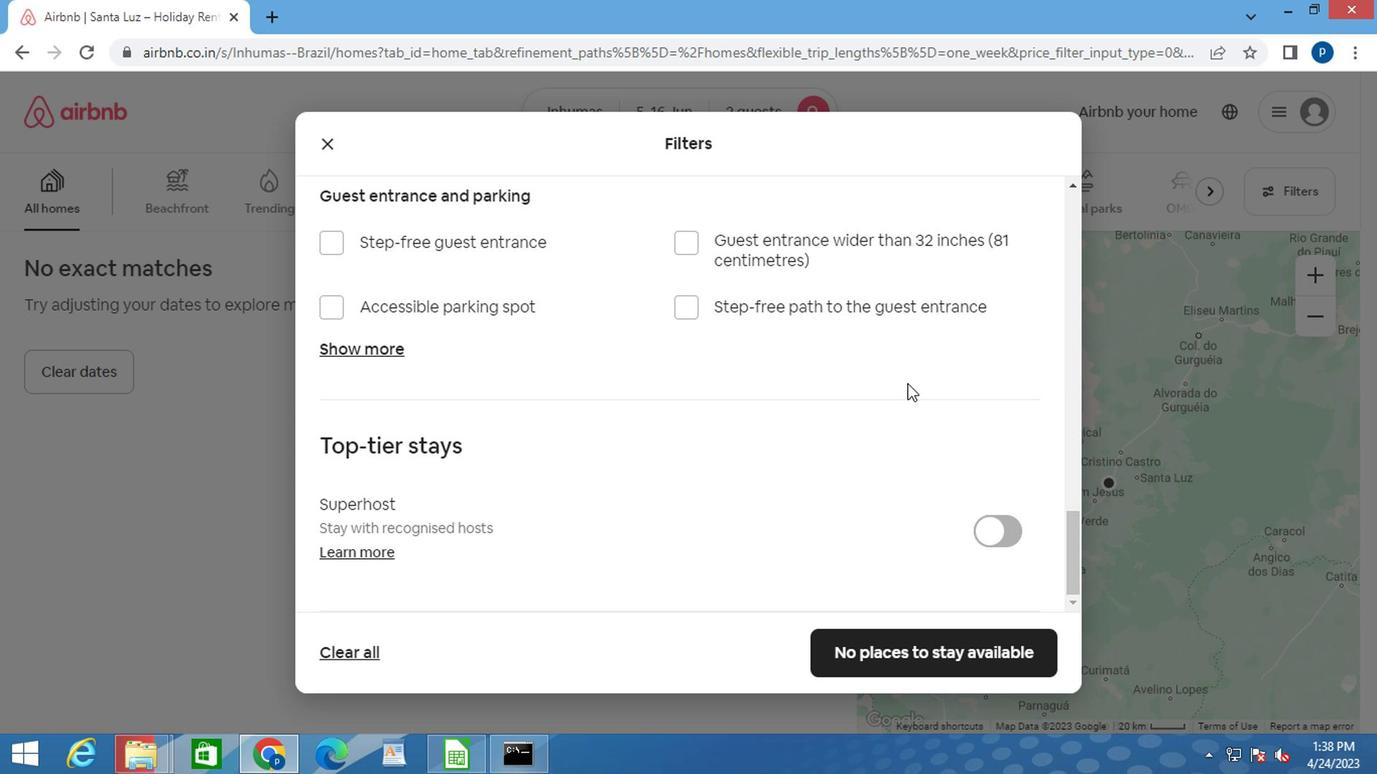 
Action: Mouse moved to (884, 390)
Screenshot: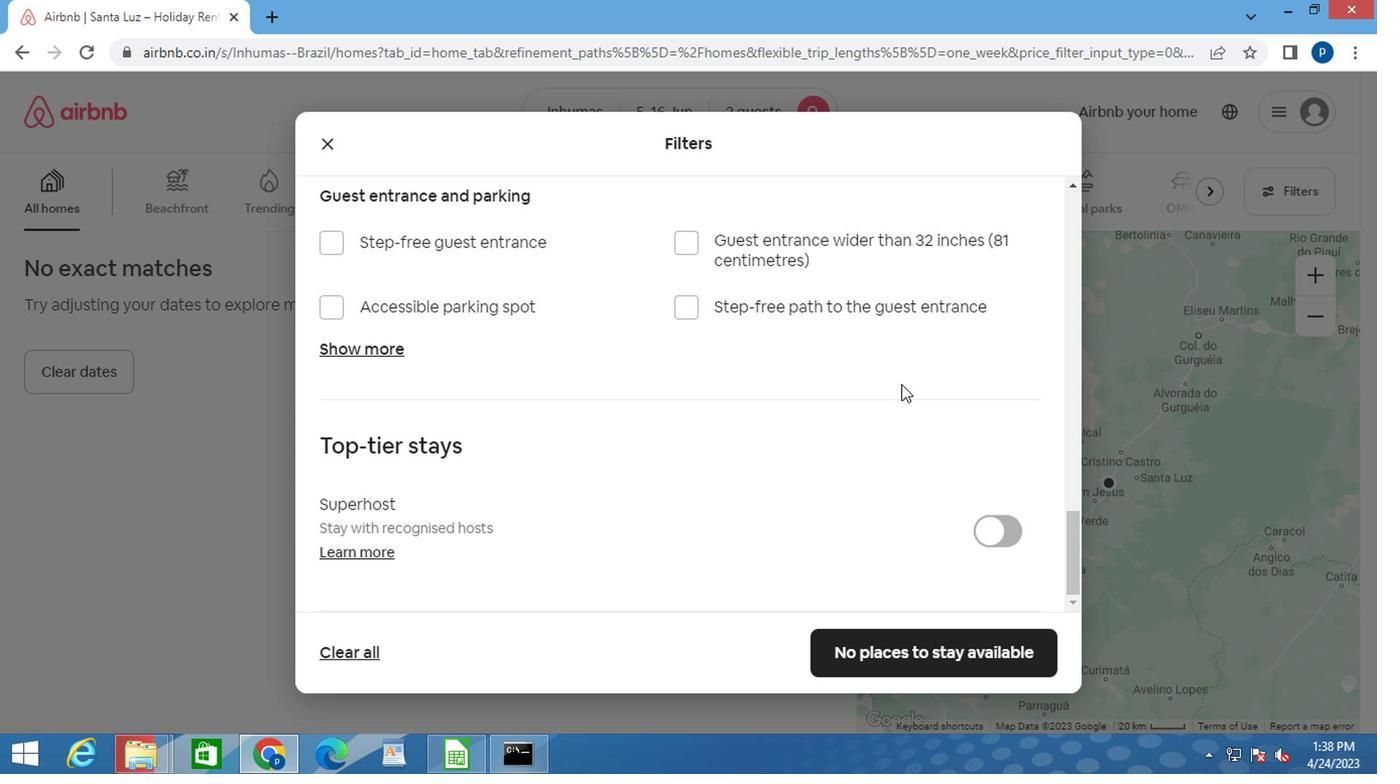 
Action: Mouse scrolled (884, 388) with delta (0, -1)
Screenshot: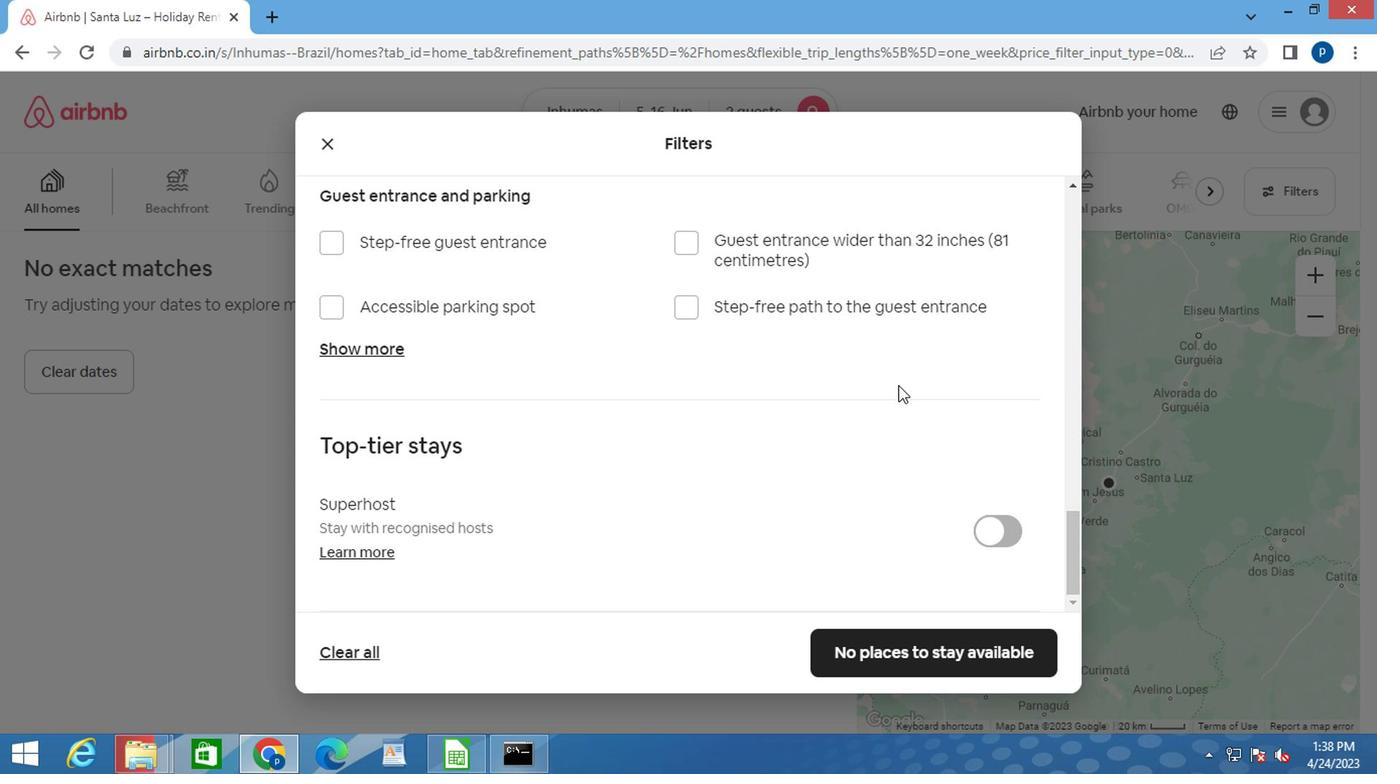
Action: Mouse moved to (921, 635)
Screenshot: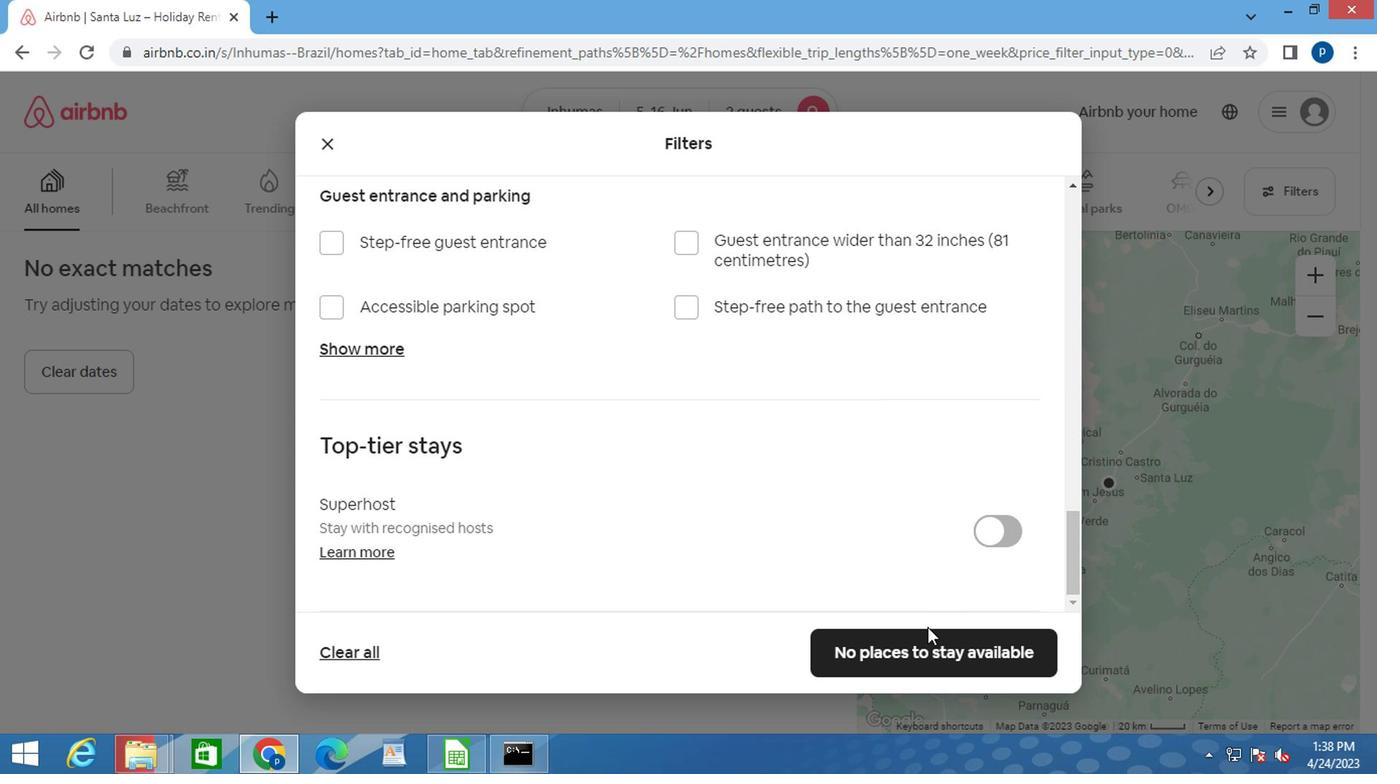 
Action: Mouse pressed left at (921, 635)
Screenshot: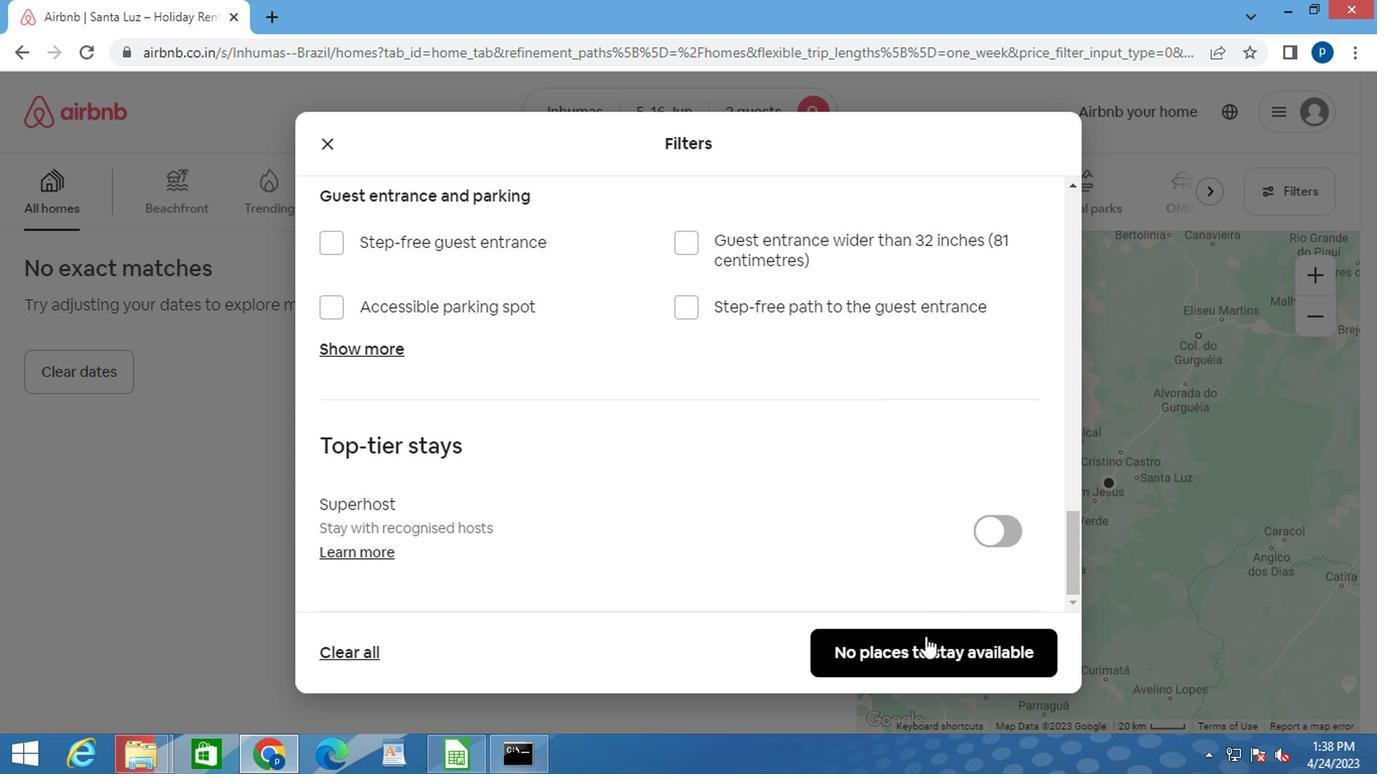 
